 Task: Look for space in Seabrook, United States from 6th September, 2023 to 15th September, 2023 for 6 adults in price range Rs.8000 to Rs.12000. Place can be entire place or private room with 6 bedrooms having 6 beds and 6 bathrooms. Property type can be house, flat, guest house. Amenities needed are: wifi, TV, free parkinig on premises, gym, breakfast. Booking option can be shelf check-in. Required host language is English.
Action: Mouse moved to (505, 133)
Screenshot: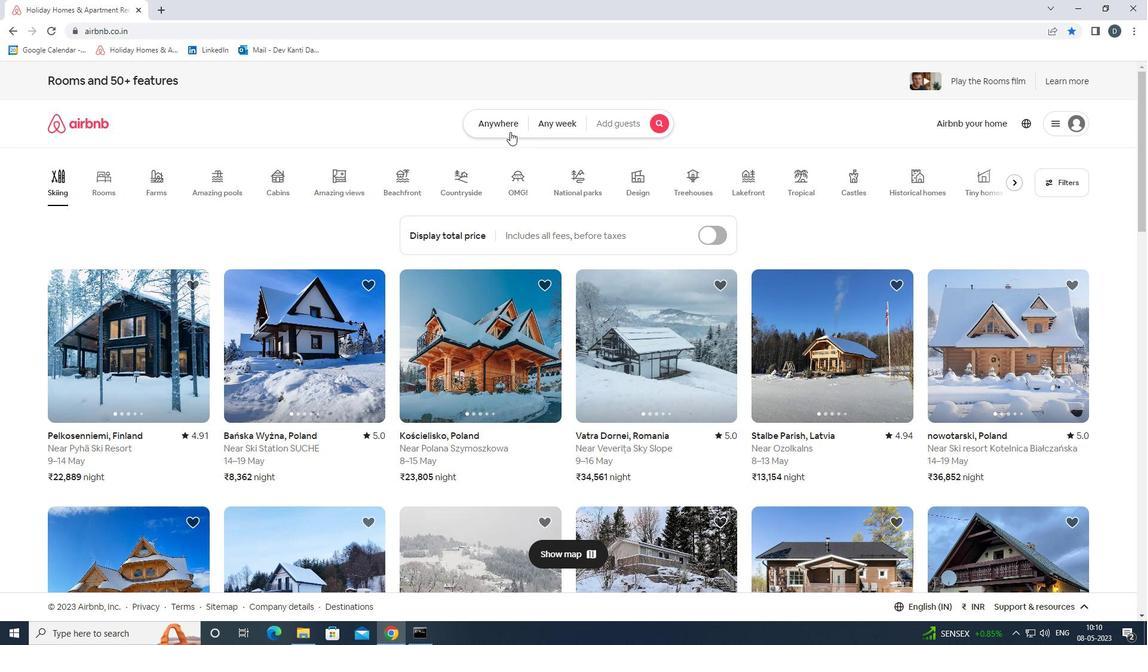 
Action: Mouse pressed left at (505, 133)
Screenshot: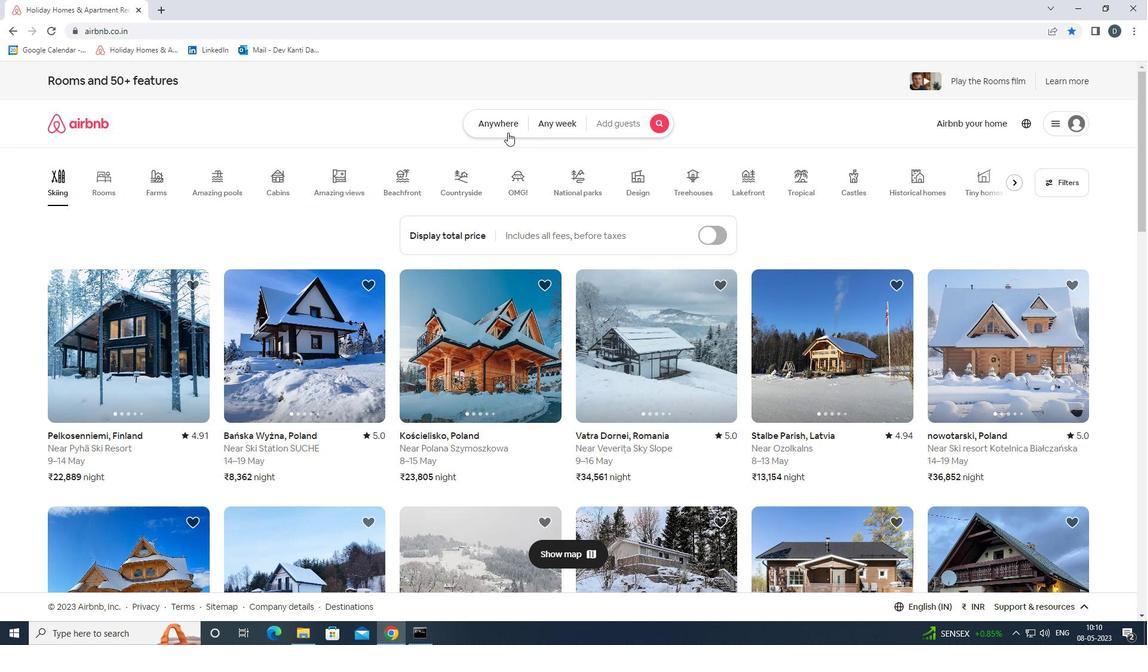 
Action: Mouse moved to (454, 171)
Screenshot: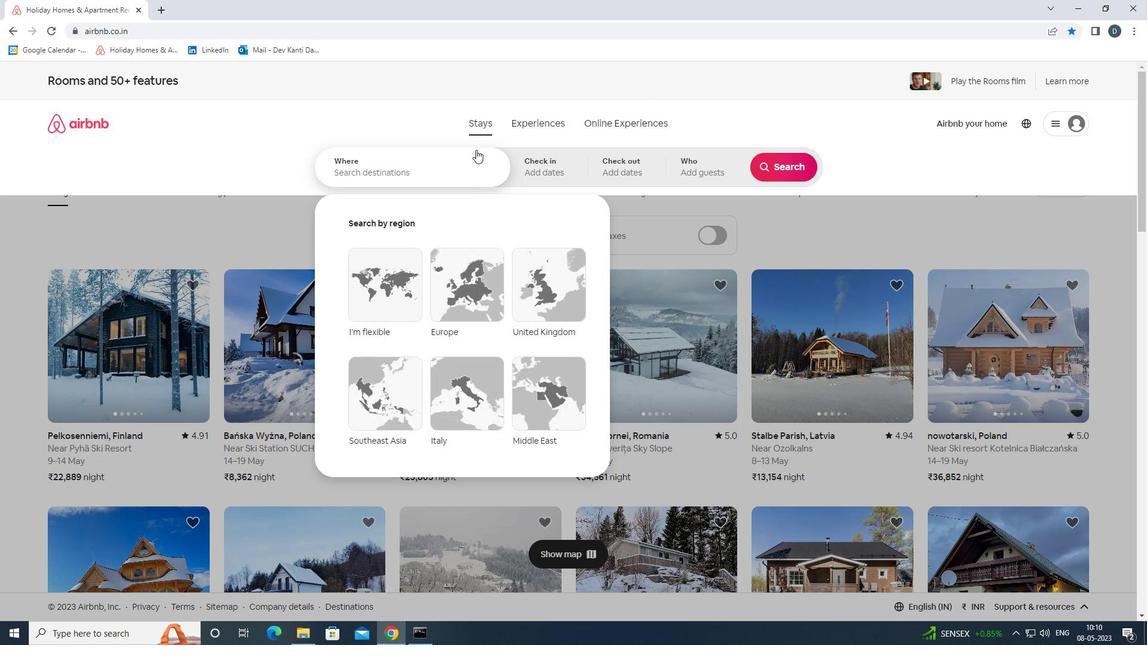 
Action: Mouse pressed left at (454, 171)
Screenshot: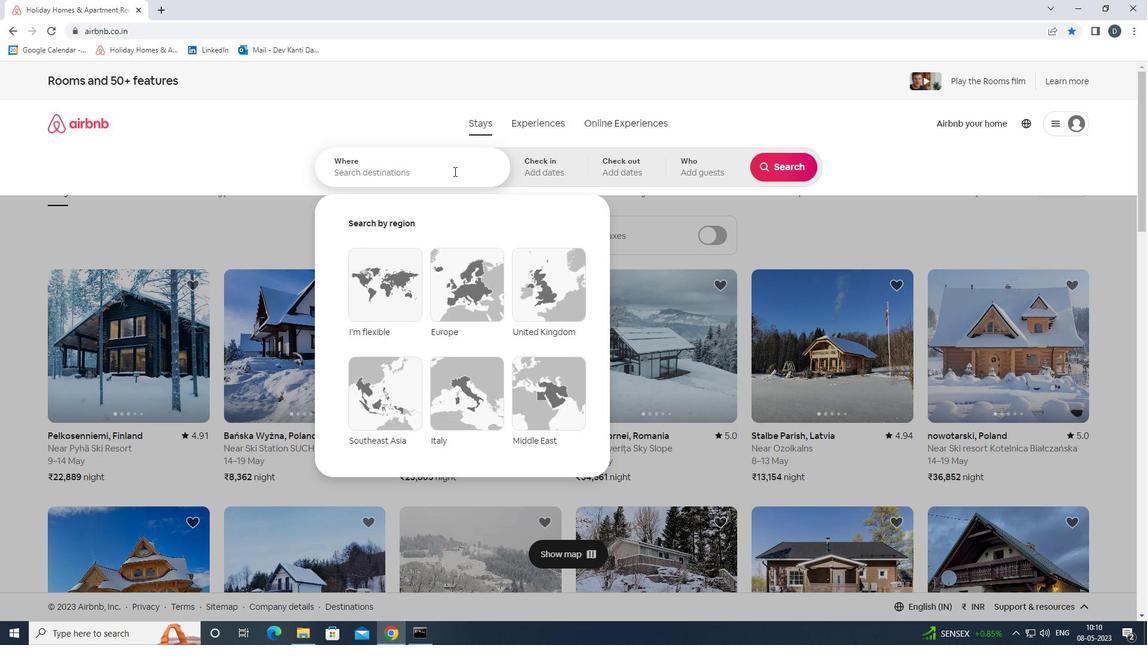 
Action: Key pressed <Key.shift>SEABROOK,<Key.shift>UNITED<Key.space><Key.shift>STATES<Key.enter>
Screenshot: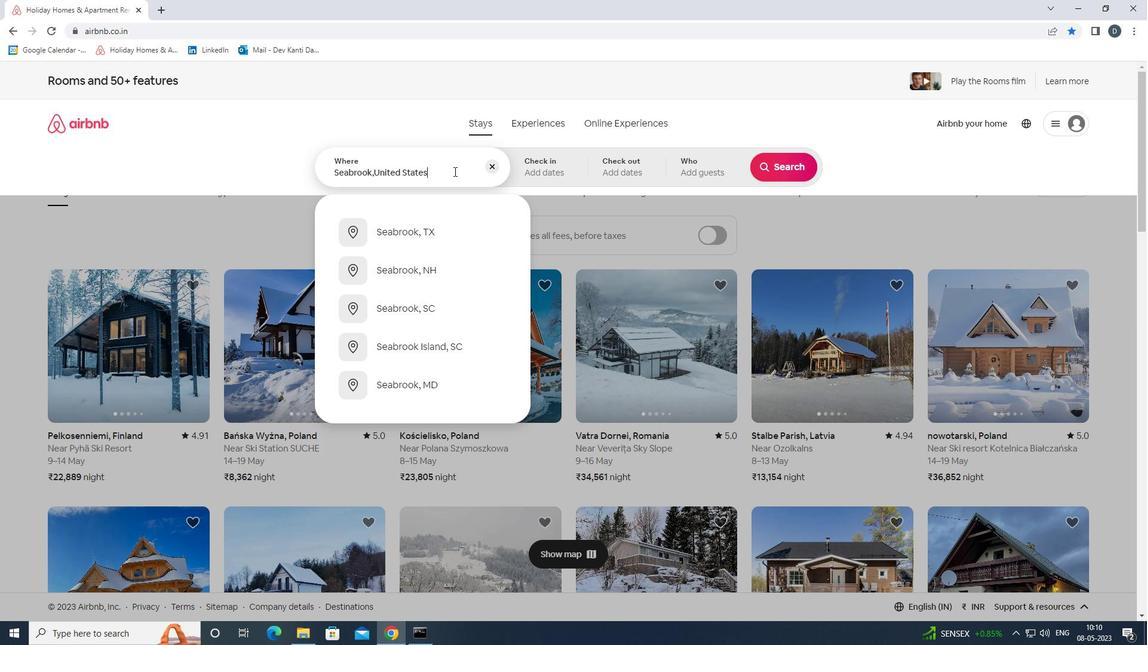 
Action: Mouse moved to (778, 260)
Screenshot: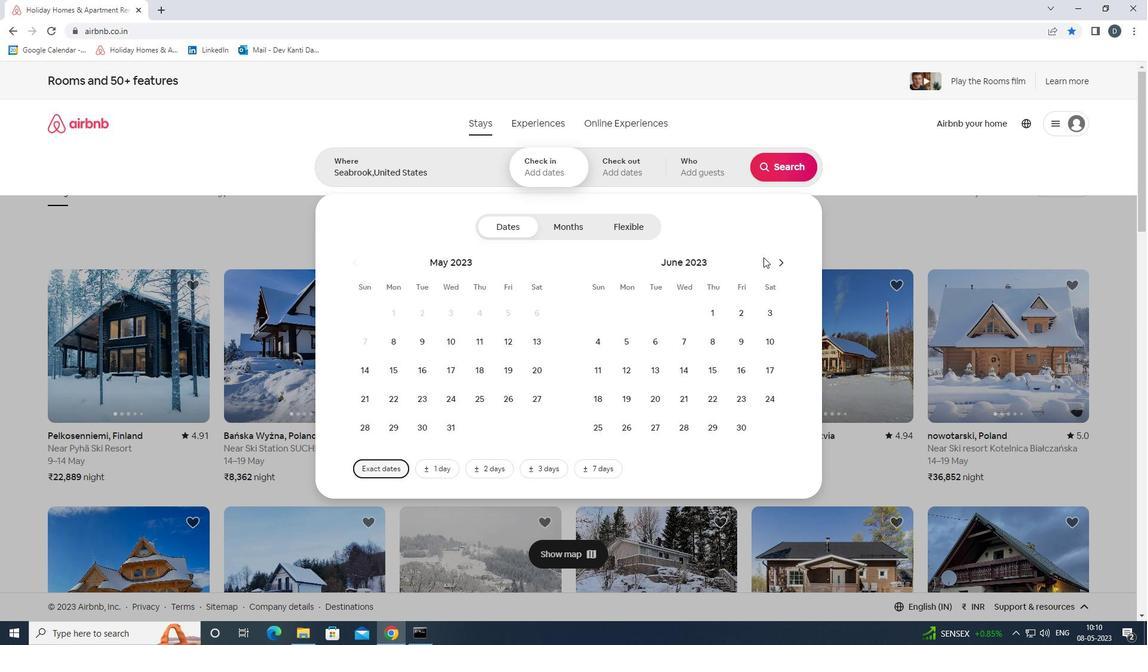
Action: Mouse pressed left at (778, 260)
Screenshot: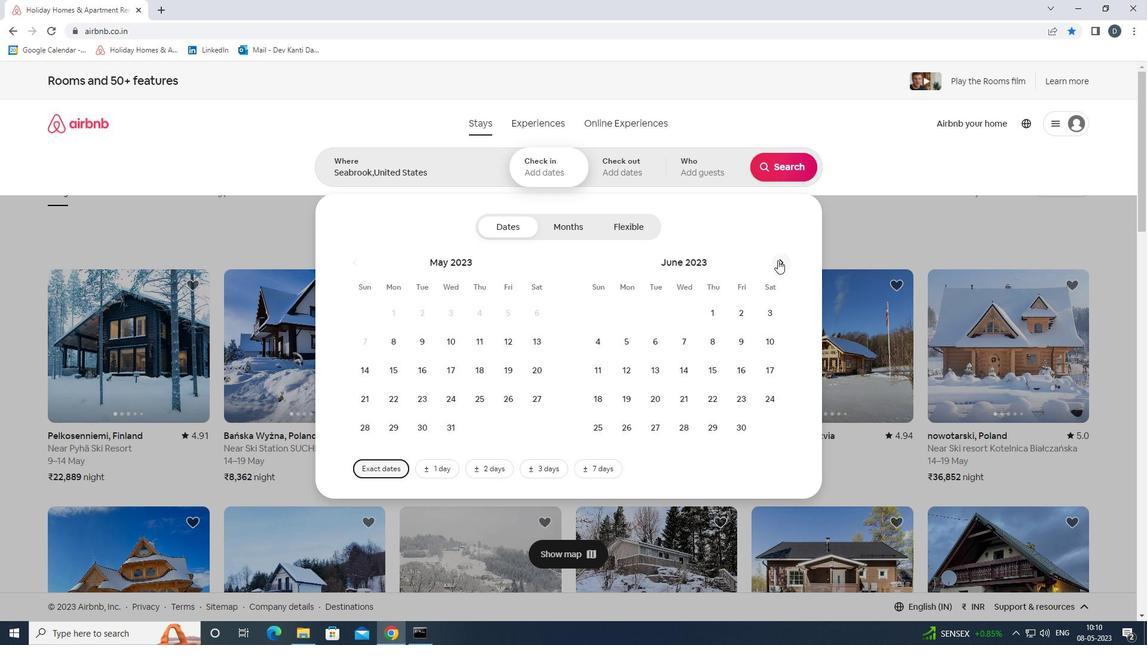 
Action: Mouse pressed left at (778, 260)
Screenshot: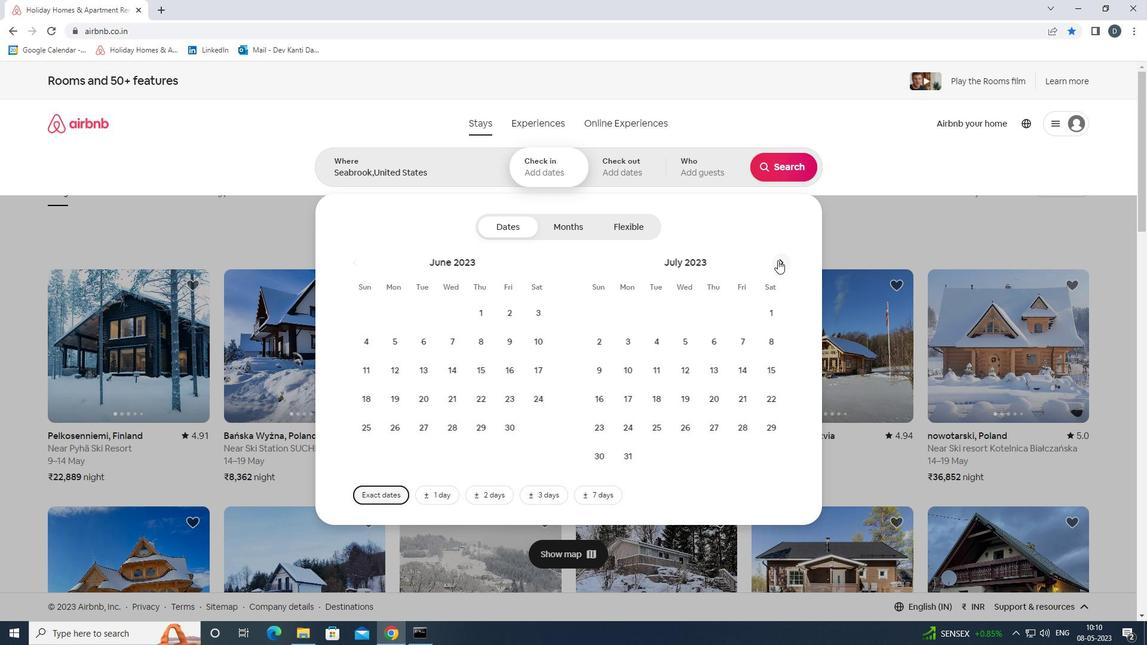 
Action: Mouse pressed left at (778, 260)
Screenshot: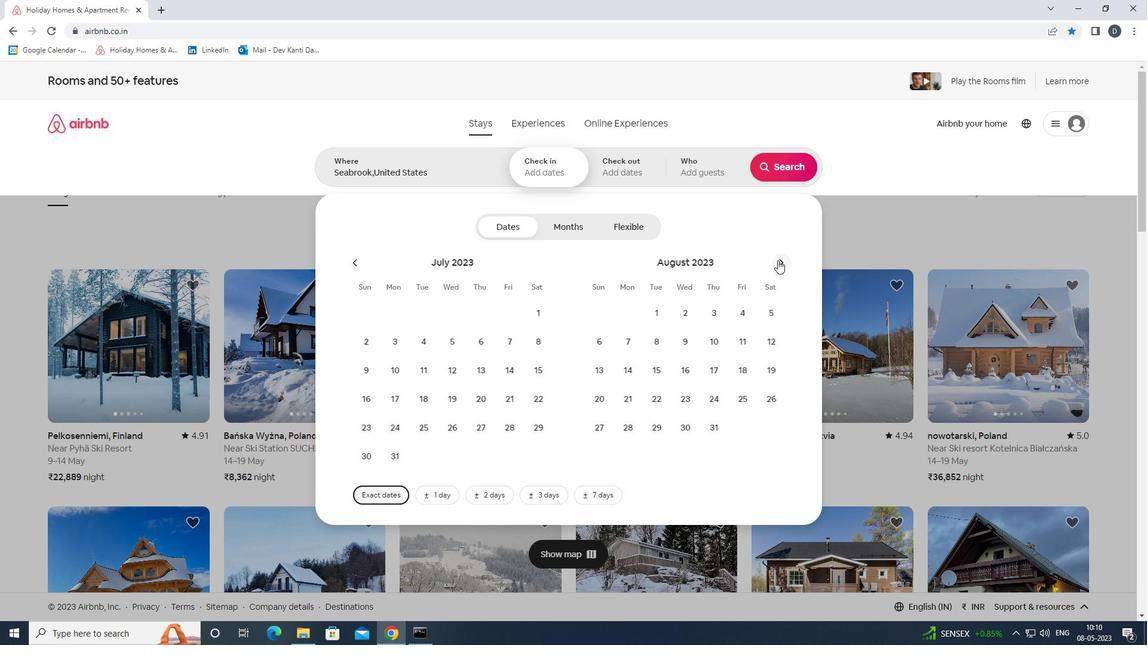 
Action: Mouse moved to (692, 340)
Screenshot: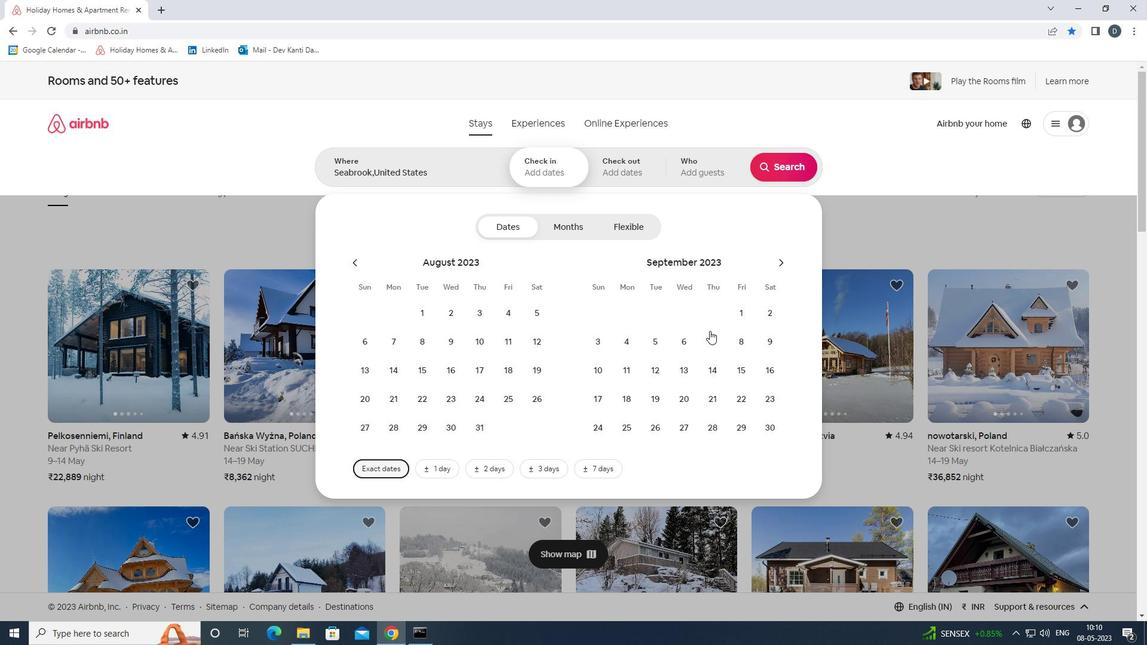 
Action: Mouse pressed left at (692, 340)
Screenshot: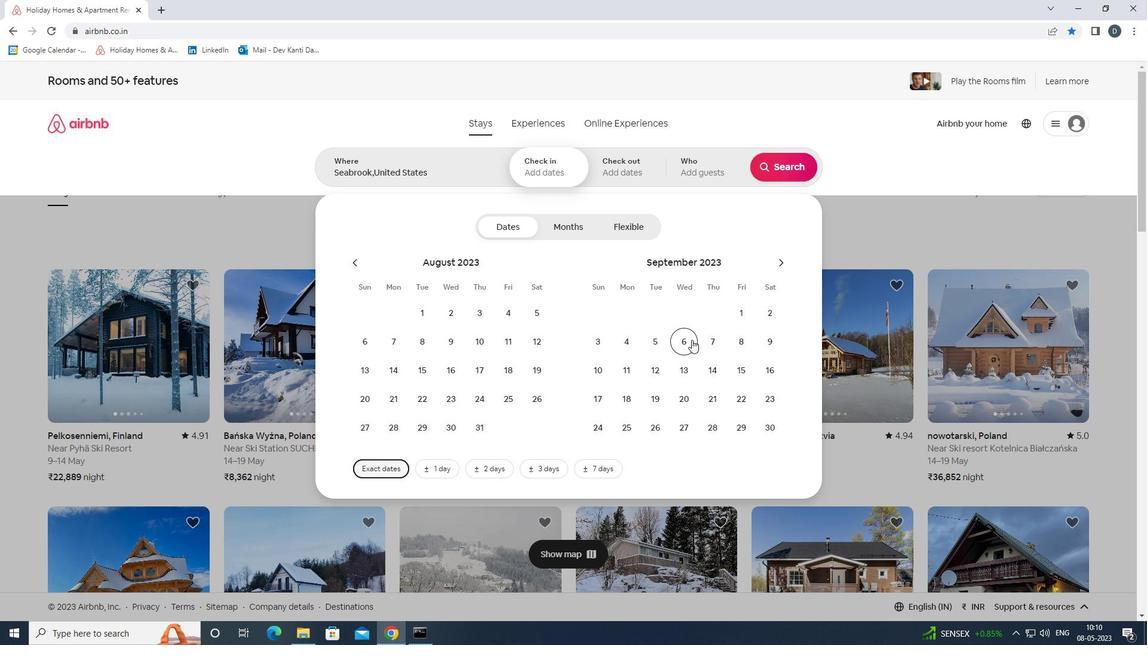 
Action: Mouse moved to (744, 372)
Screenshot: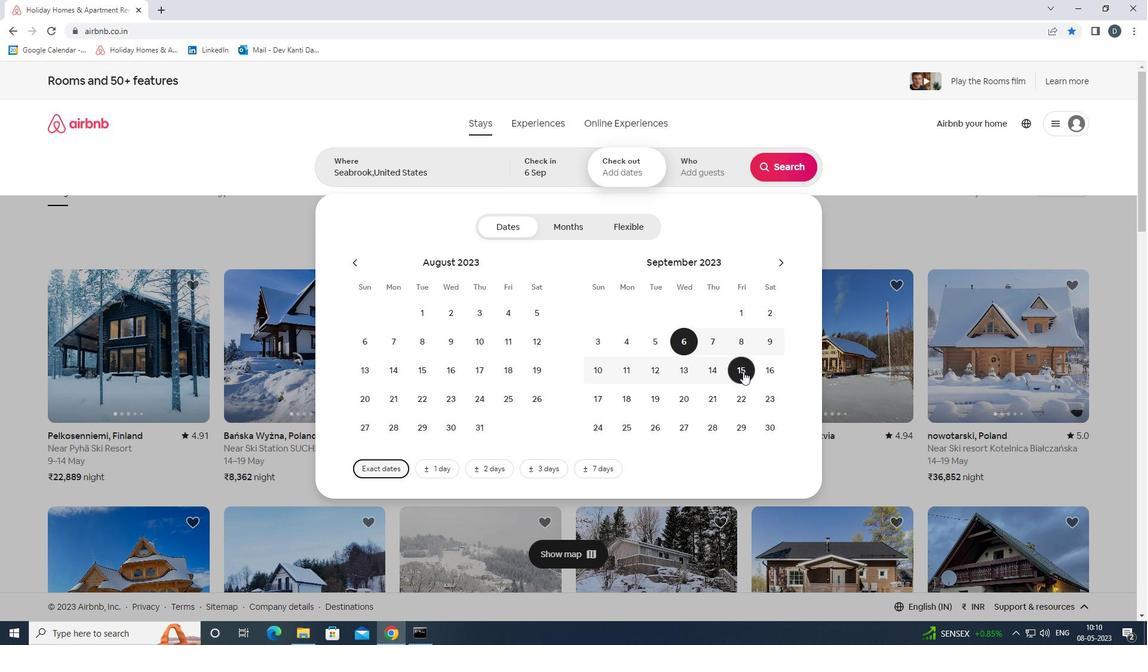
Action: Mouse pressed left at (744, 372)
Screenshot: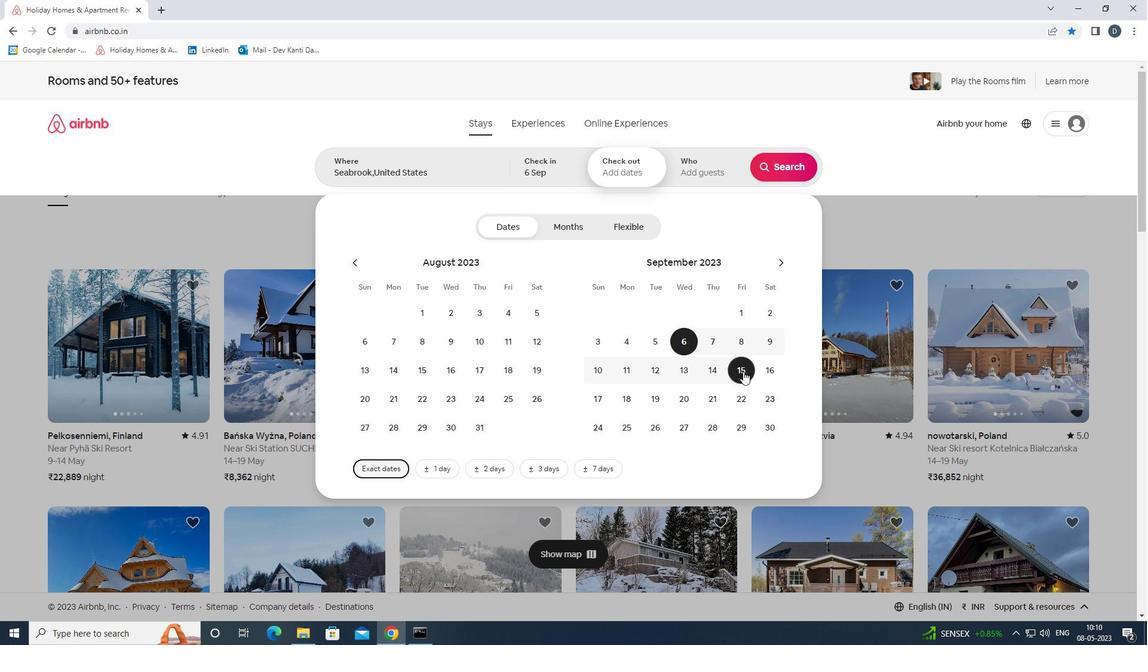 
Action: Mouse moved to (716, 176)
Screenshot: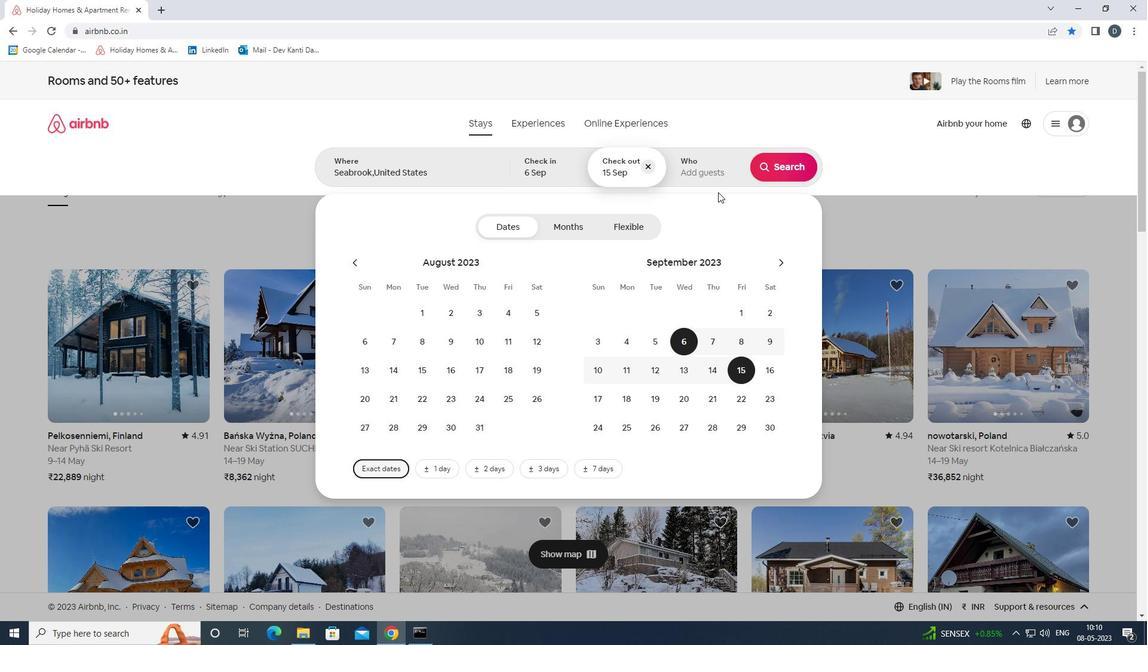 
Action: Mouse pressed left at (716, 176)
Screenshot: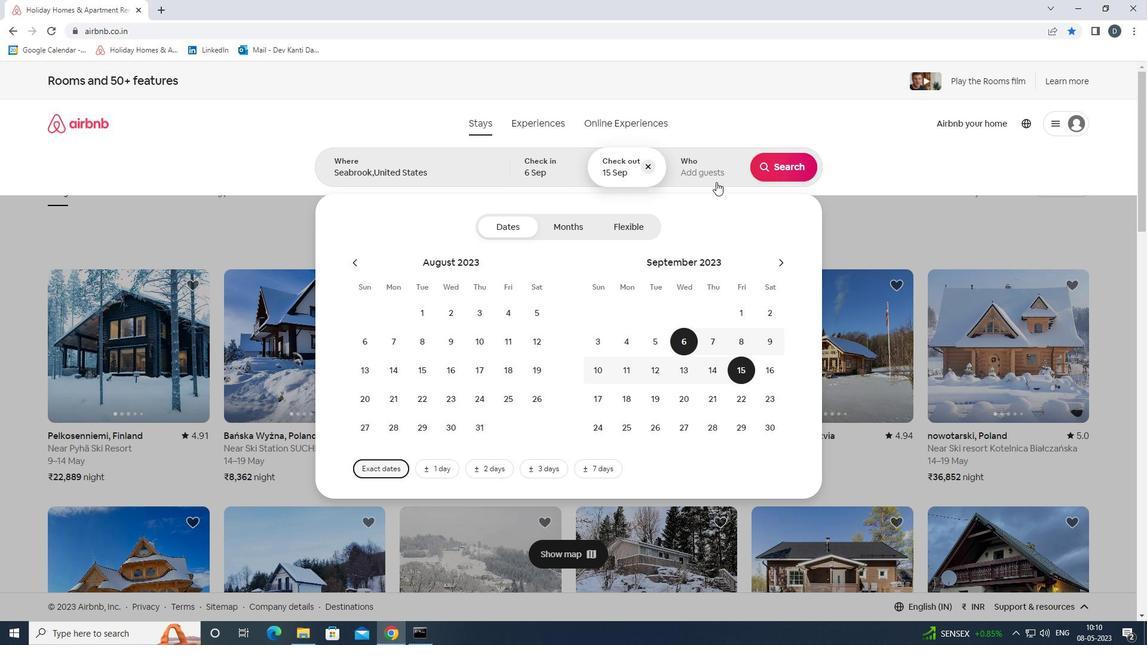 
Action: Mouse moved to (782, 229)
Screenshot: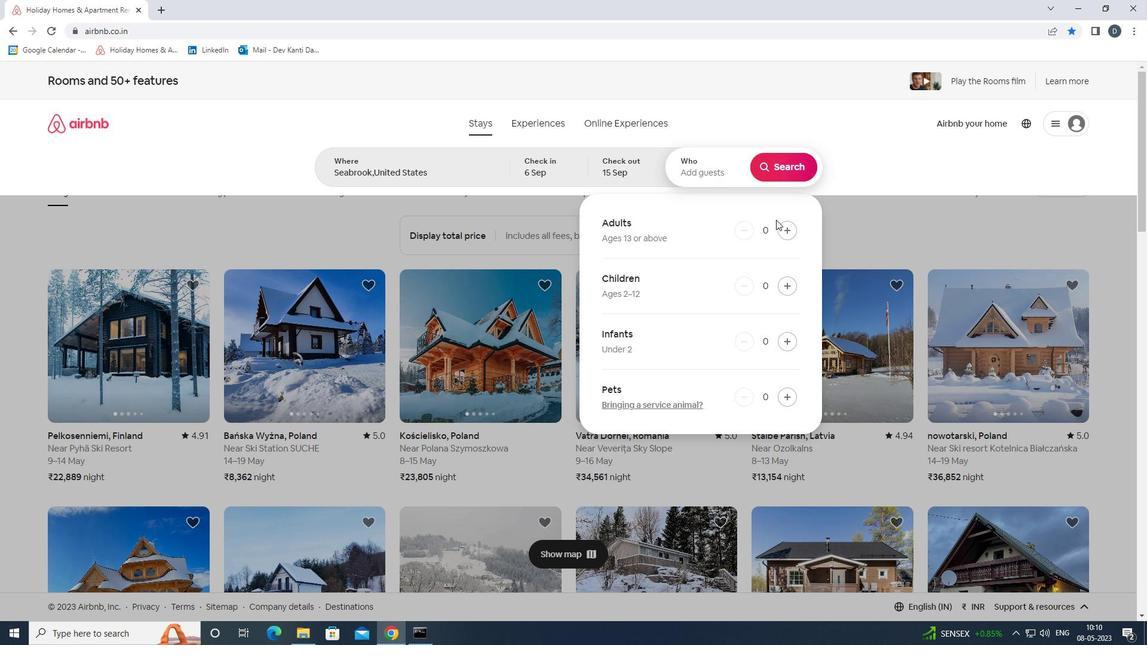 
Action: Mouse pressed left at (782, 229)
Screenshot: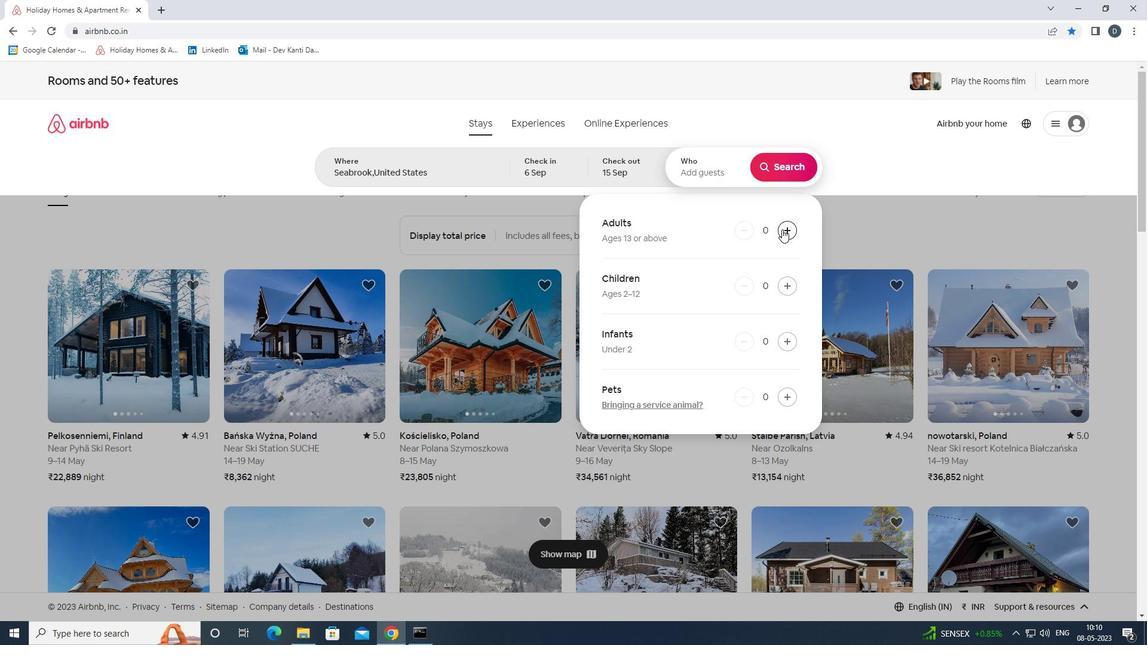 
Action: Mouse pressed left at (782, 229)
Screenshot: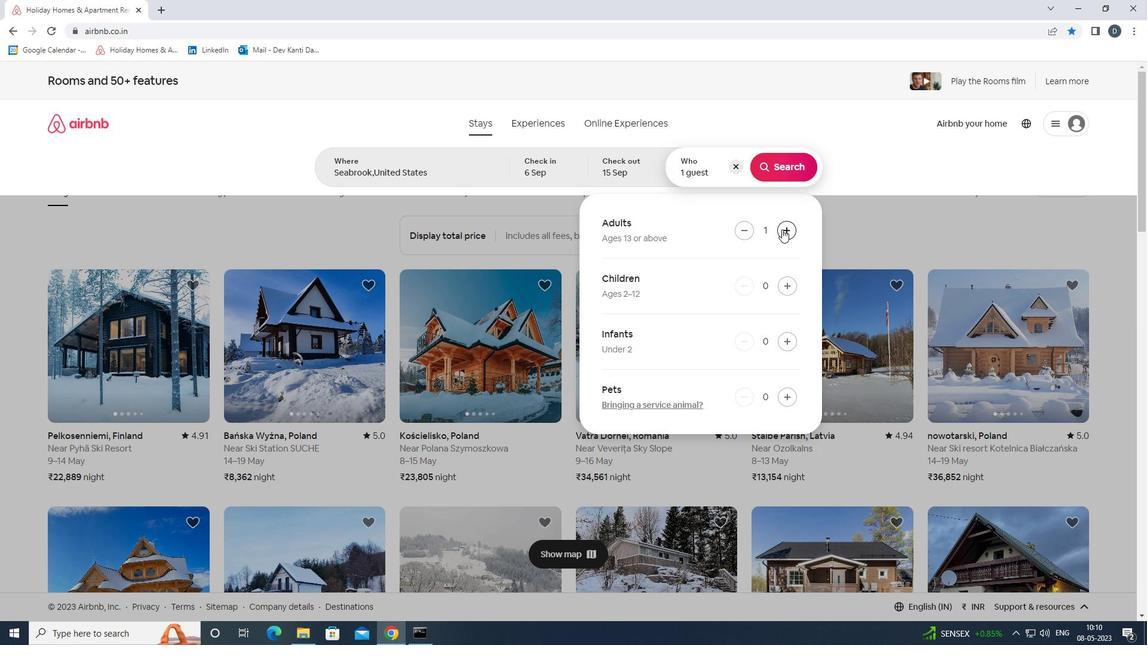 
Action: Mouse pressed left at (782, 229)
Screenshot: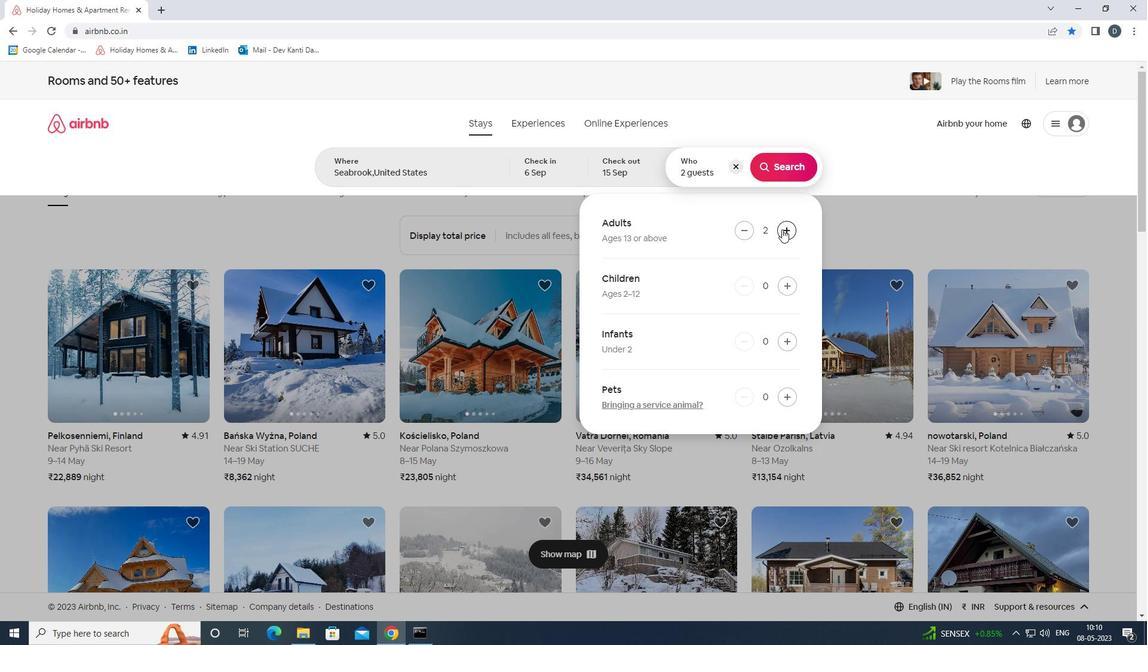 
Action: Mouse pressed left at (782, 229)
Screenshot: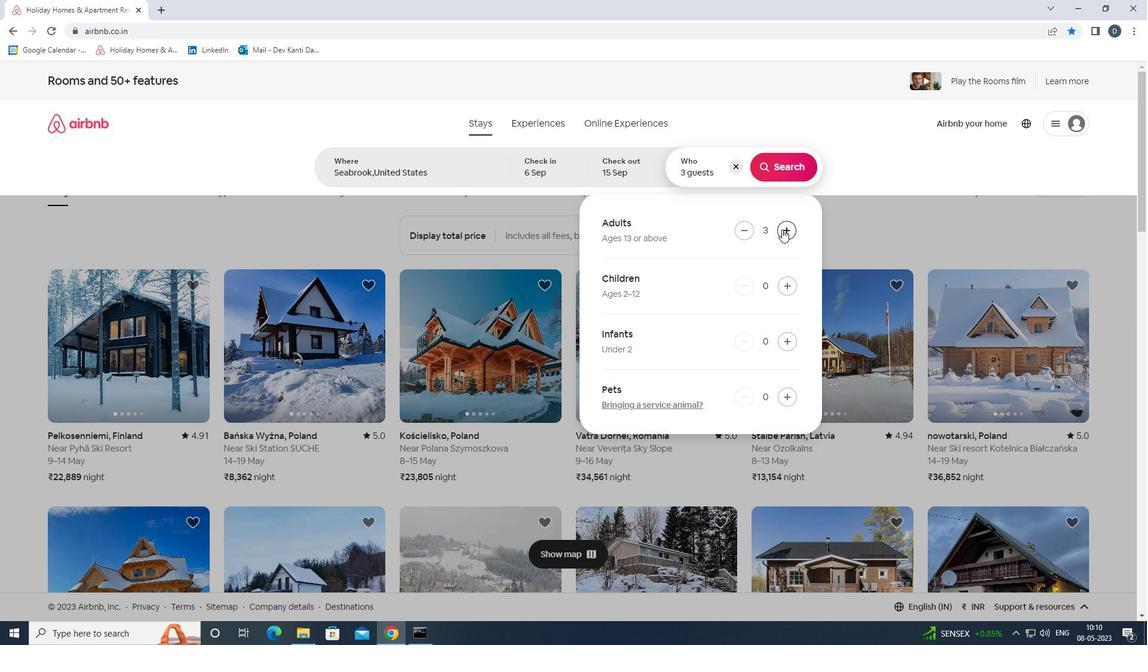 
Action: Mouse pressed left at (782, 229)
Screenshot: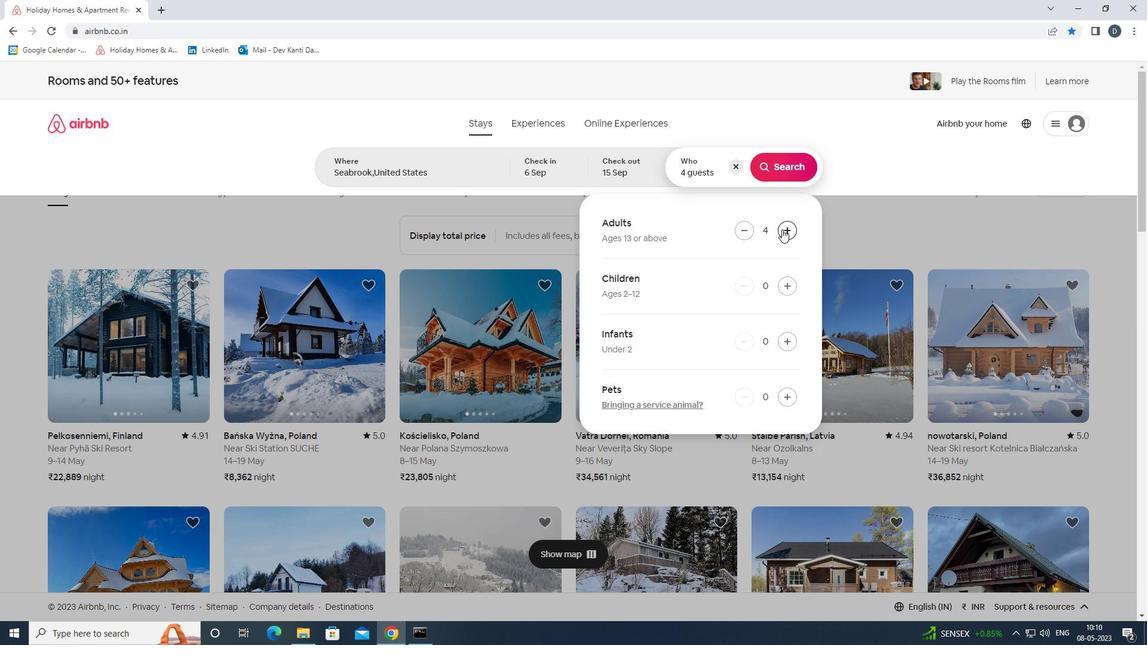 
Action: Mouse pressed left at (782, 229)
Screenshot: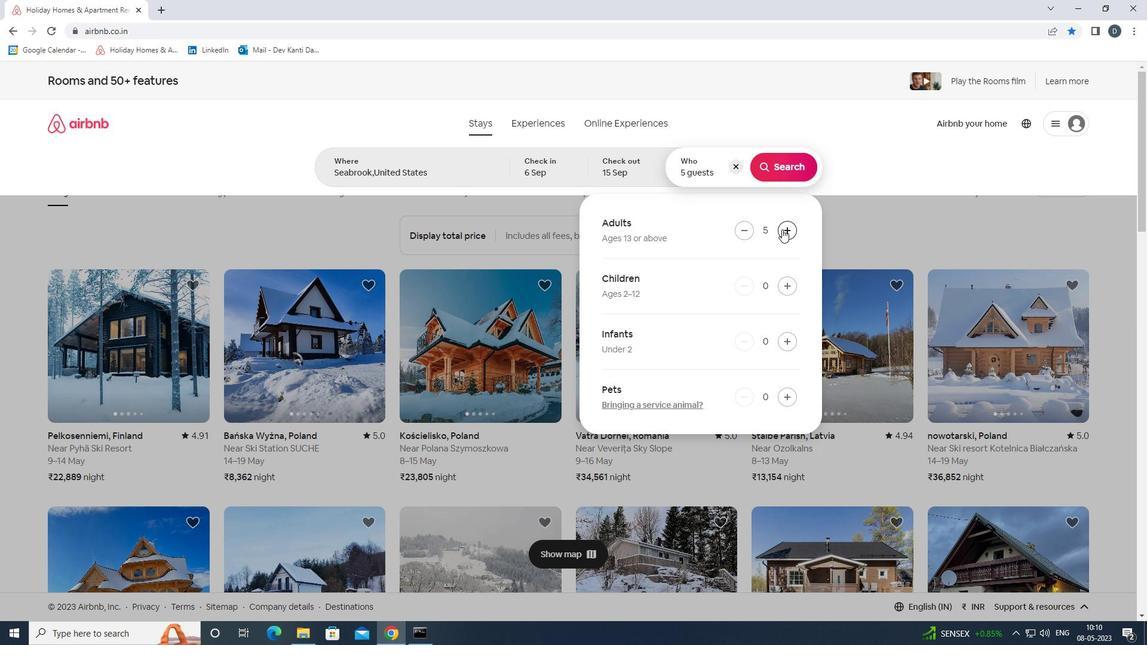 
Action: Mouse moved to (789, 169)
Screenshot: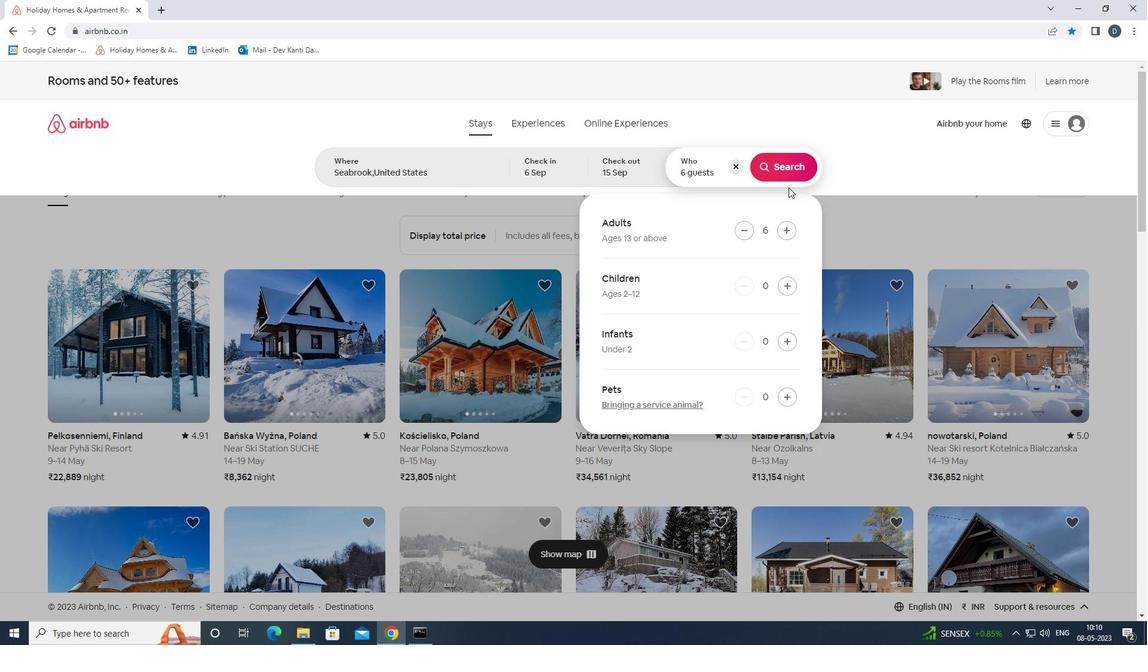 
Action: Mouse pressed left at (789, 169)
Screenshot: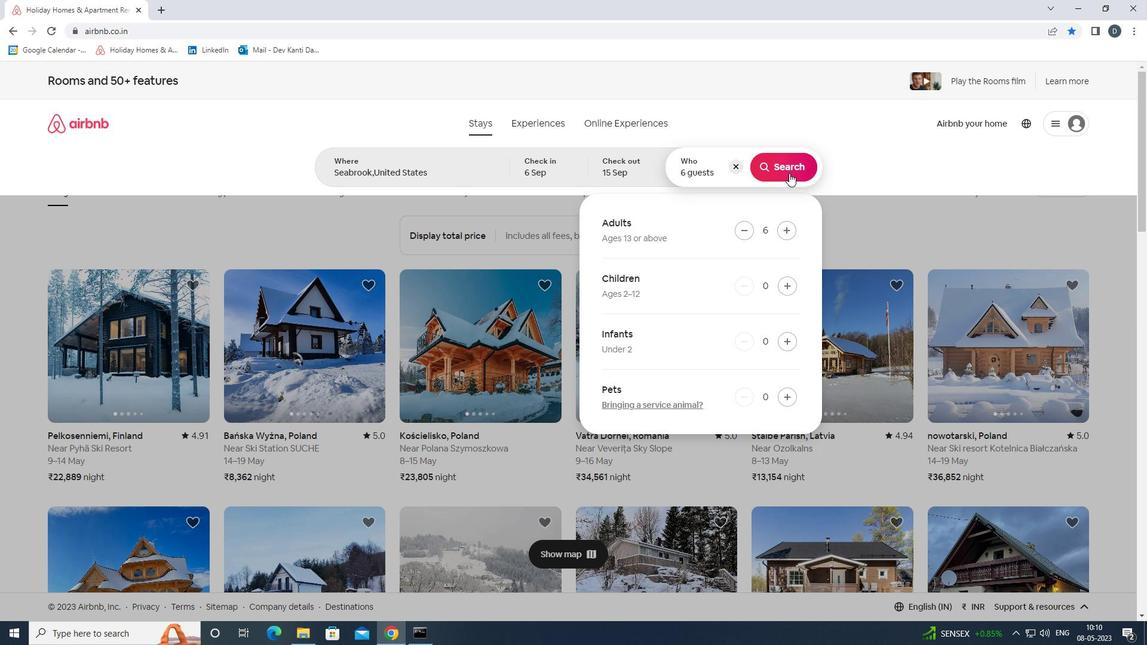 
Action: Mouse moved to (1078, 133)
Screenshot: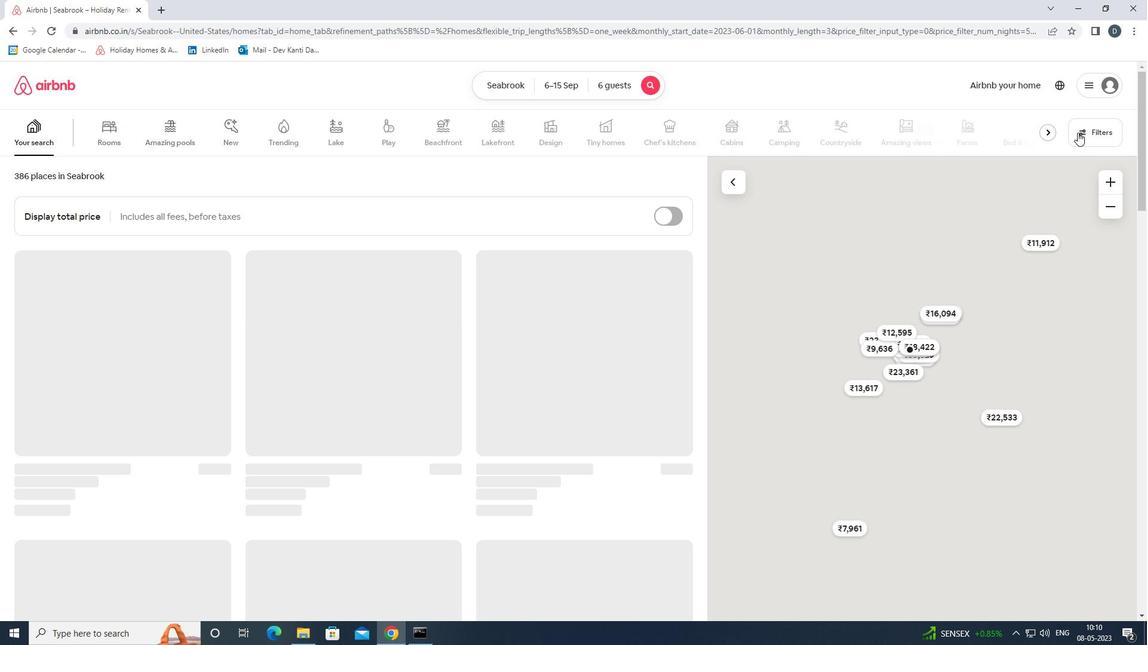 
Action: Mouse pressed left at (1078, 133)
Screenshot: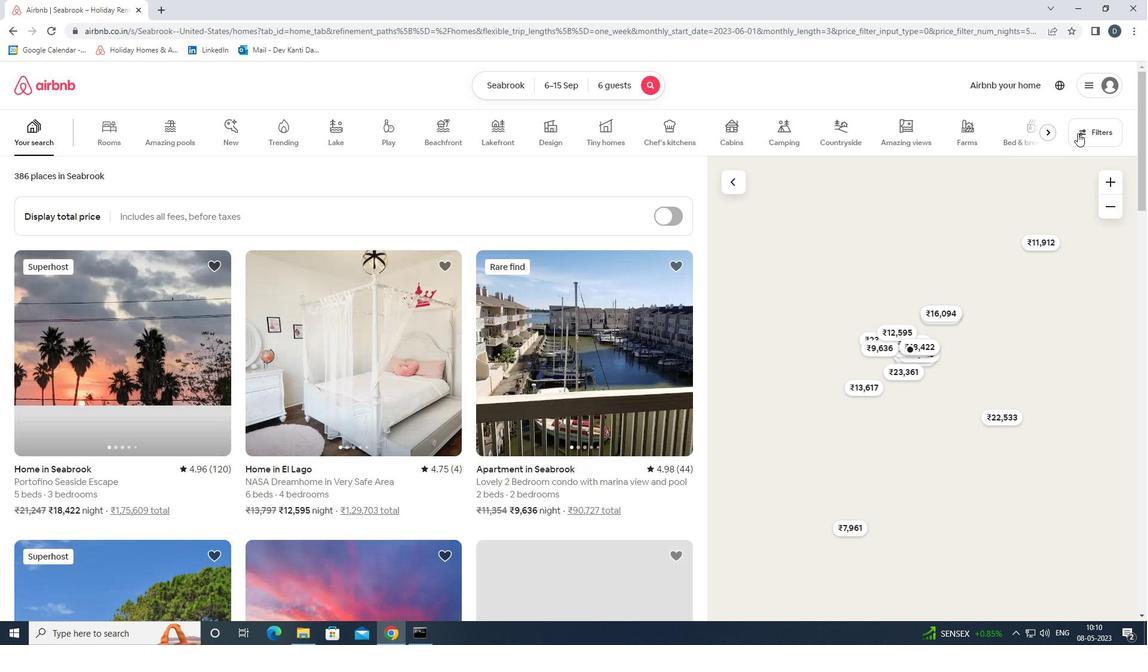 
Action: Mouse moved to (418, 427)
Screenshot: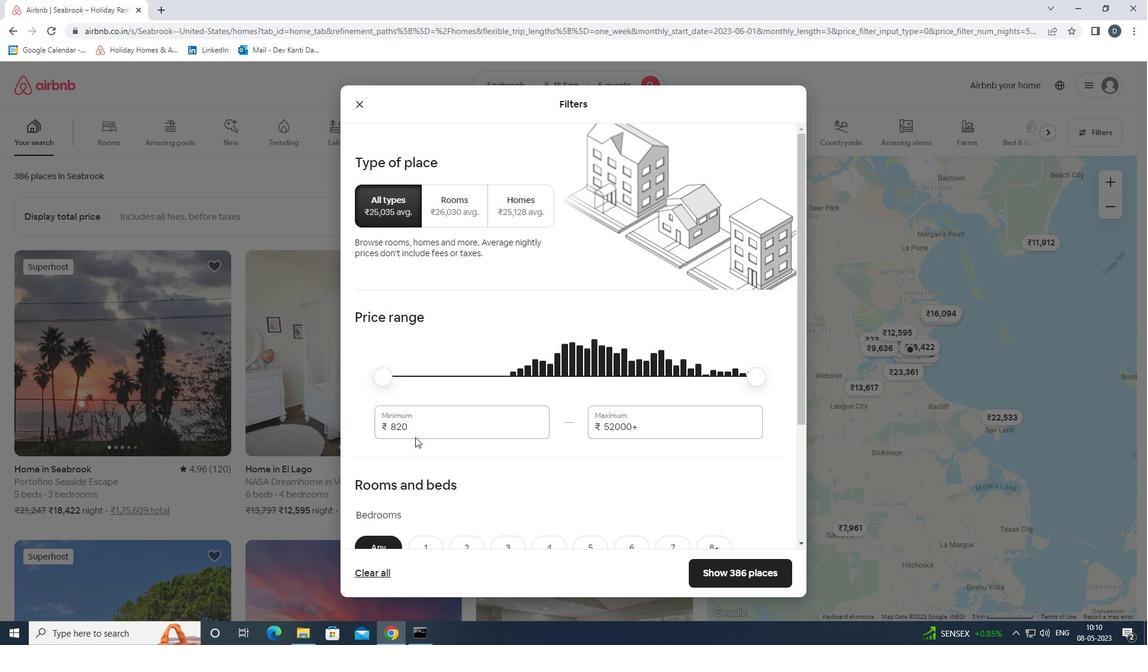 
Action: Mouse pressed left at (418, 427)
Screenshot: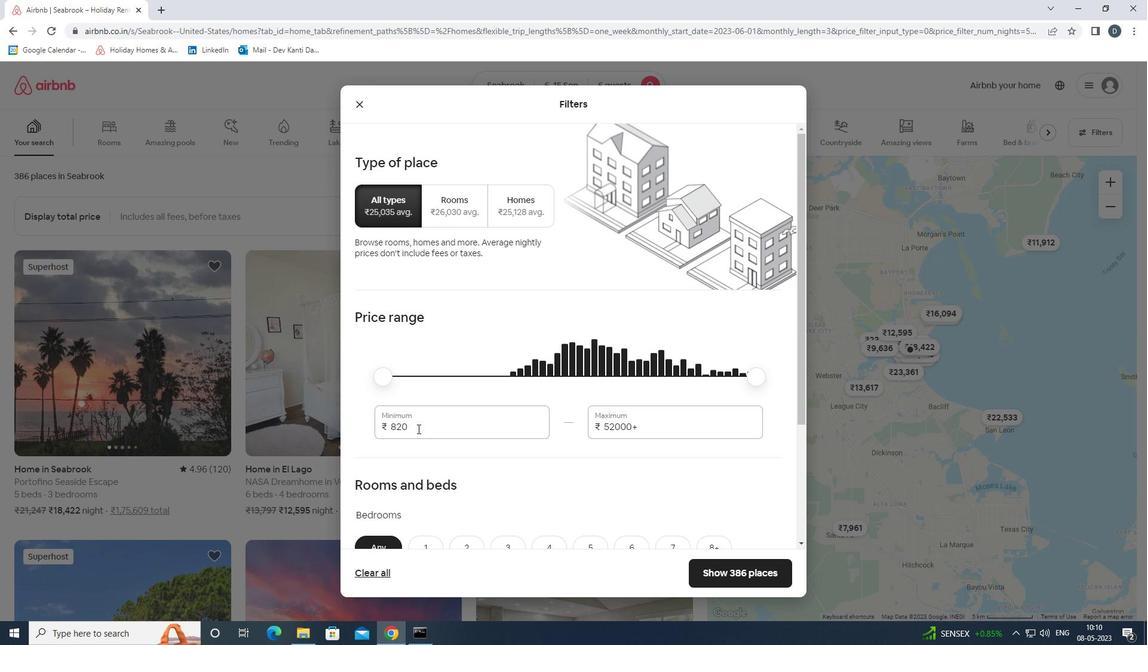 
Action: Mouse pressed left at (418, 427)
Screenshot: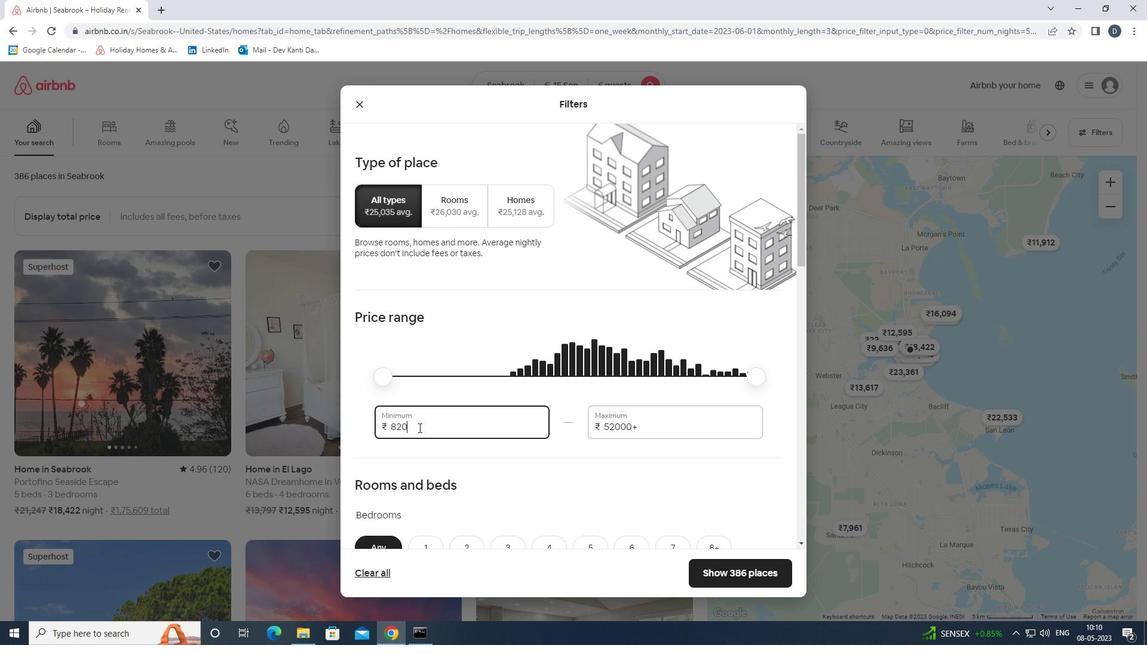 
Action: Mouse moved to (419, 427)
Screenshot: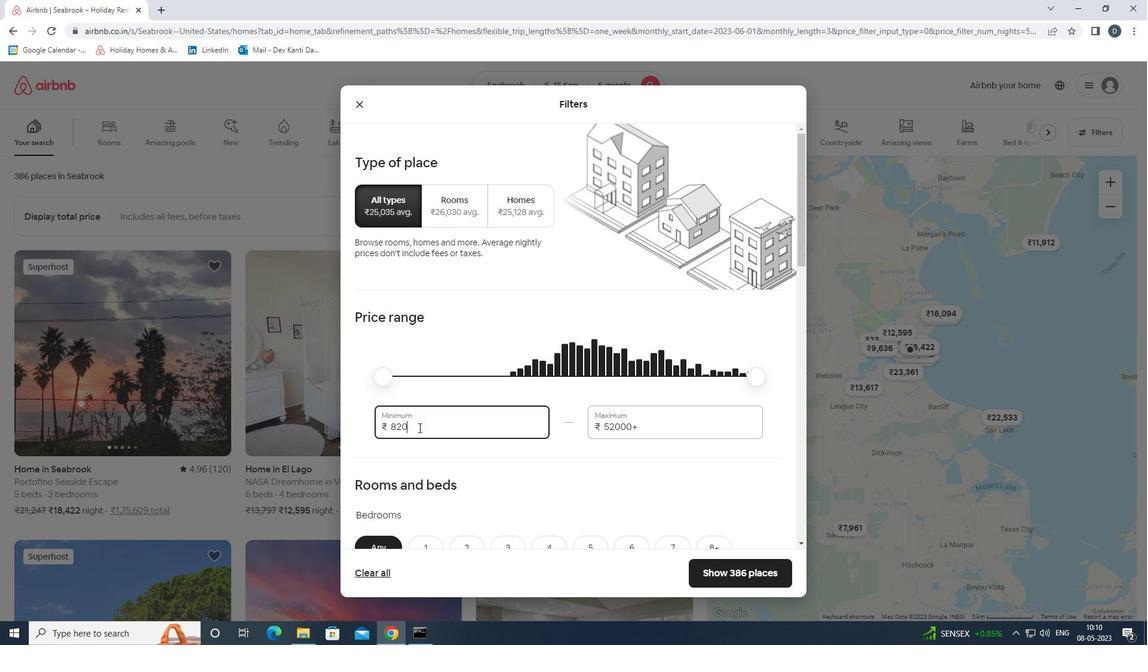 
Action: Key pressed 8000<Key.tab>12000
Screenshot: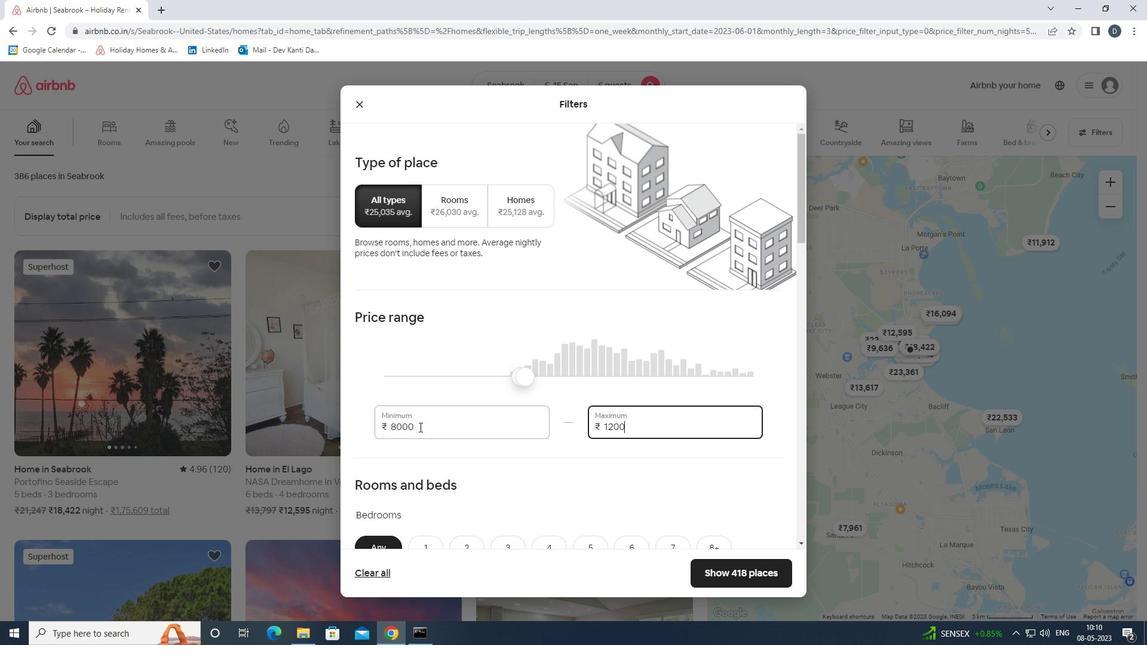 
Action: Mouse moved to (635, 316)
Screenshot: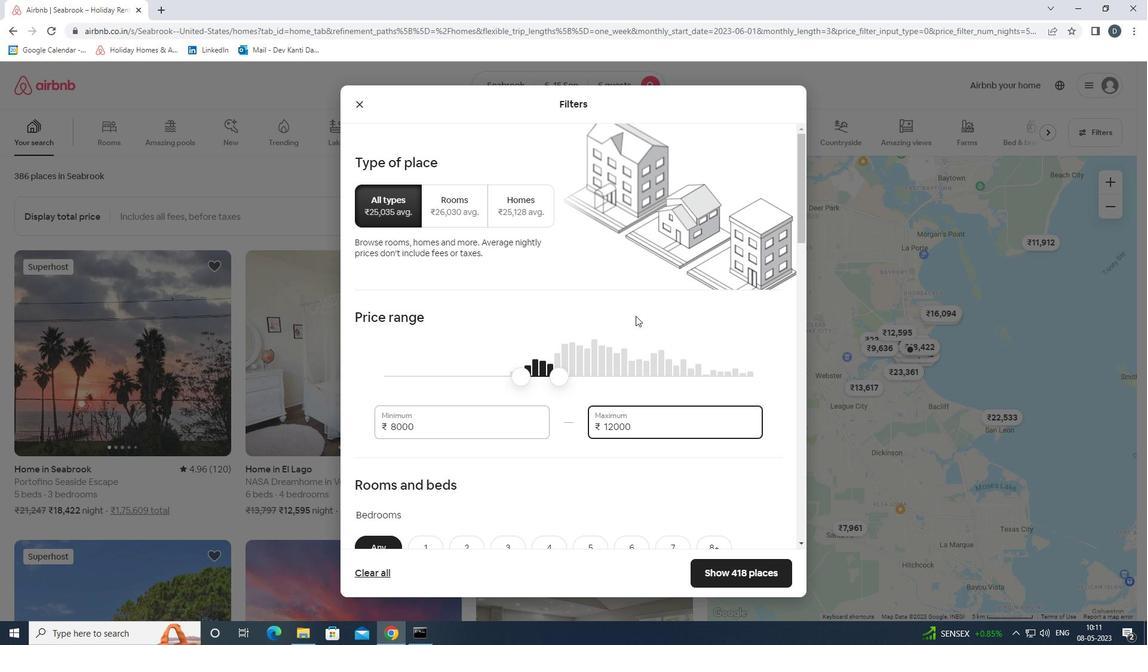 
Action: Mouse scrolled (635, 315) with delta (0, 0)
Screenshot: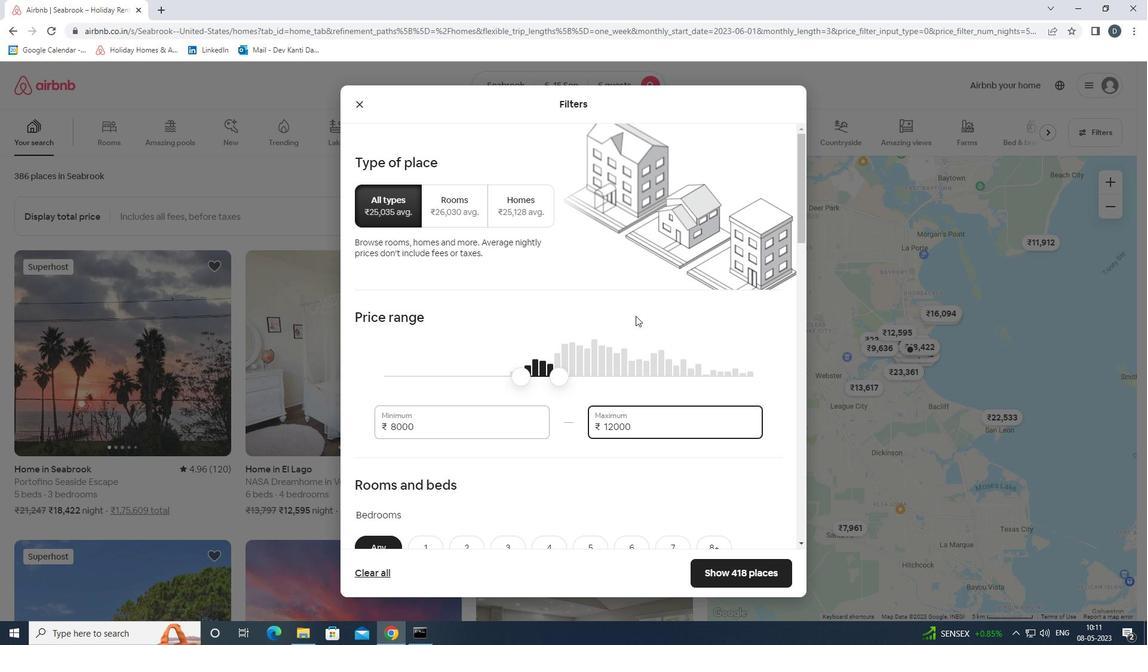 
Action: Mouse scrolled (635, 315) with delta (0, 0)
Screenshot: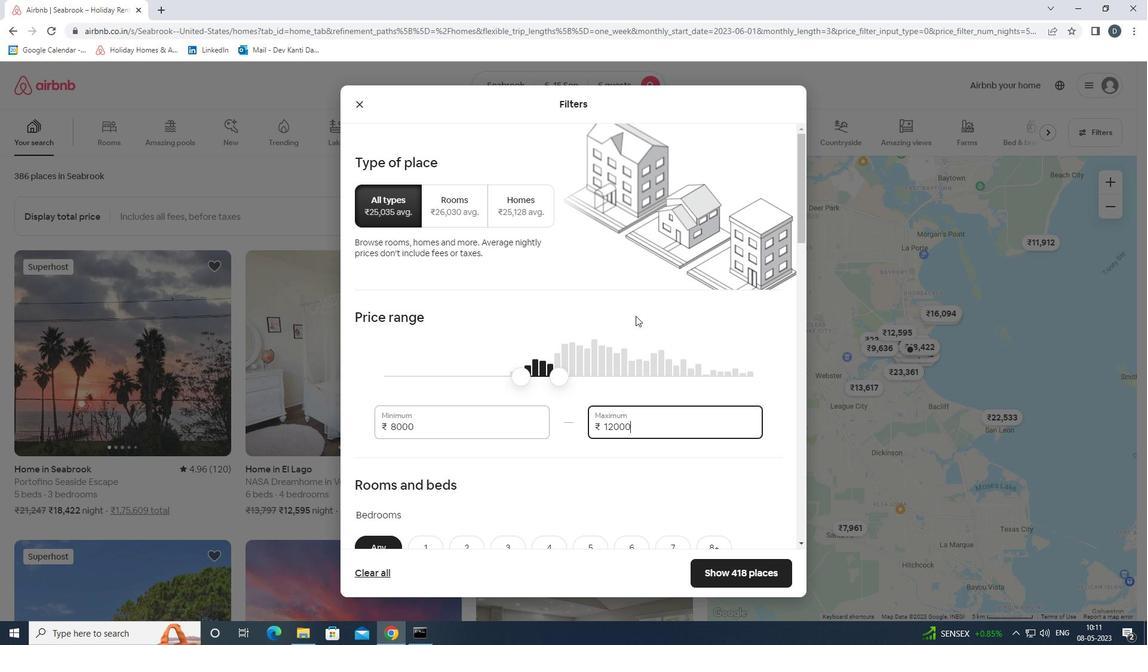 
Action: Mouse scrolled (635, 315) with delta (0, 0)
Screenshot: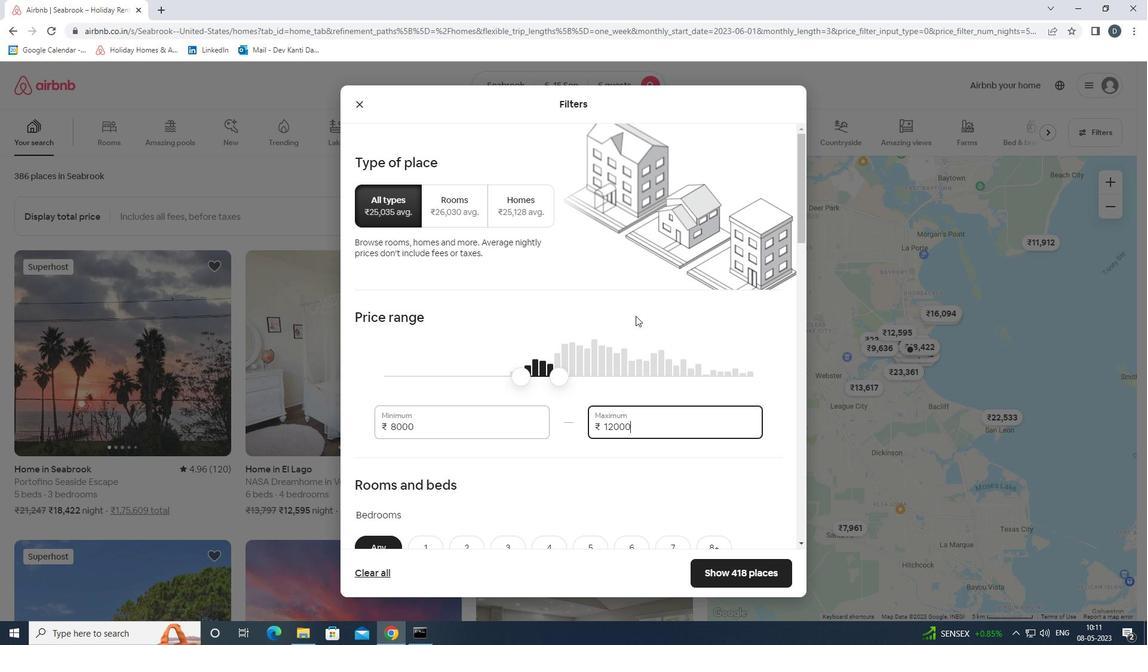 
Action: Mouse scrolled (635, 315) with delta (0, 0)
Screenshot: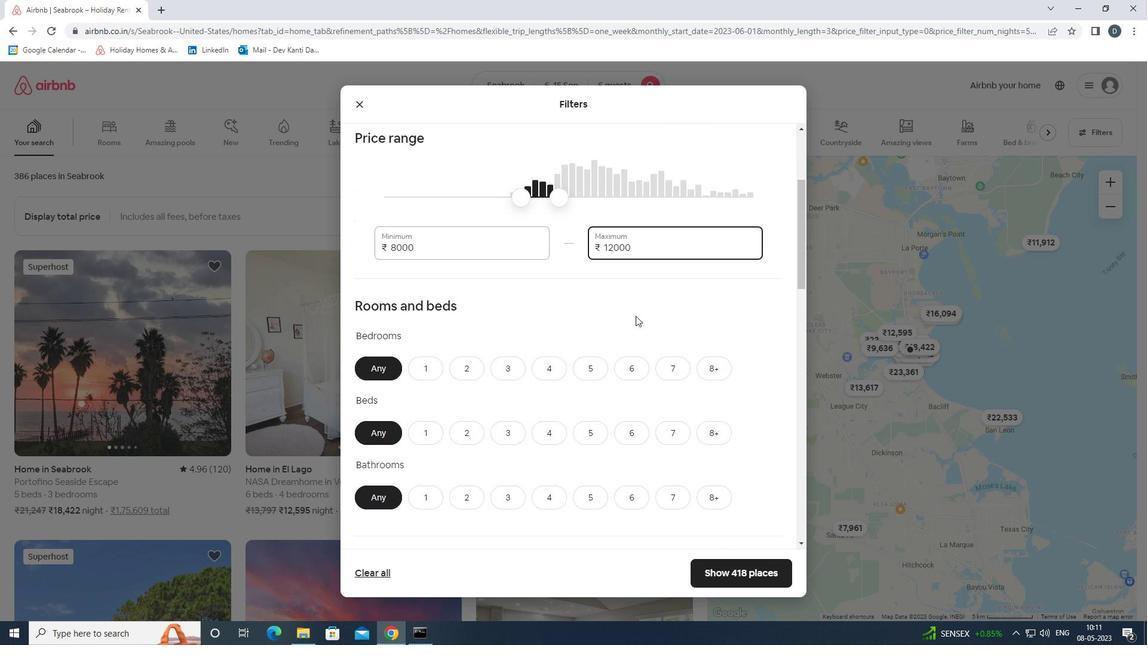 
Action: Mouse moved to (619, 309)
Screenshot: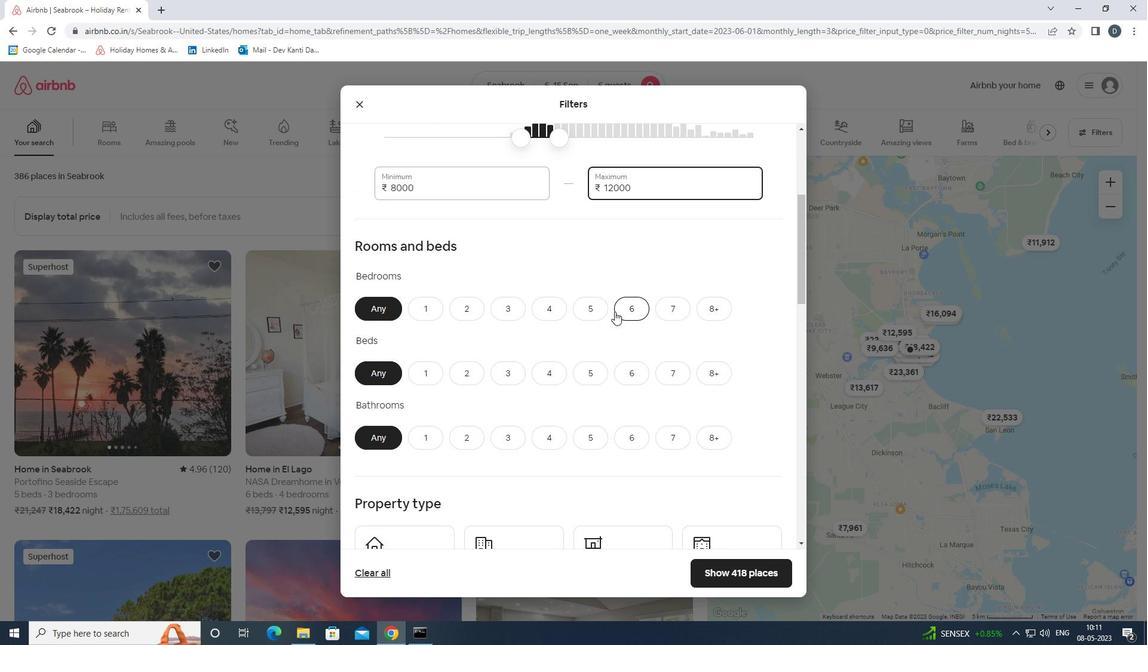 
Action: Mouse pressed left at (619, 309)
Screenshot: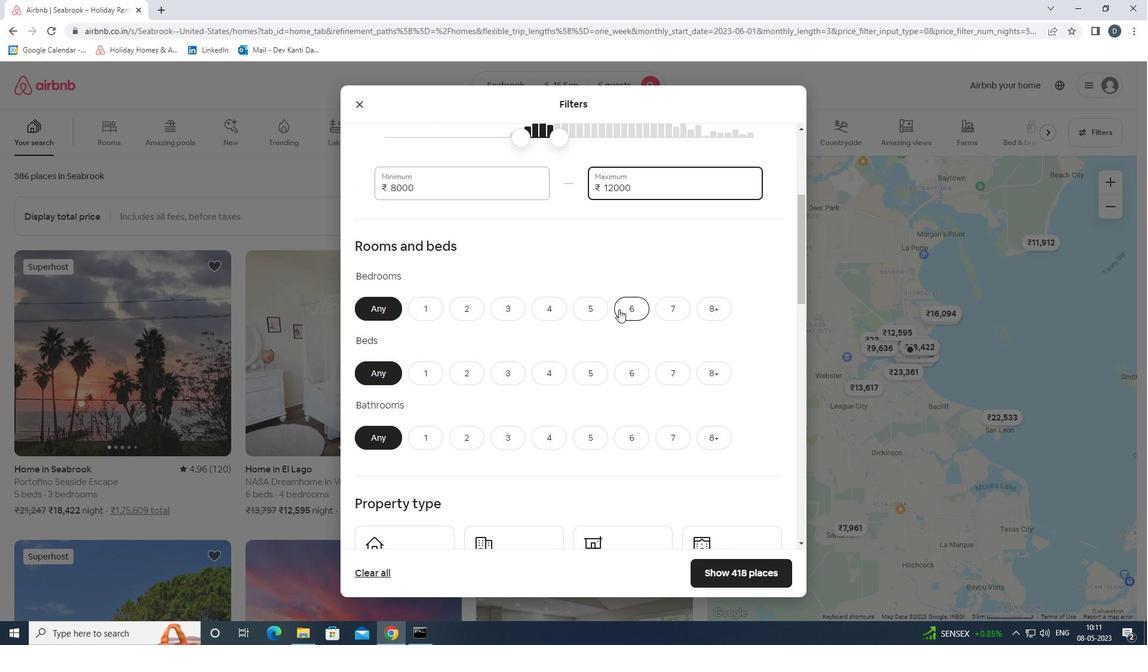 
Action: Mouse moved to (631, 372)
Screenshot: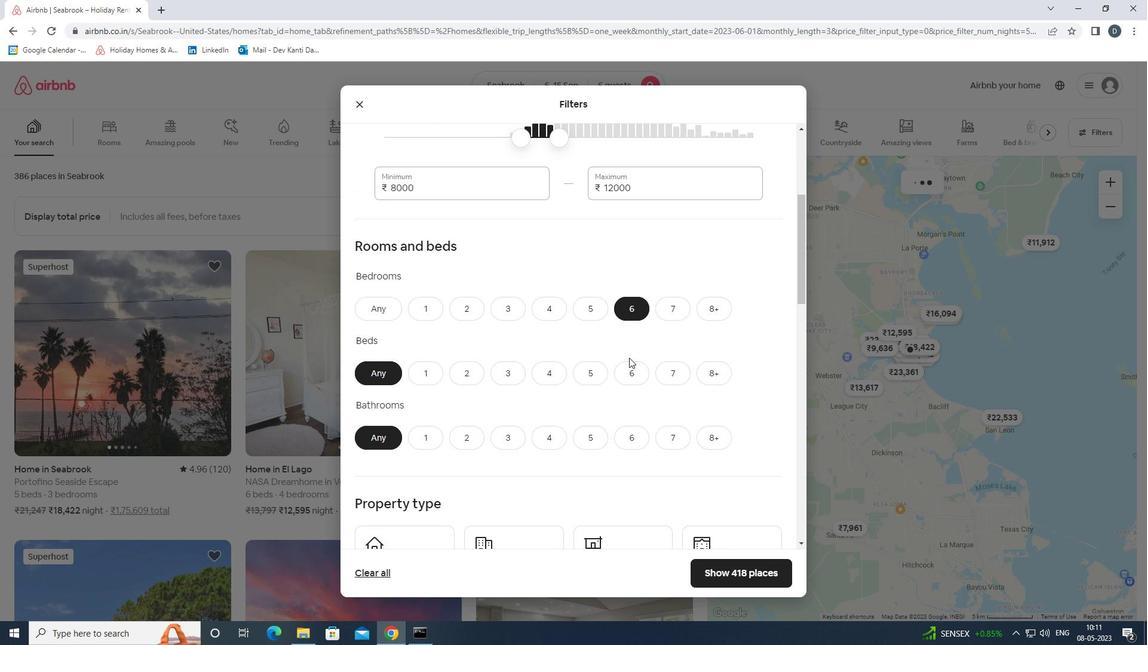 
Action: Mouse pressed left at (631, 372)
Screenshot: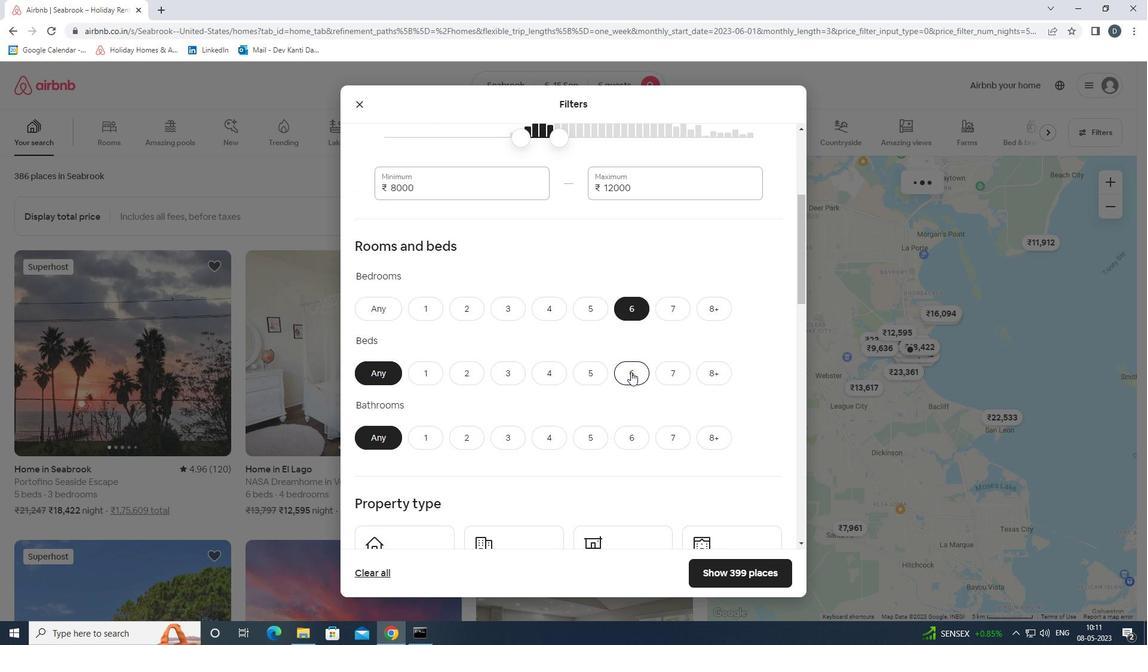 
Action: Mouse moved to (638, 431)
Screenshot: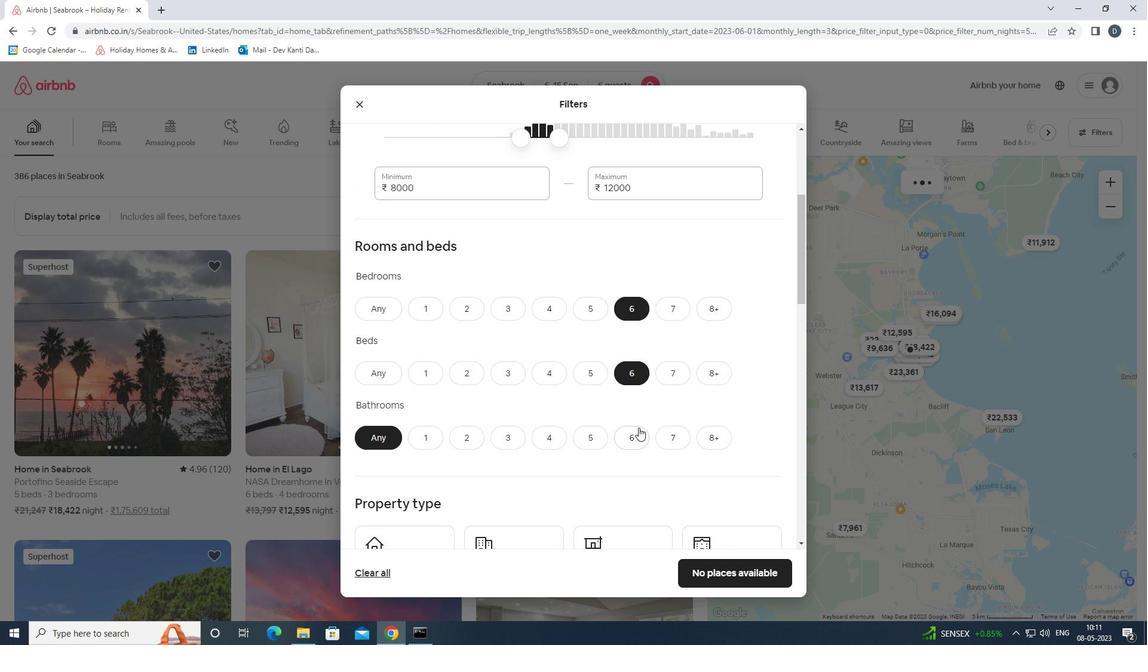 
Action: Mouse pressed left at (638, 431)
Screenshot: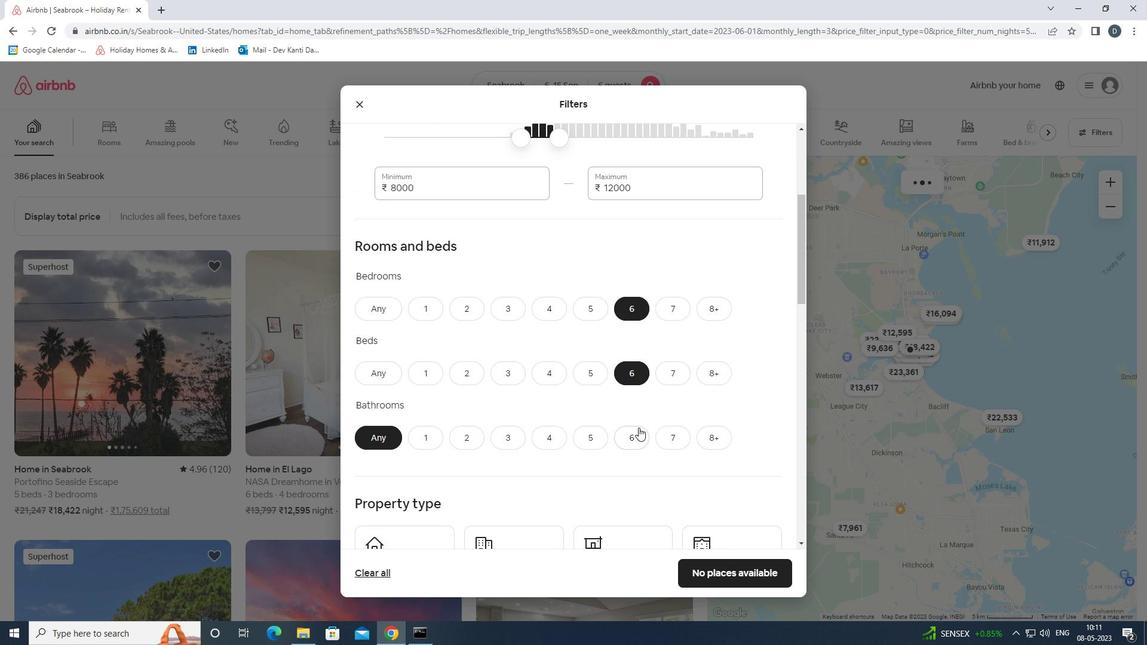 
Action: Mouse moved to (635, 397)
Screenshot: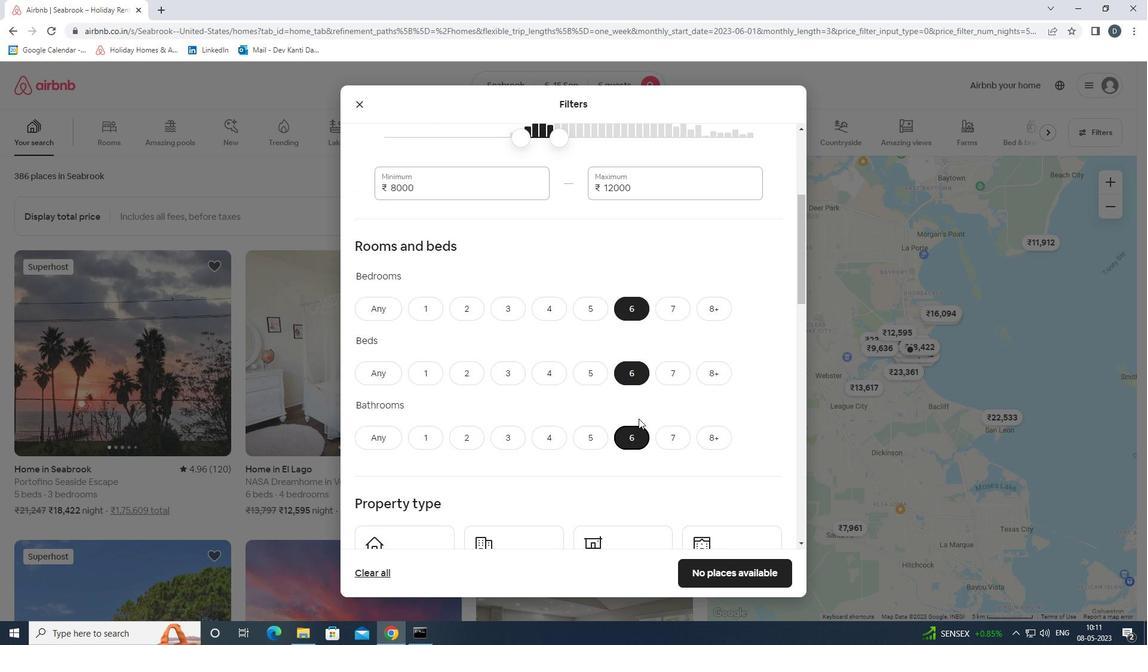 
Action: Mouse scrolled (635, 396) with delta (0, 0)
Screenshot: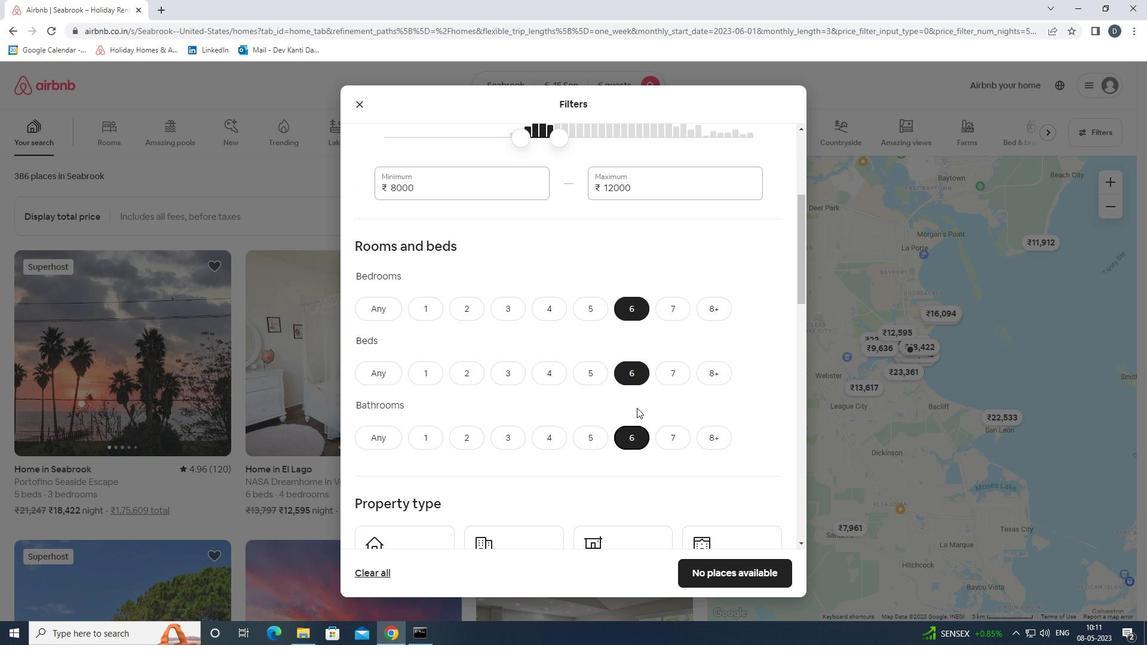 
Action: Mouse moved to (634, 397)
Screenshot: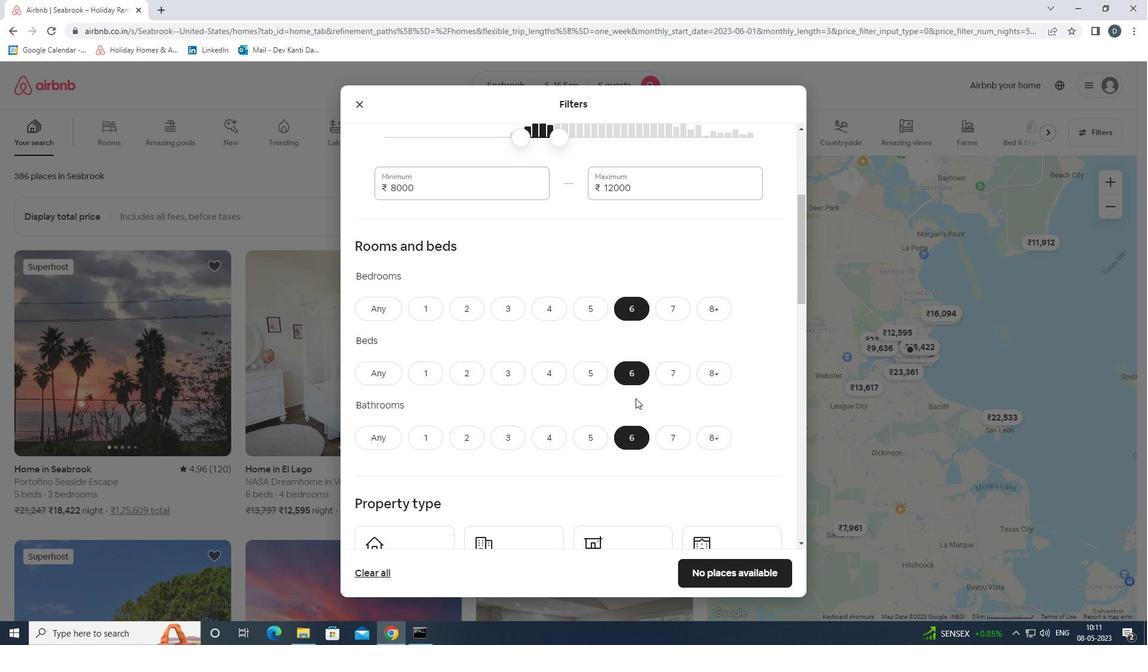 
Action: Mouse scrolled (634, 396) with delta (0, 0)
Screenshot: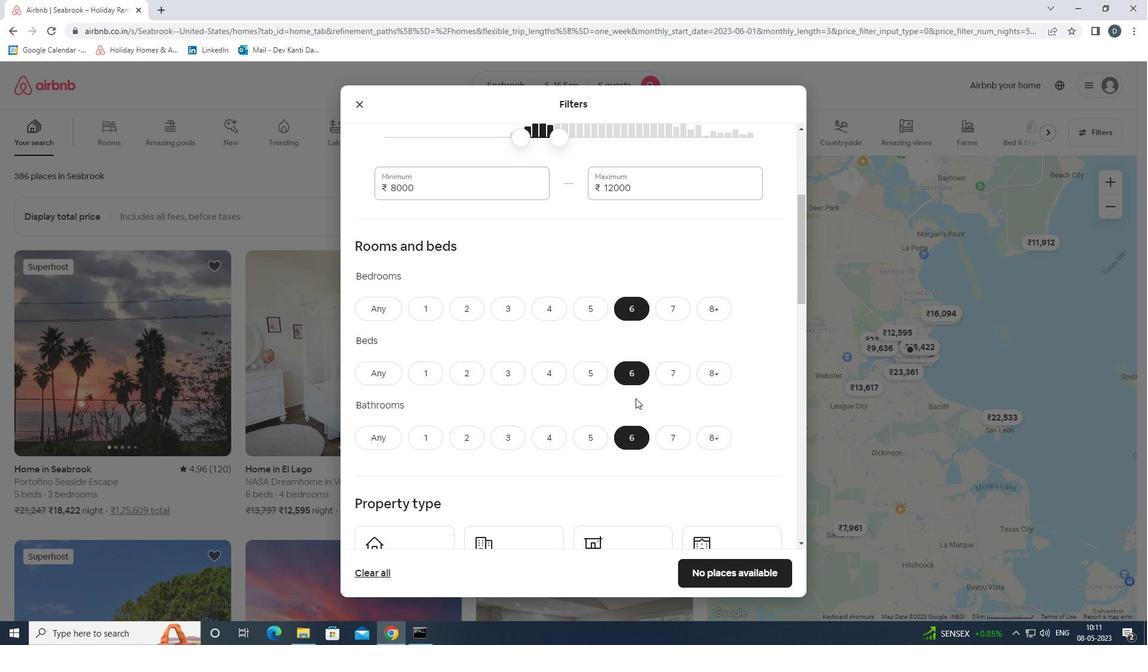 
Action: Mouse moved to (412, 447)
Screenshot: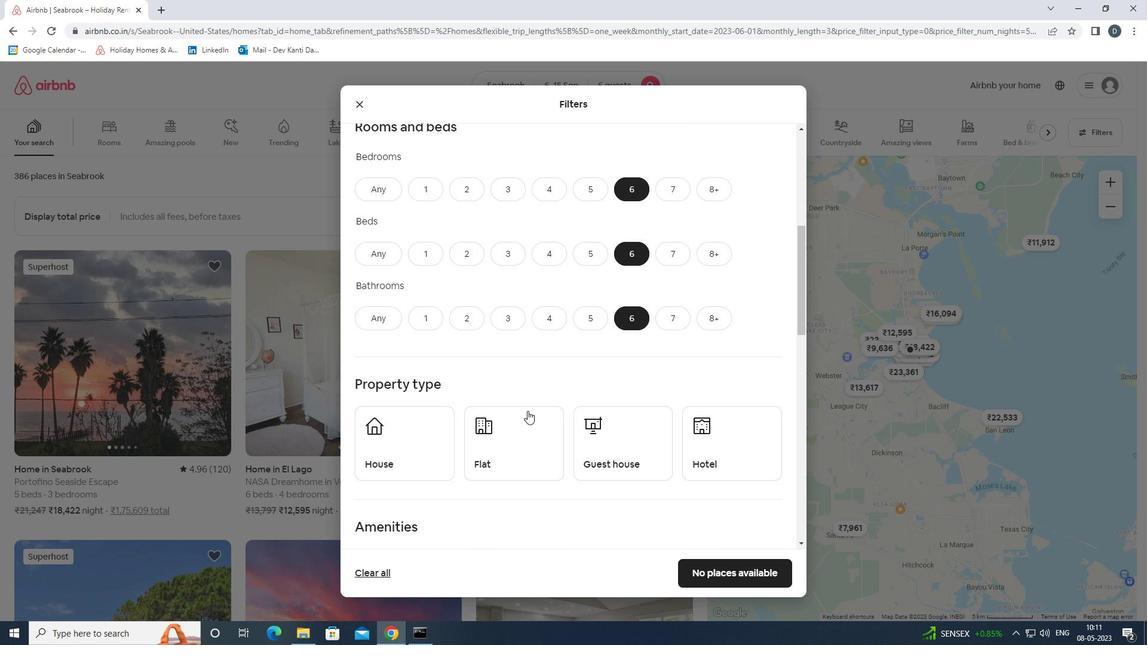 
Action: Mouse pressed left at (412, 447)
Screenshot: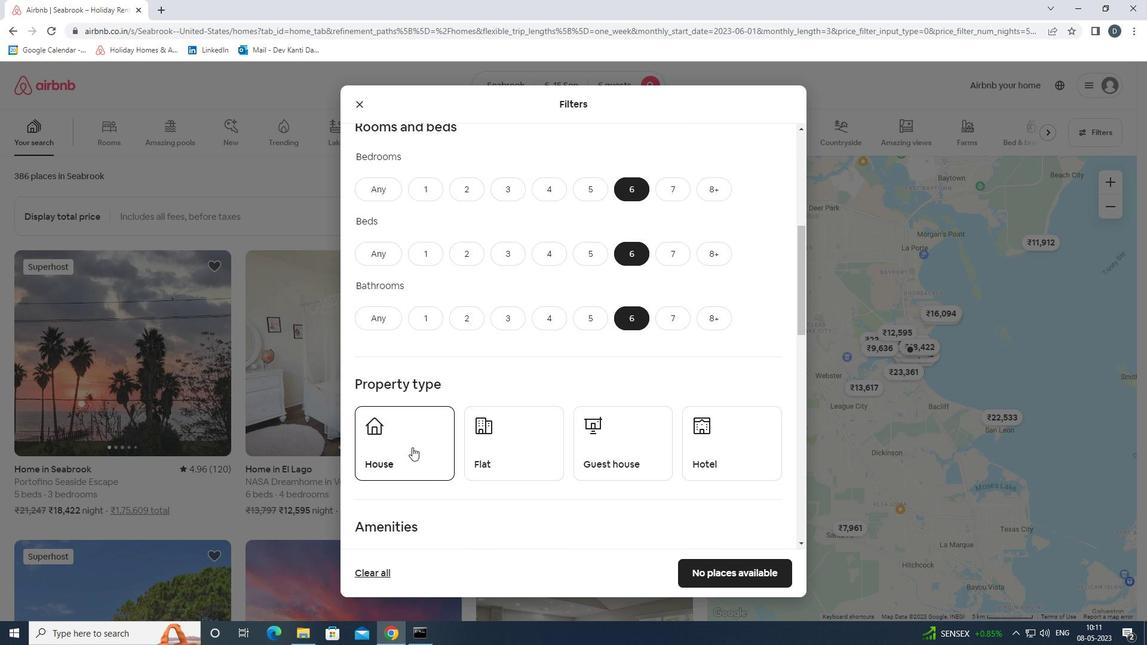 
Action: Mouse moved to (507, 444)
Screenshot: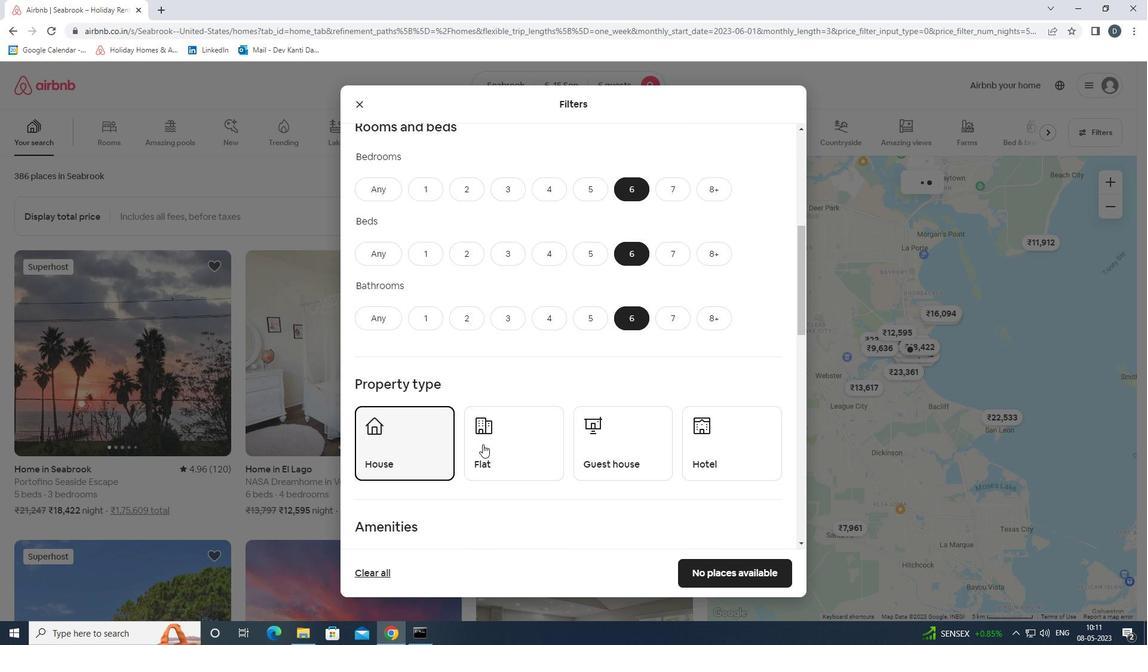 
Action: Mouse pressed left at (507, 444)
Screenshot: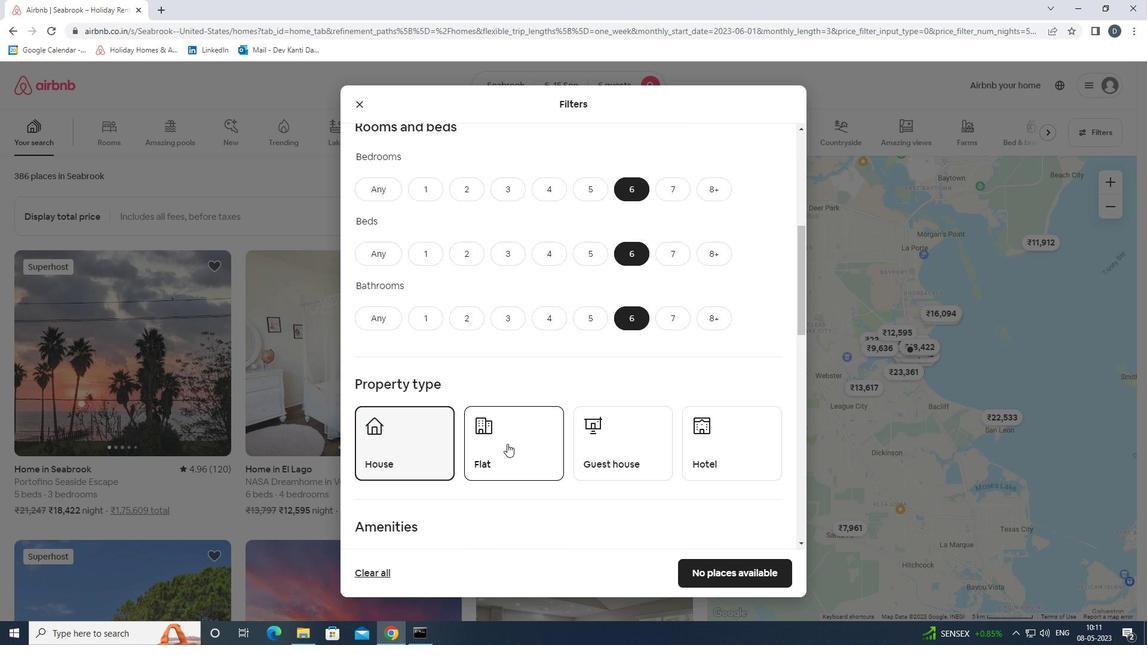 
Action: Mouse moved to (579, 442)
Screenshot: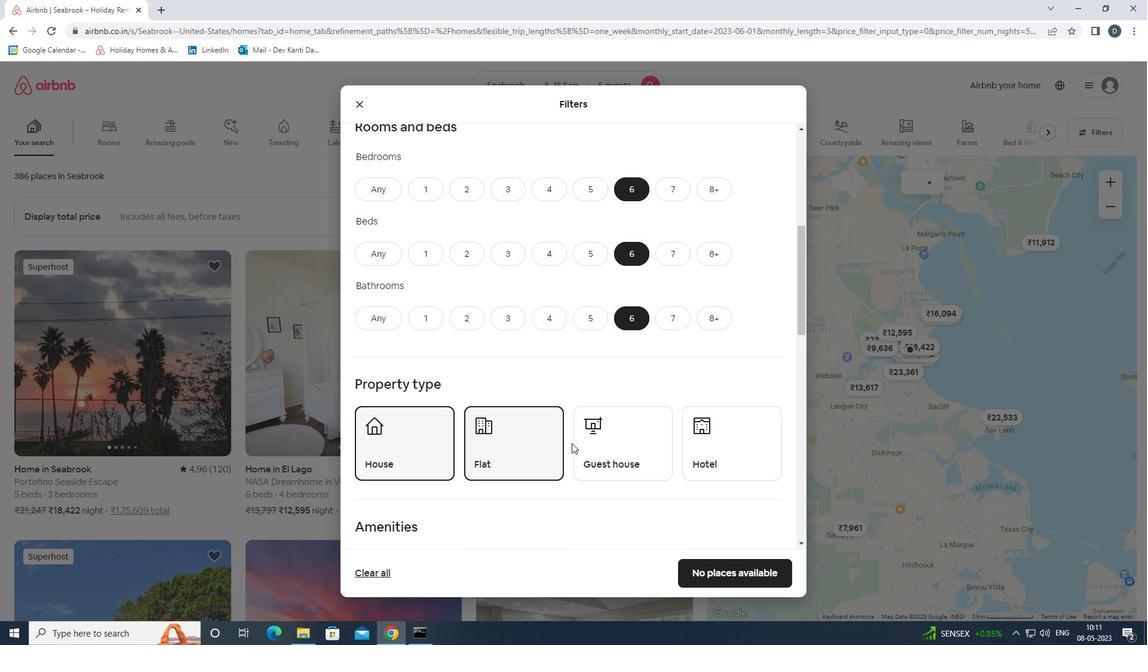 
Action: Mouse pressed left at (579, 442)
Screenshot: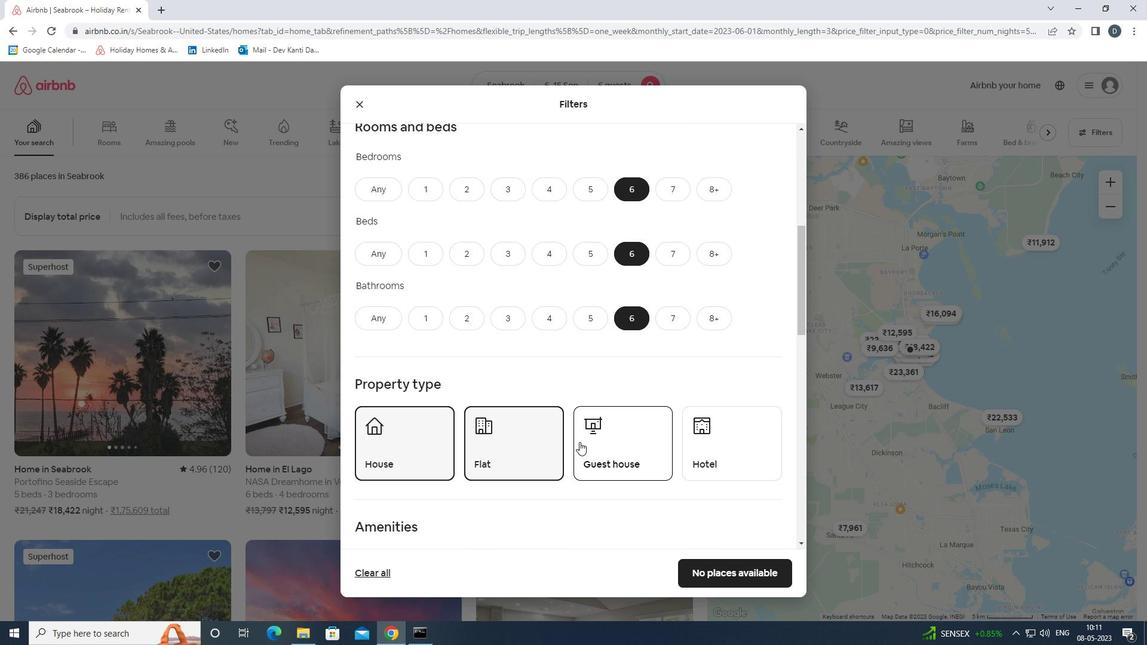 
Action: Mouse moved to (579, 442)
Screenshot: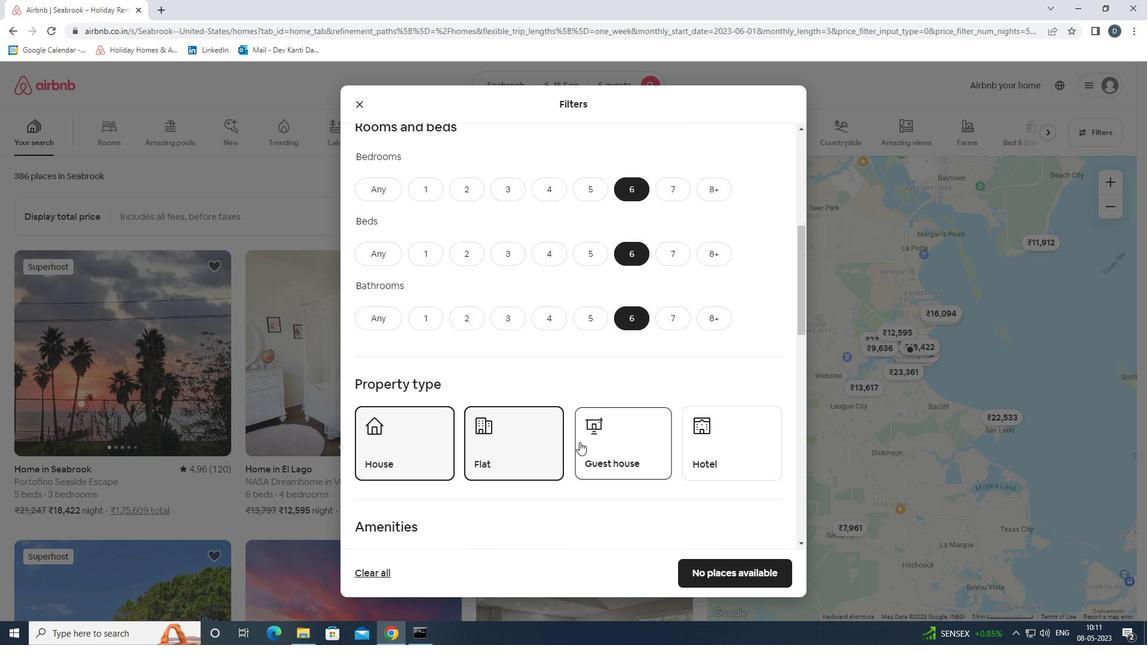 
Action: Mouse scrolled (579, 441) with delta (0, 0)
Screenshot: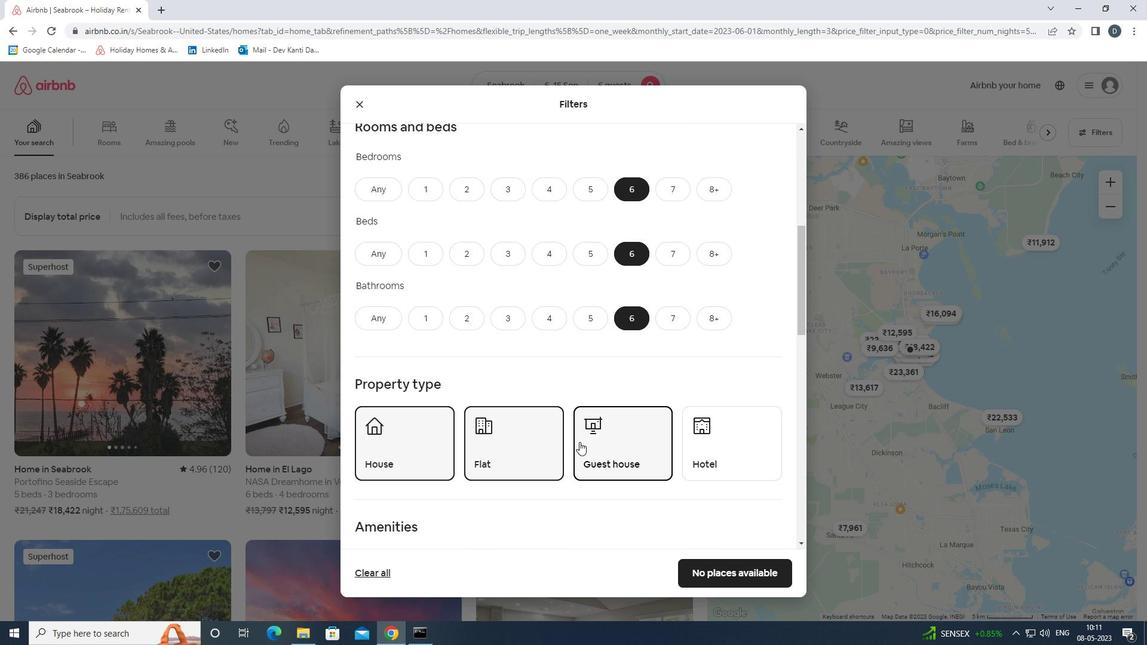 
Action: Mouse scrolled (579, 441) with delta (0, 0)
Screenshot: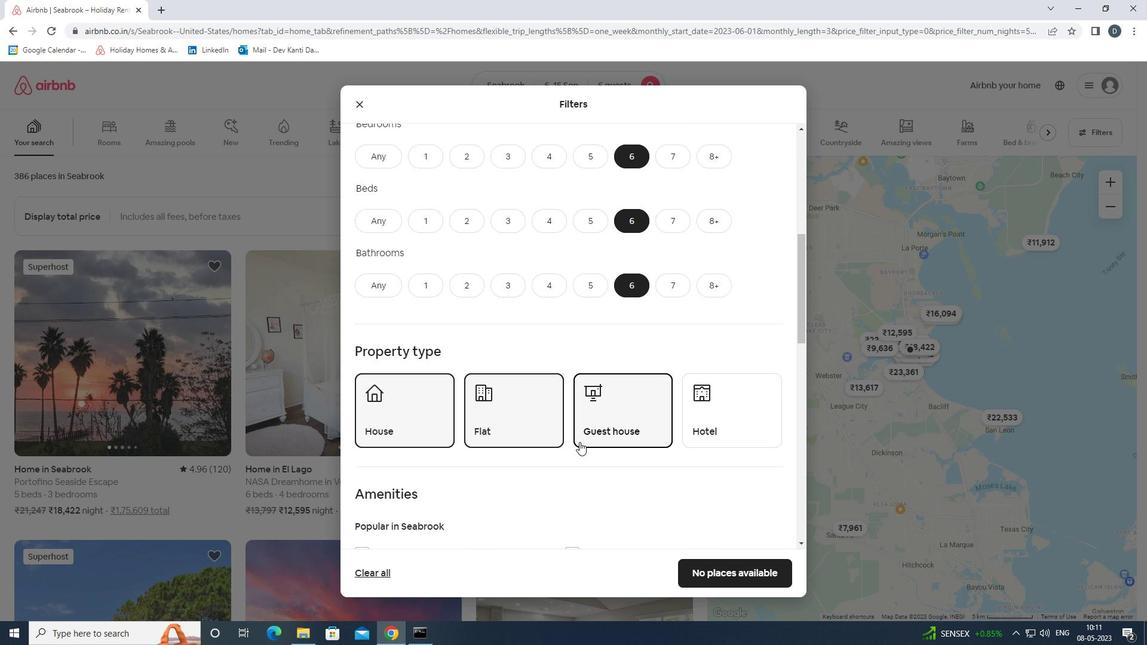 
Action: Mouse scrolled (579, 441) with delta (0, 0)
Screenshot: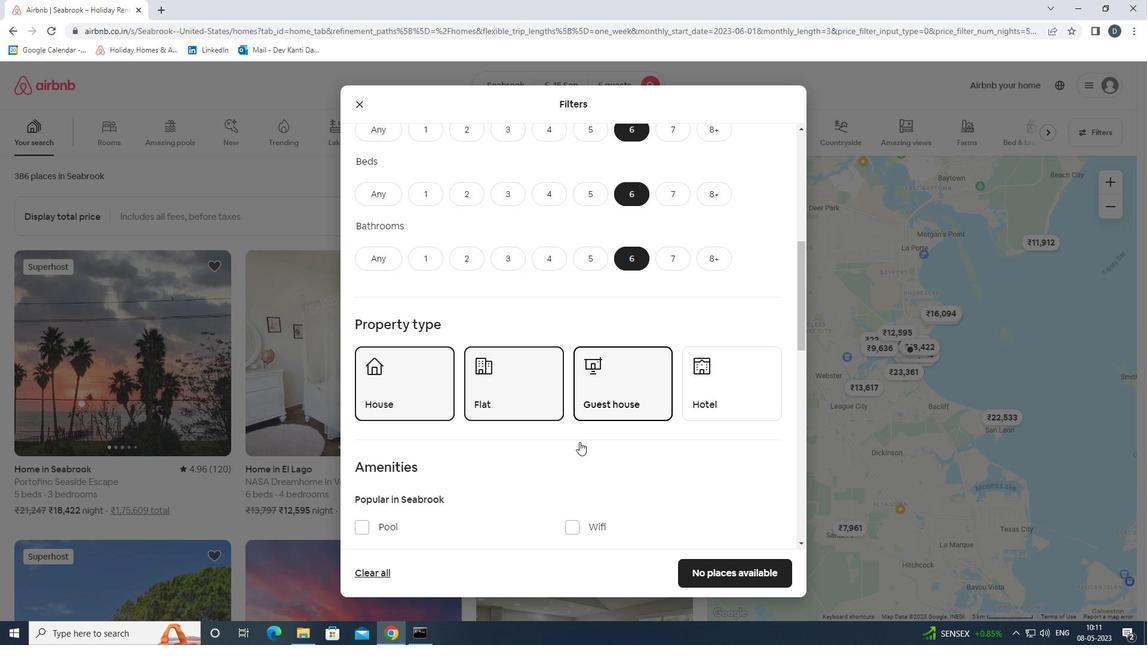 
Action: Mouse moved to (593, 409)
Screenshot: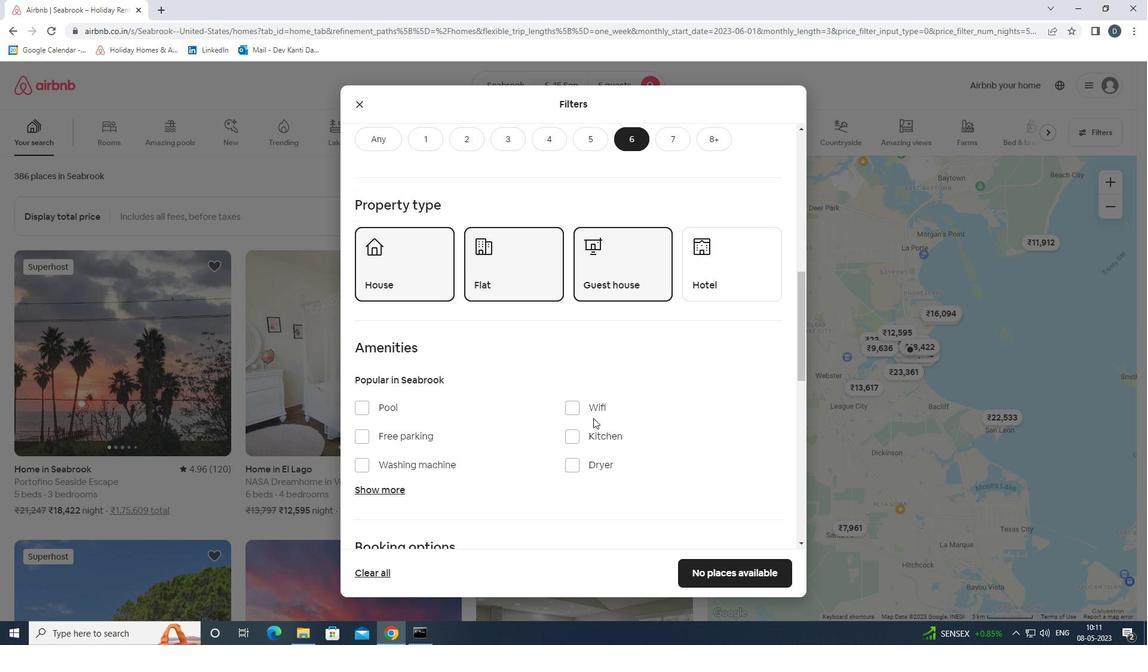 
Action: Mouse pressed left at (593, 409)
Screenshot: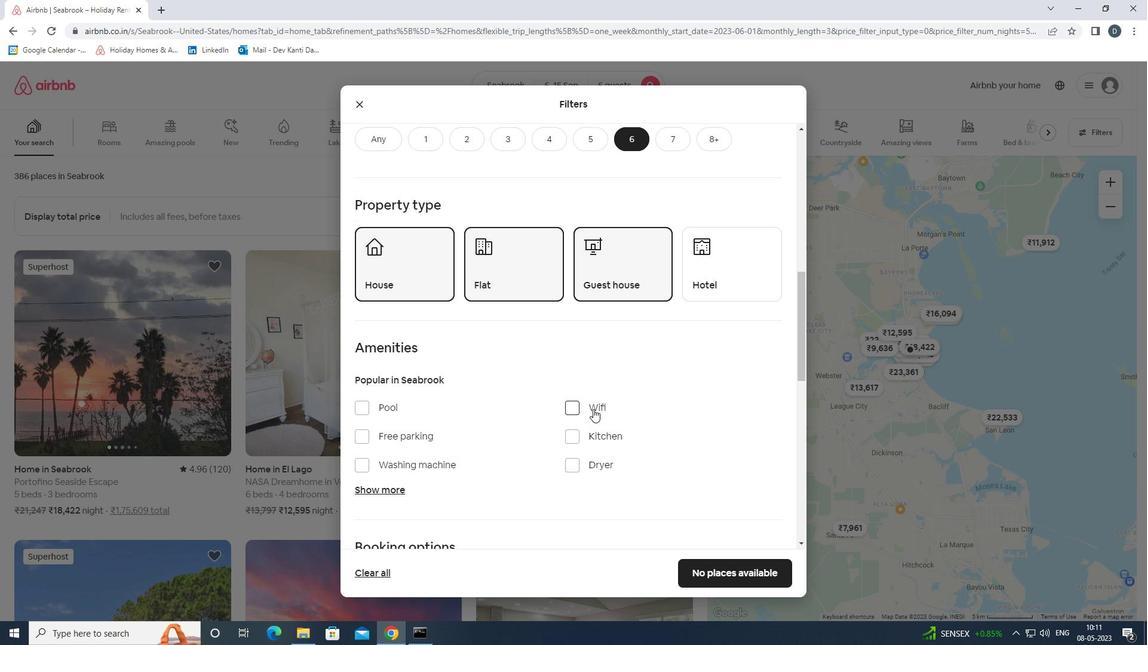 
Action: Mouse moved to (426, 442)
Screenshot: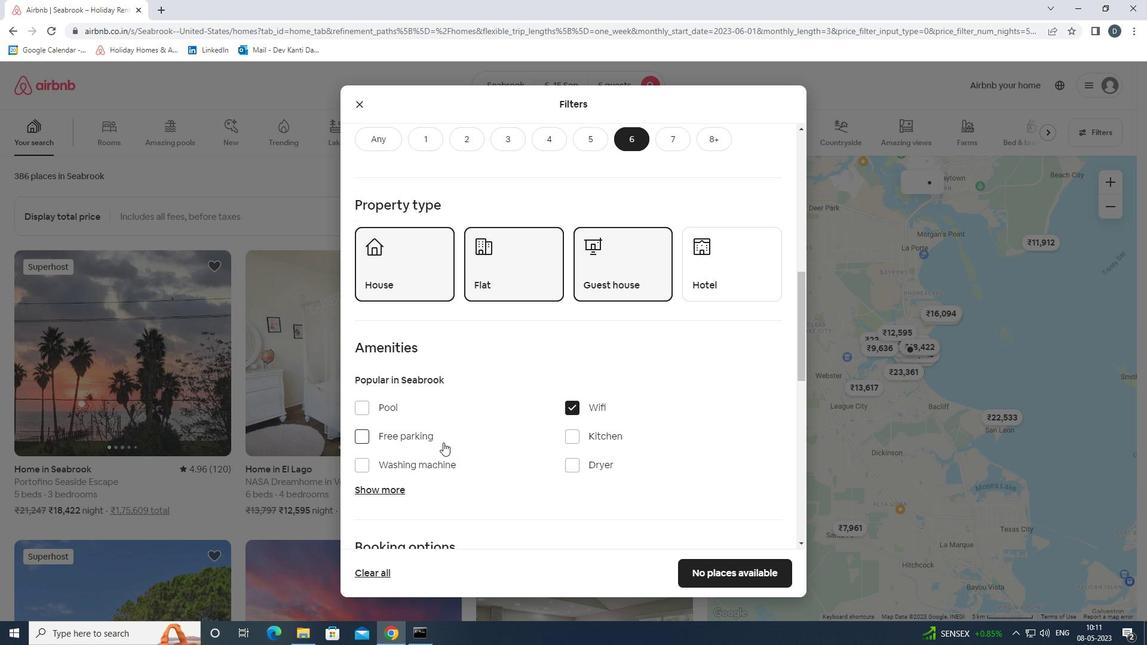
Action: Mouse pressed left at (426, 442)
Screenshot: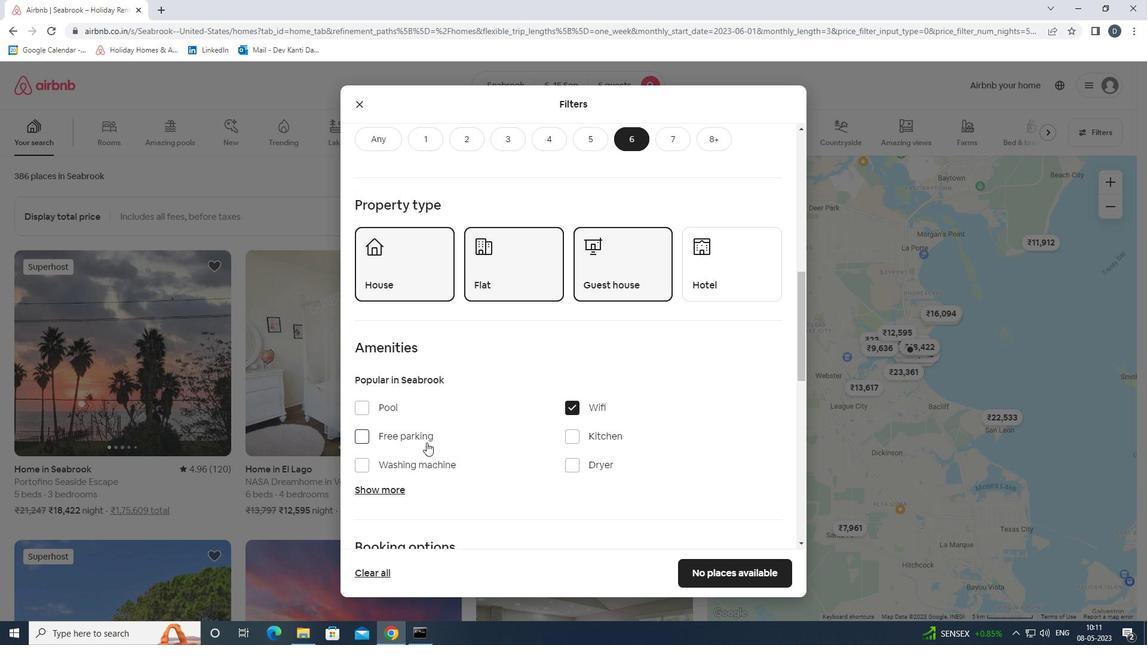 
Action: Mouse moved to (403, 491)
Screenshot: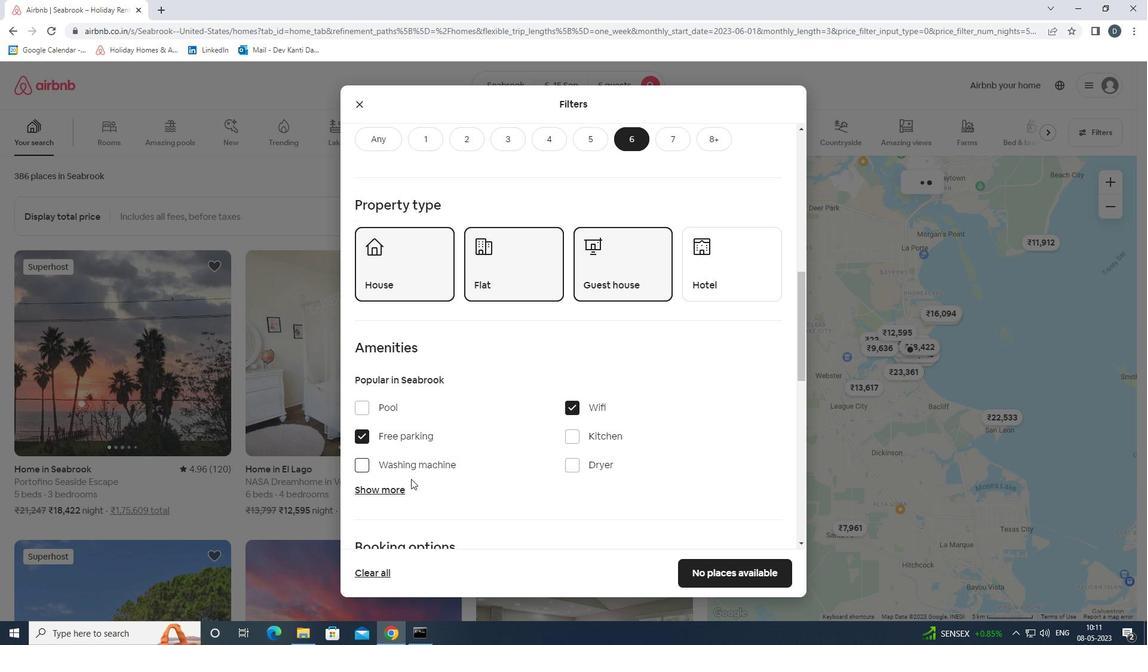 
Action: Mouse pressed left at (403, 491)
Screenshot: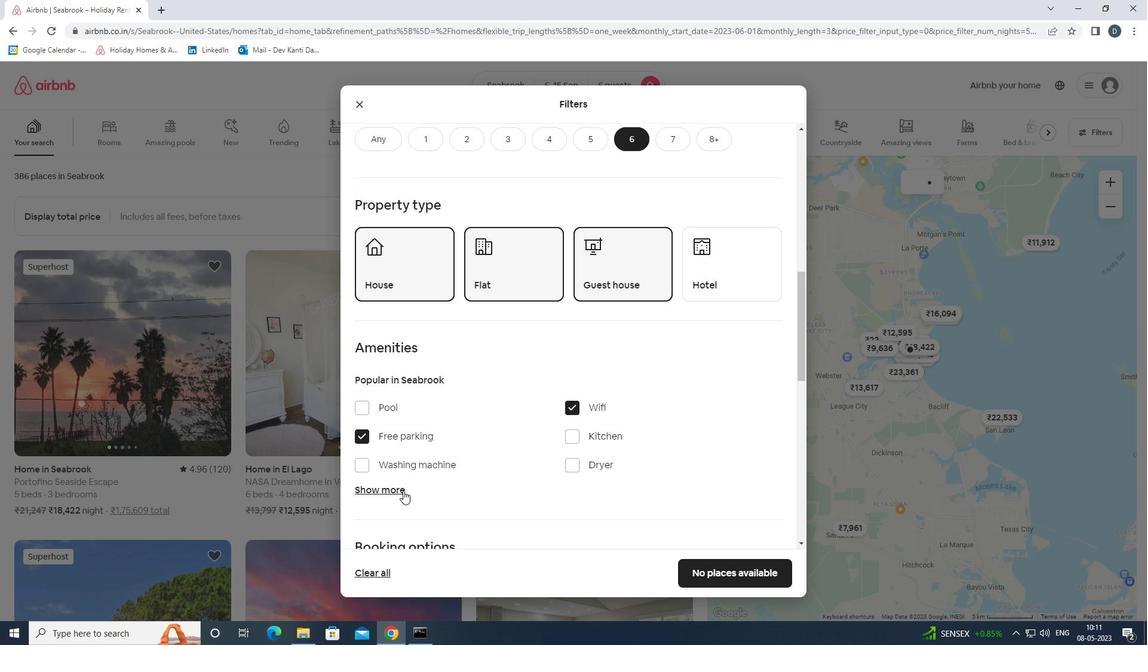 
Action: Mouse moved to (444, 475)
Screenshot: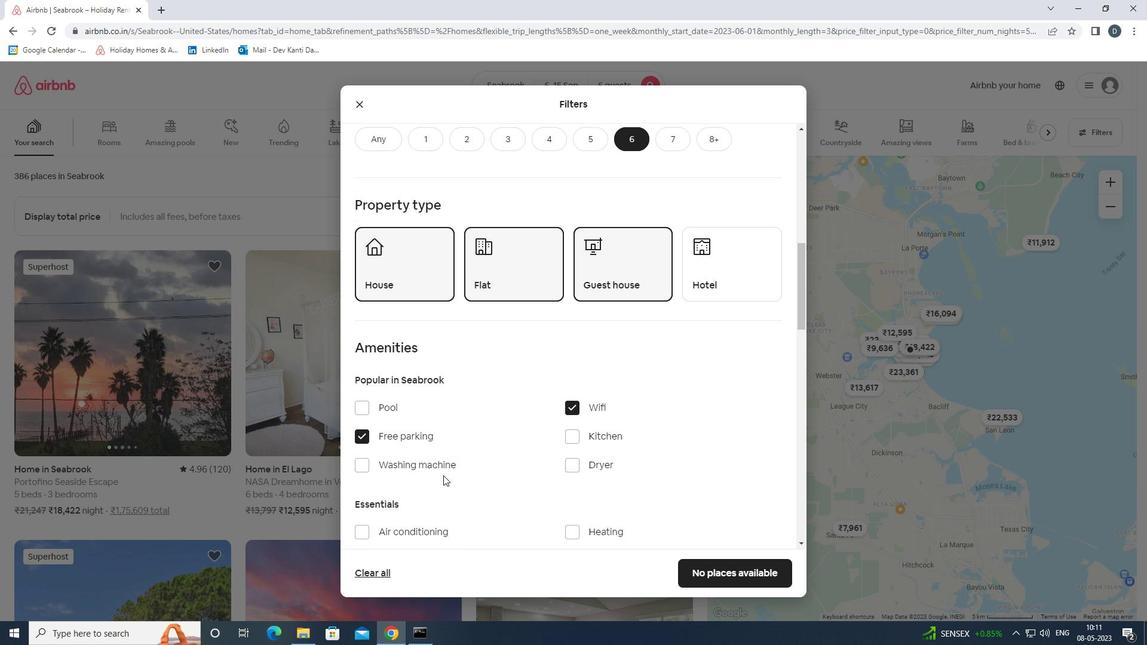 
Action: Mouse scrolled (444, 474) with delta (0, 0)
Screenshot: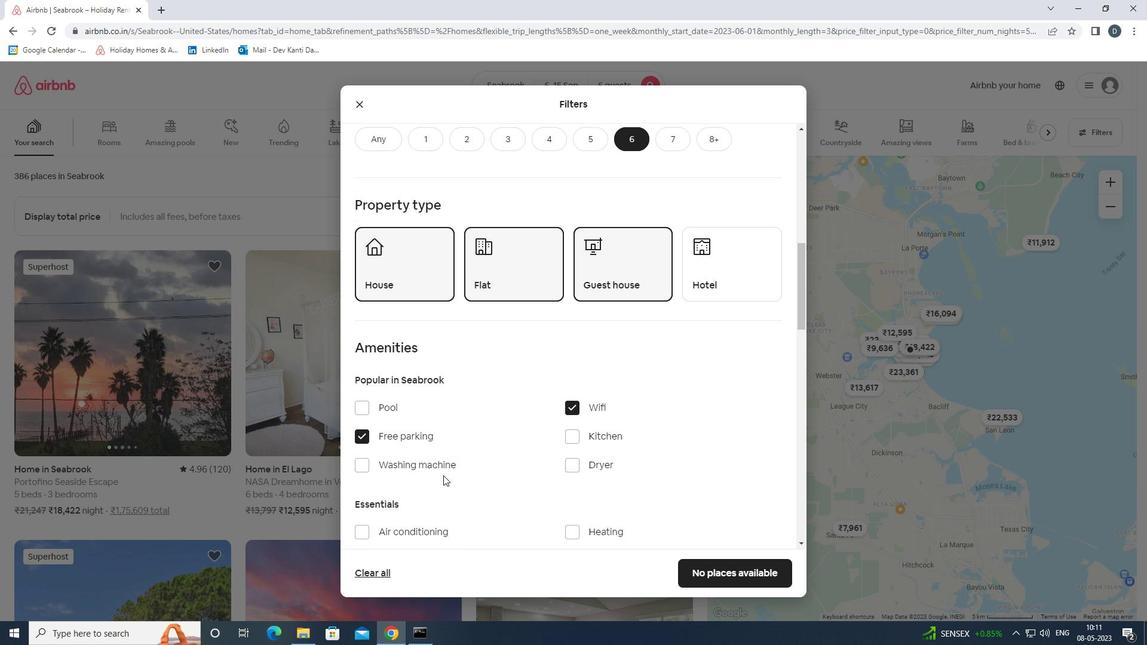 
Action: Mouse moved to (459, 469)
Screenshot: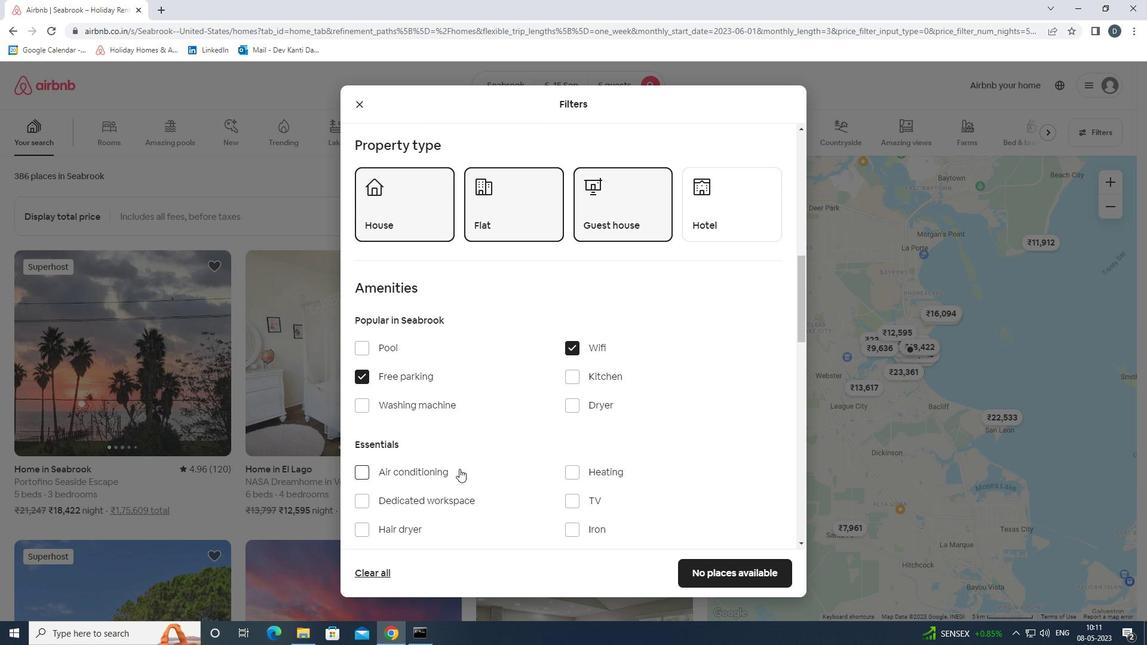 
Action: Mouse scrolled (459, 468) with delta (0, 0)
Screenshot: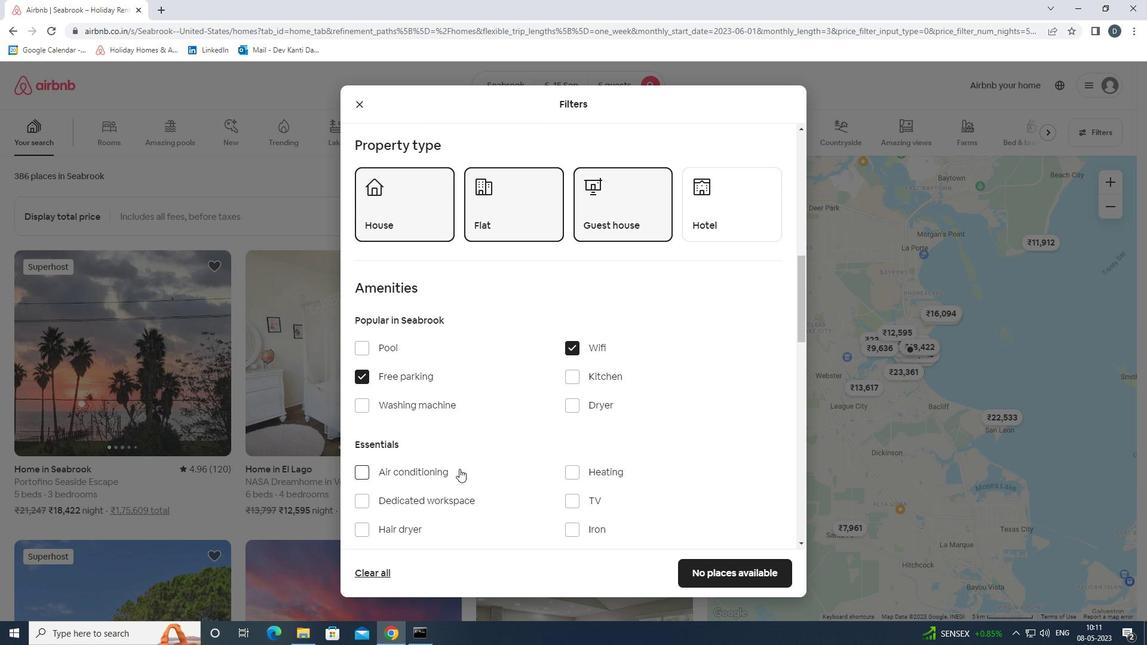 
Action: Mouse moved to (490, 447)
Screenshot: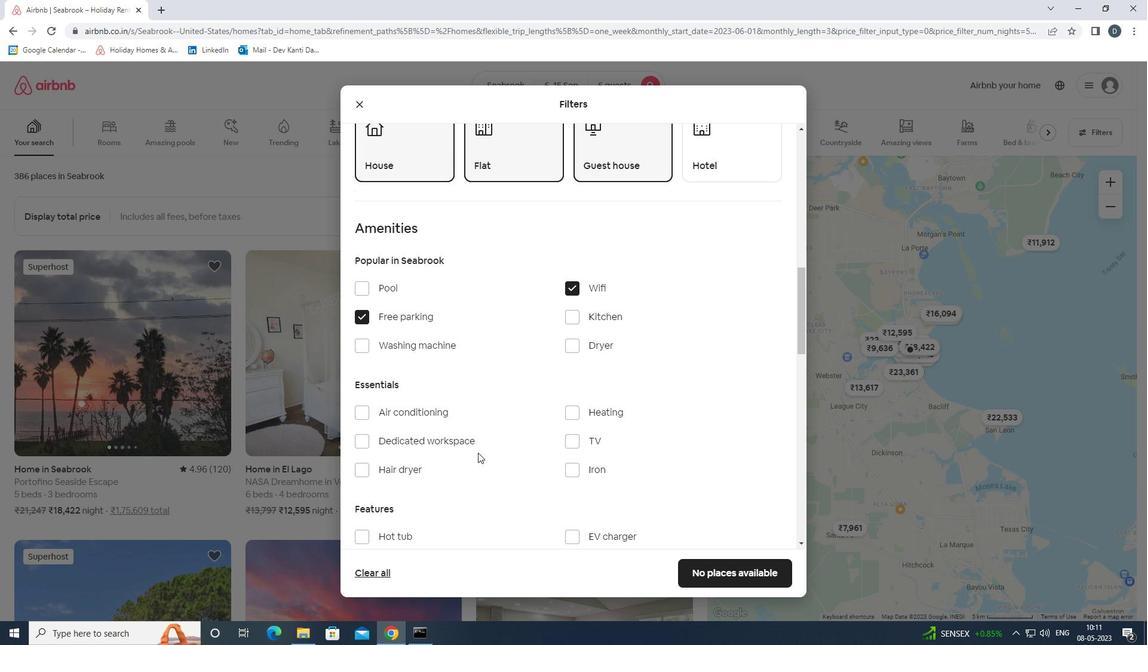 
Action: Mouse scrolled (490, 447) with delta (0, 0)
Screenshot: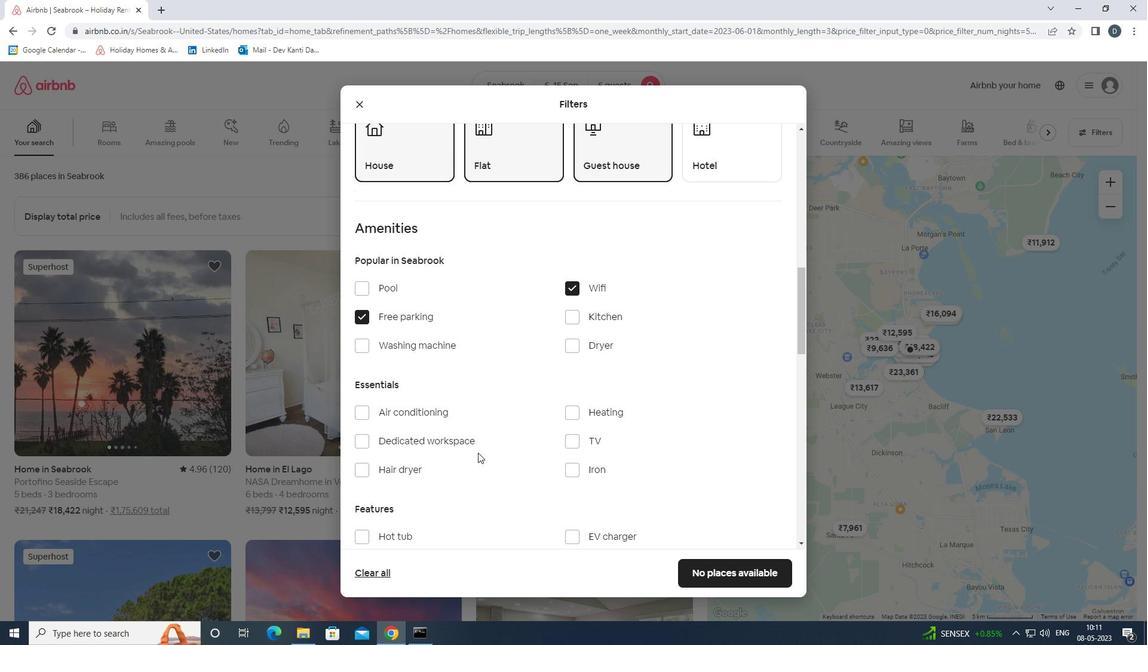 
Action: Mouse moved to (582, 383)
Screenshot: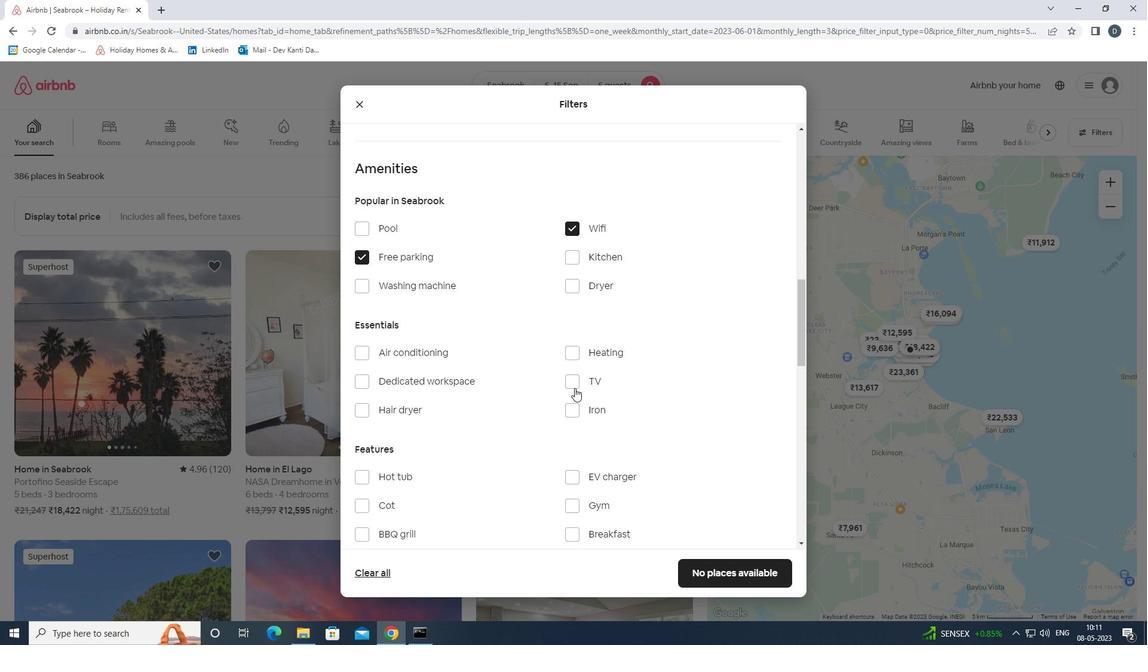 
Action: Mouse pressed left at (582, 383)
Screenshot: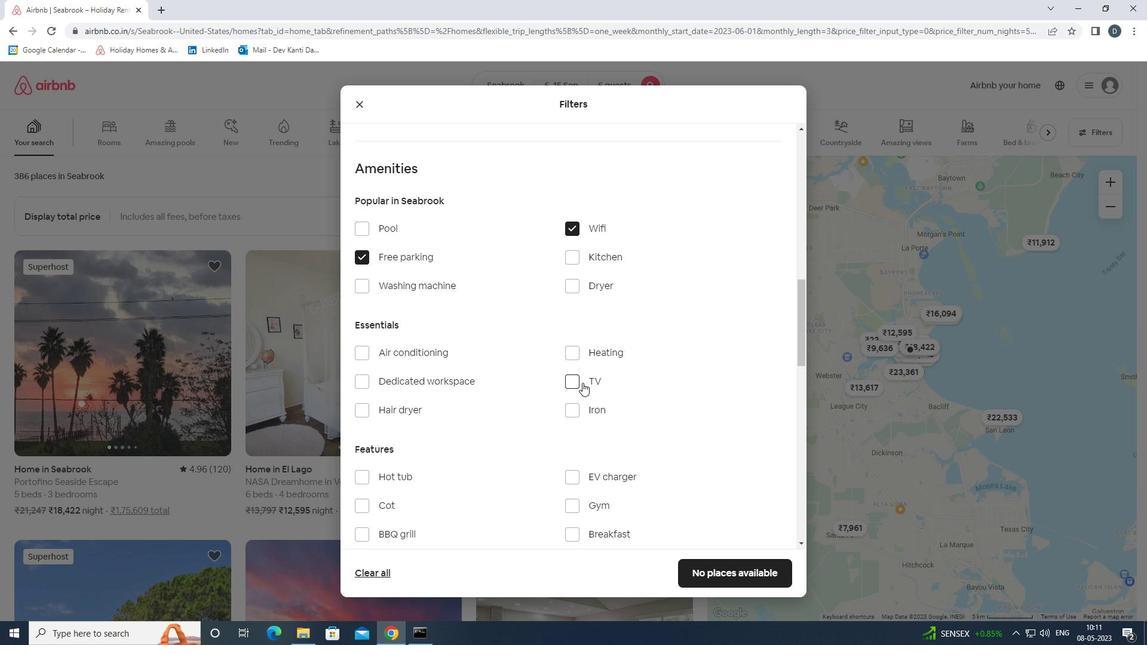 
Action: Mouse scrolled (582, 382) with delta (0, 0)
Screenshot: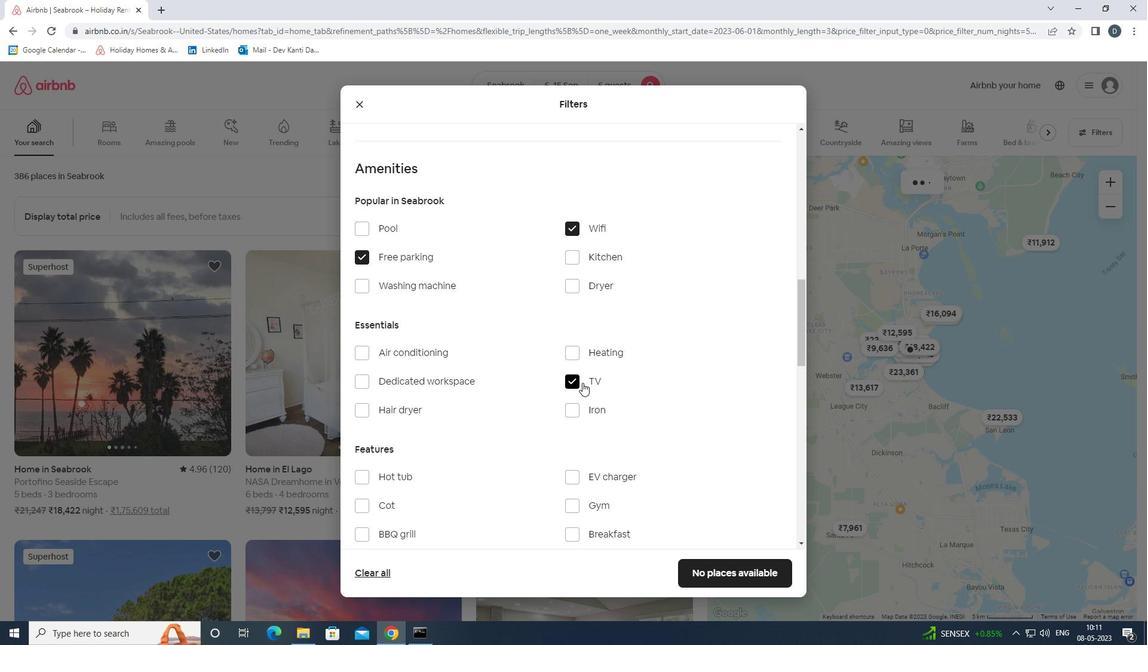 
Action: Mouse scrolled (582, 382) with delta (0, 0)
Screenshot: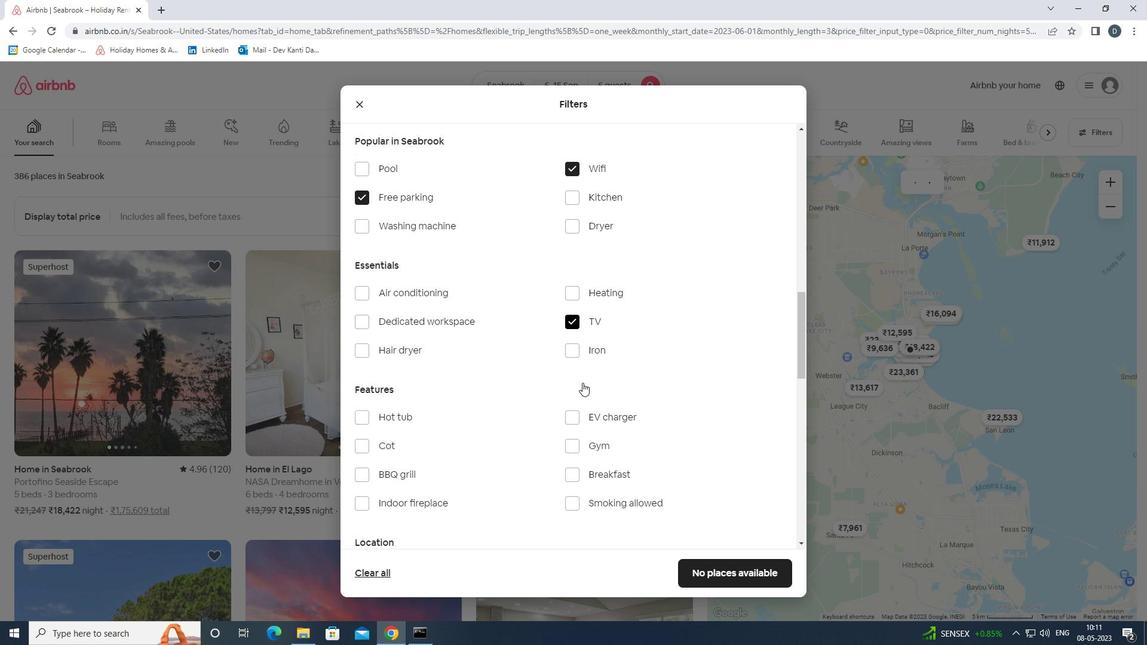 
Action: Mouse moved to (588, 387)
Screenshot: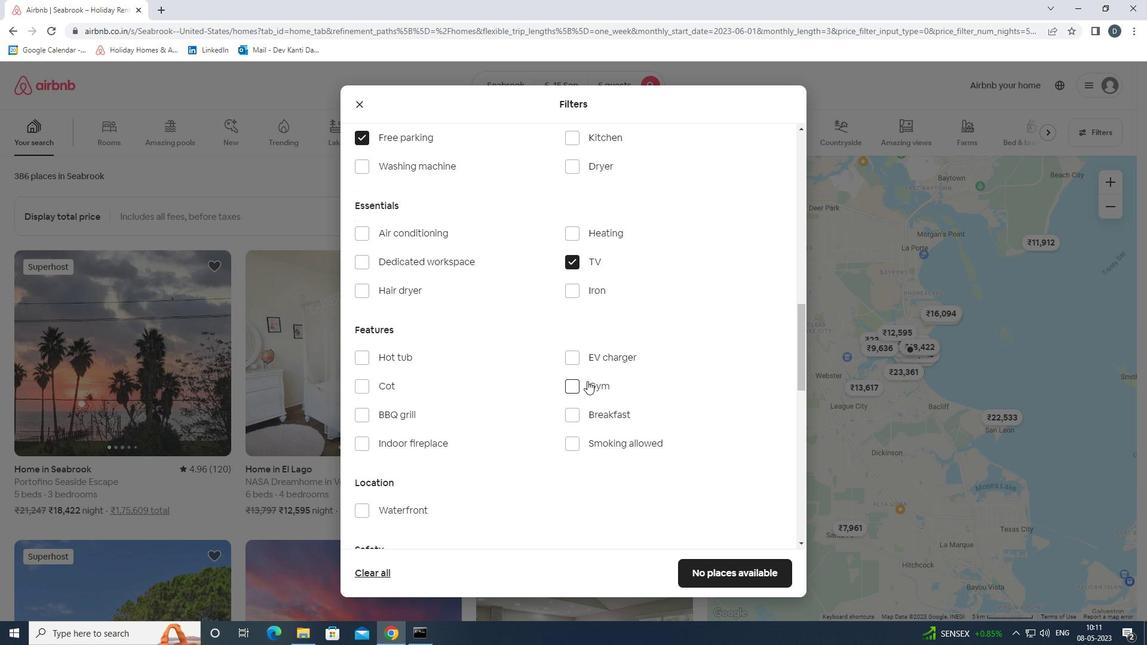 
Action: Mouse pressed left at (588, 387)
Screenshot: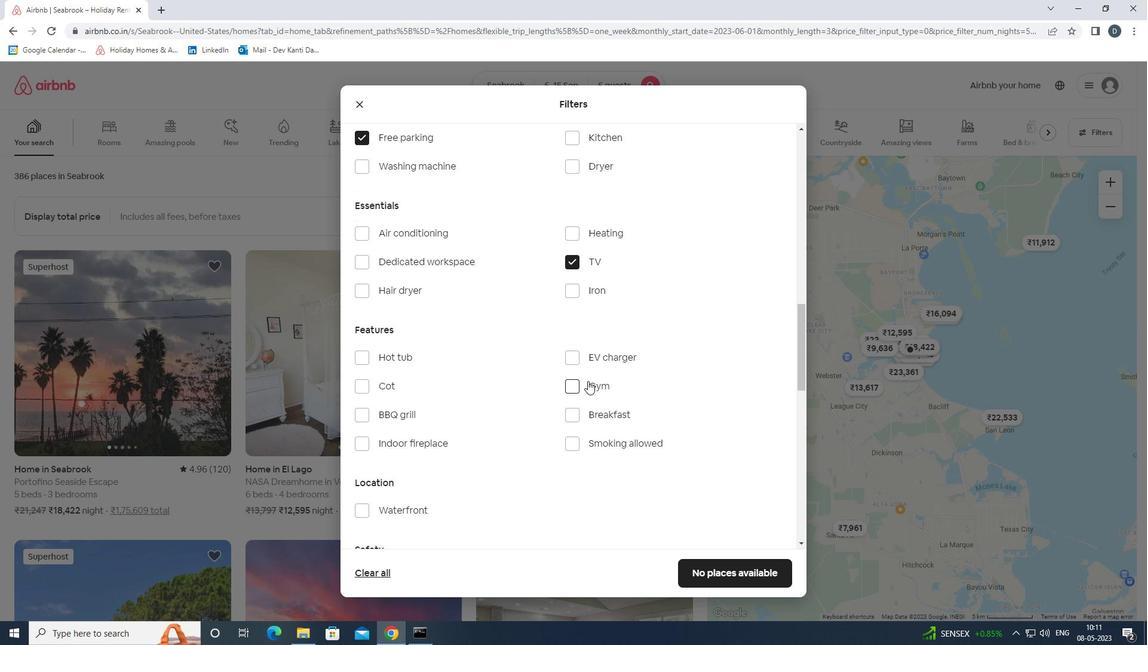 
Action: Mouse moved to (588, 415)
Screenshot: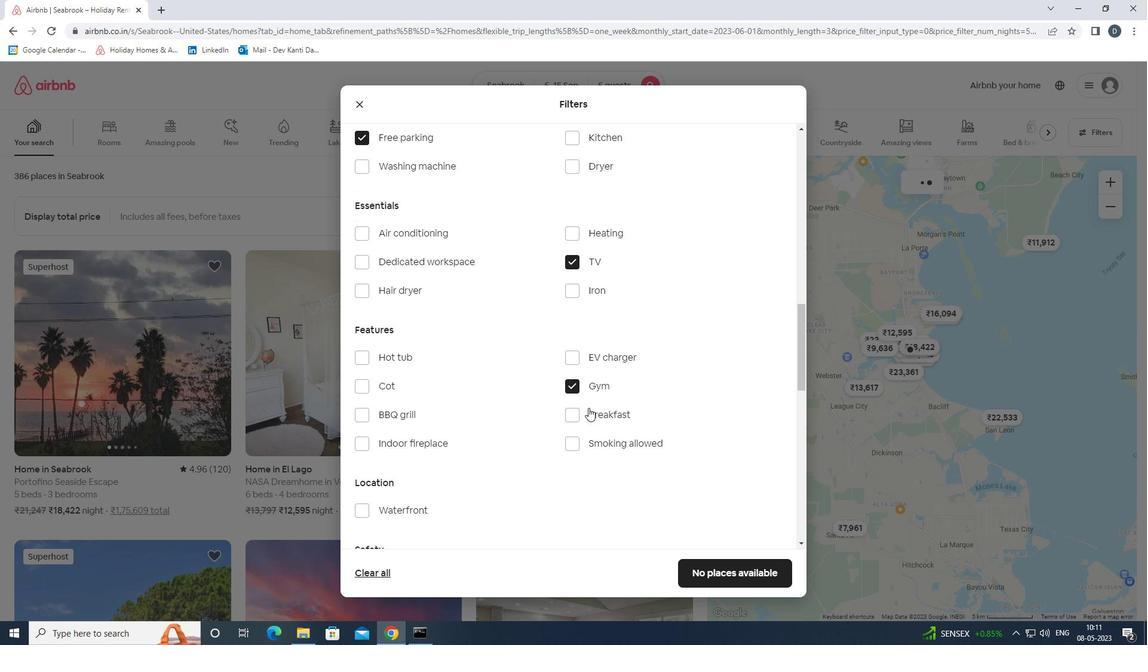 
Action: Mouse pressed left at (588, 415)
Screenshot: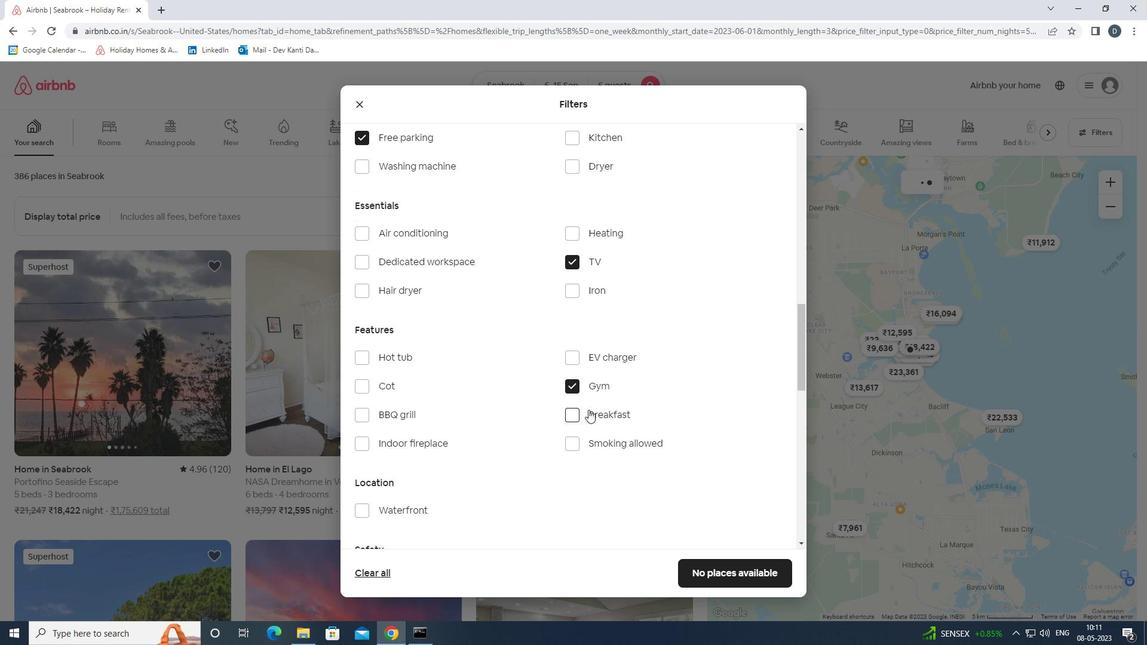 
Action: Mouse scrolled (588, 414) with delta (0, 0)
Screenshot: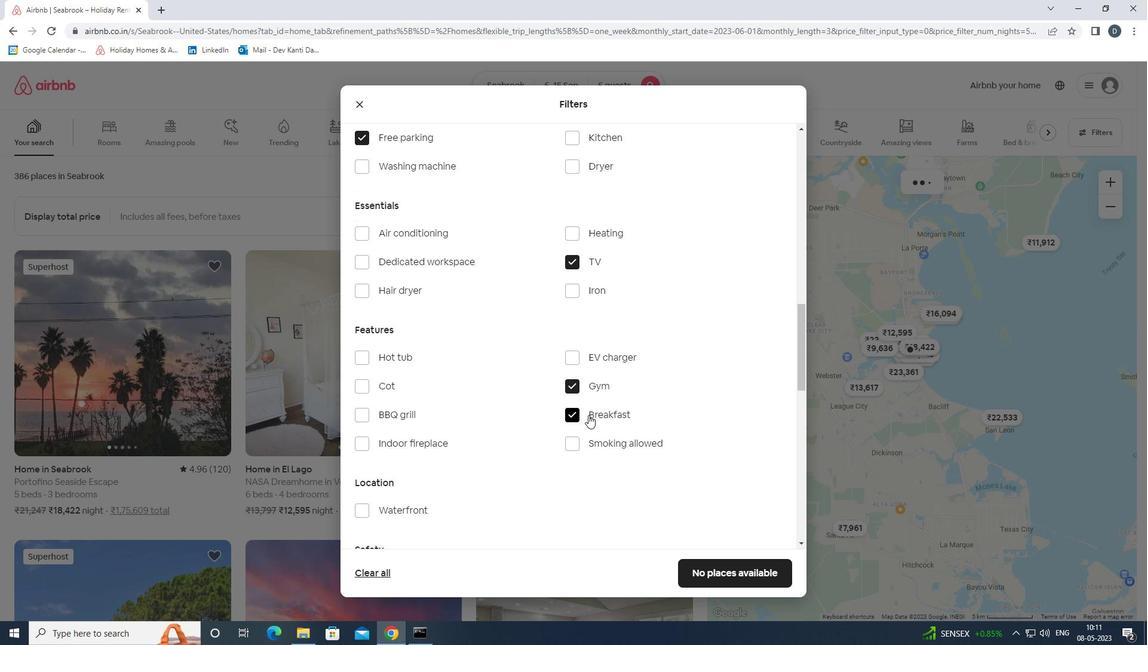 
Action: Mouse scrolled (588, 414) with delta (0, 0)
Screenshot: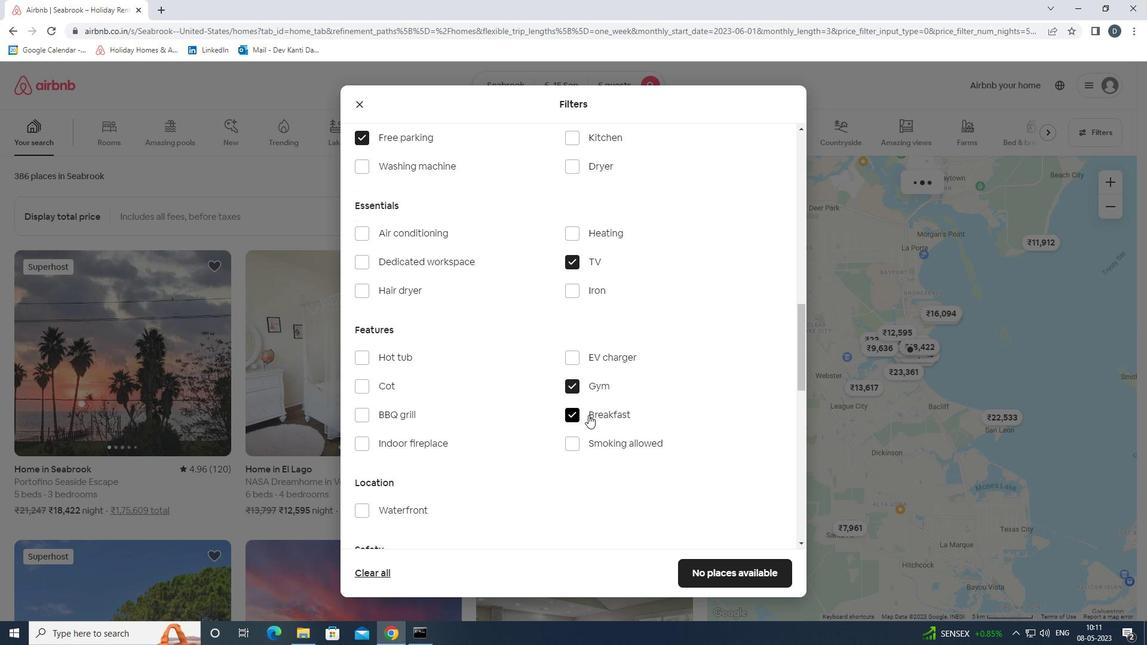 
Action: Mouse scrolled (588, 414) with delta (0, 0)
Screenshot: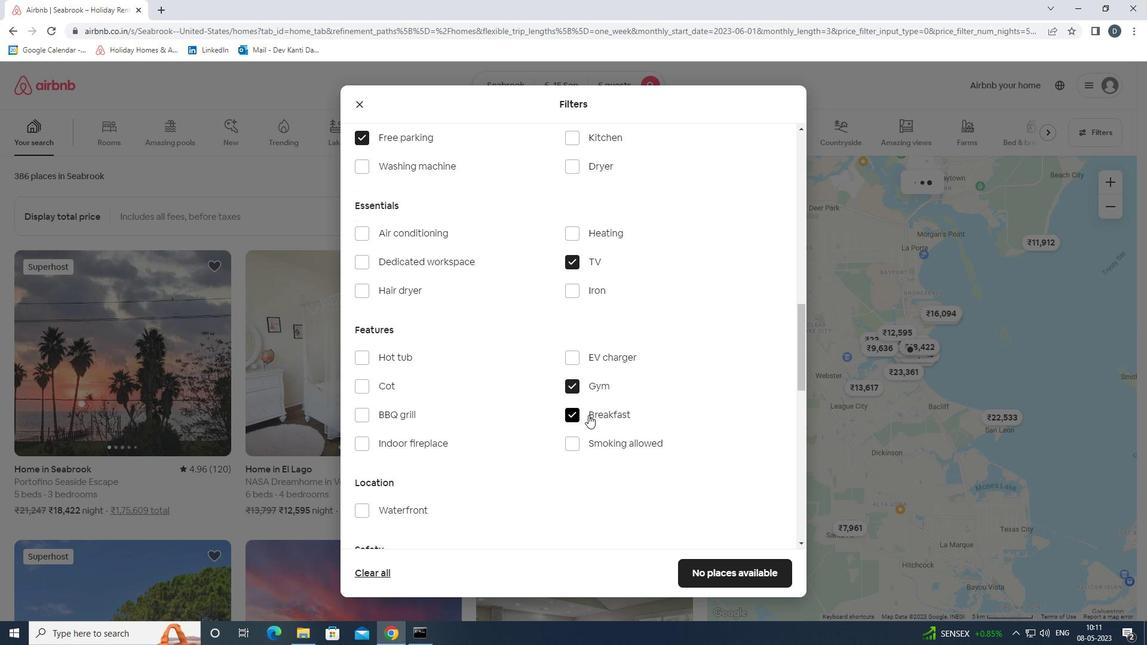 
Action: Mouse scrolled (588, 414) with delta (0, 0)
Screenshot: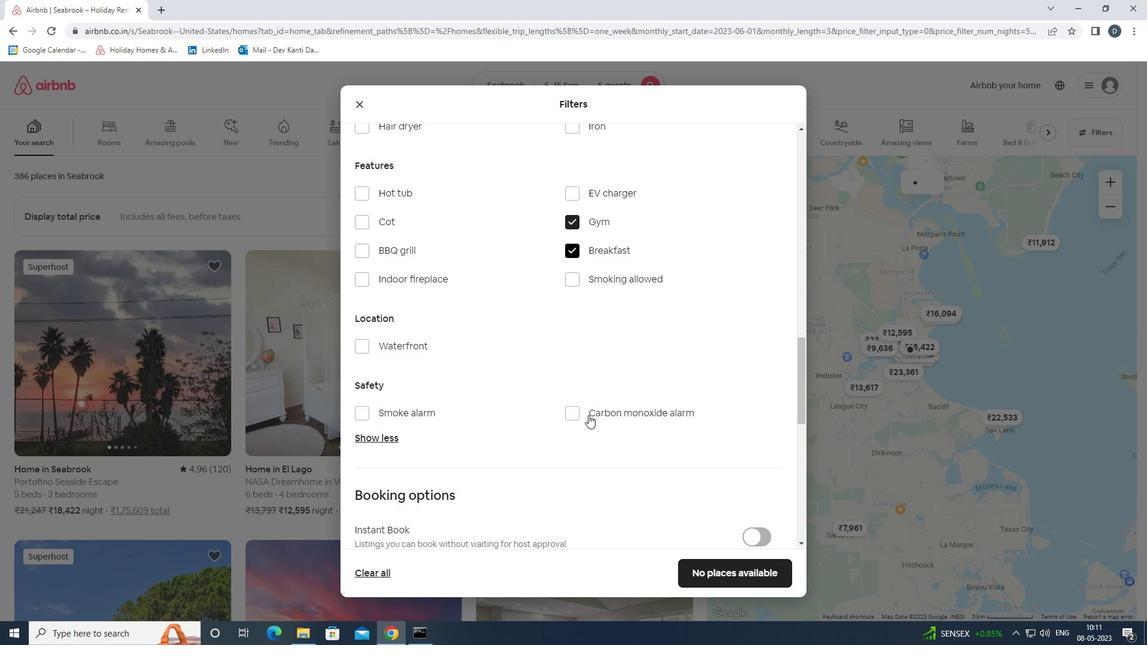 
Action: Mouse scrolled (588, 414) with delta (0, 0)
Screenshot: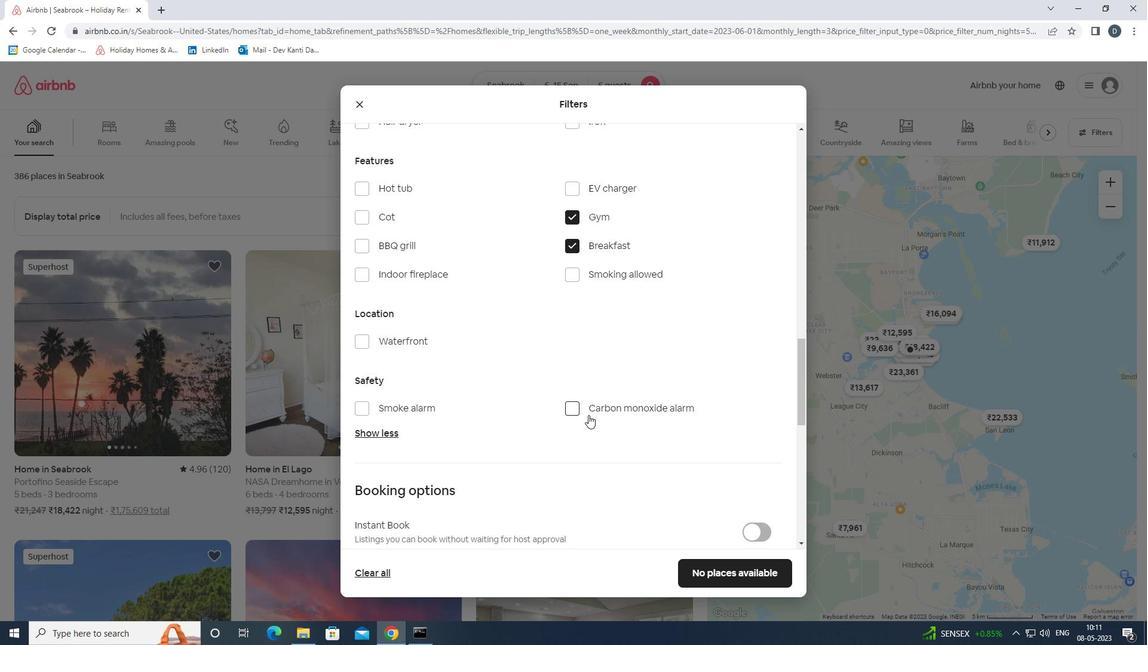 
Action: Mouse moved to (757, 441)
Screenshot: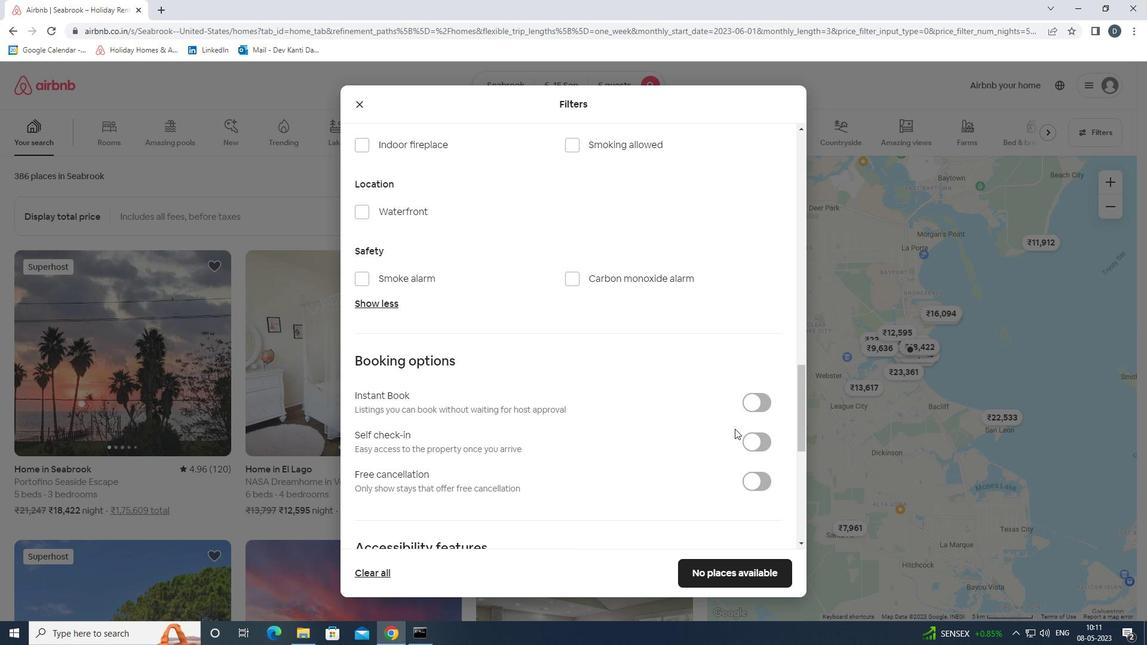 
Action: Mouse pressed left at (757, 441)
Screenshot: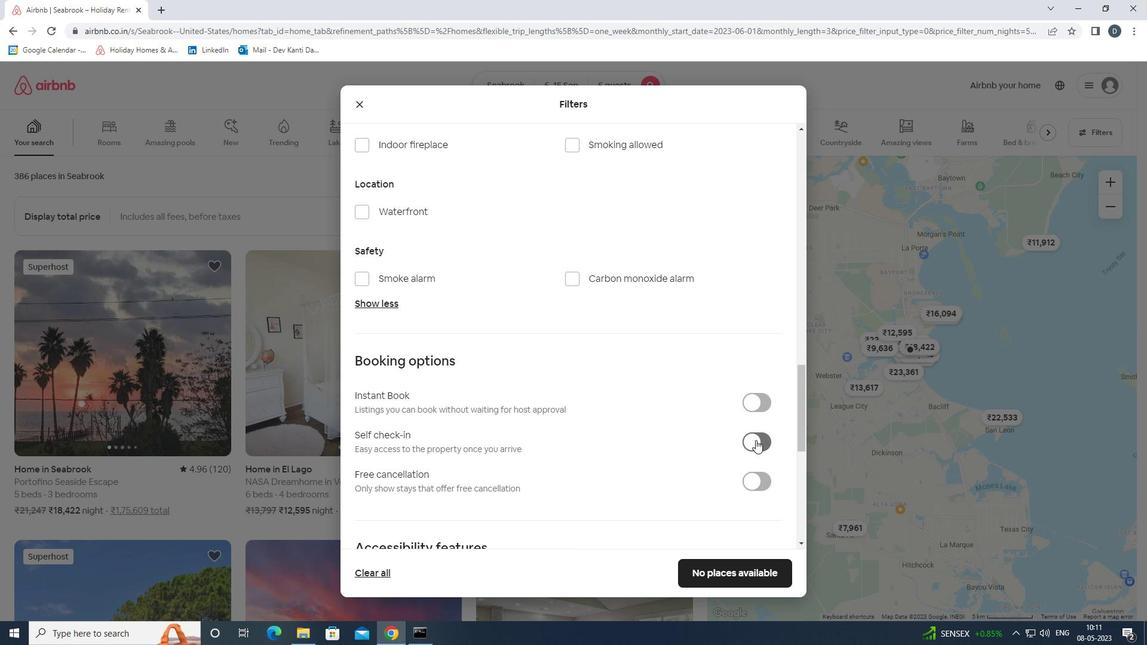 
Action: Mouse scrolled (757, 441) with delta (0, 0)
Screenshot: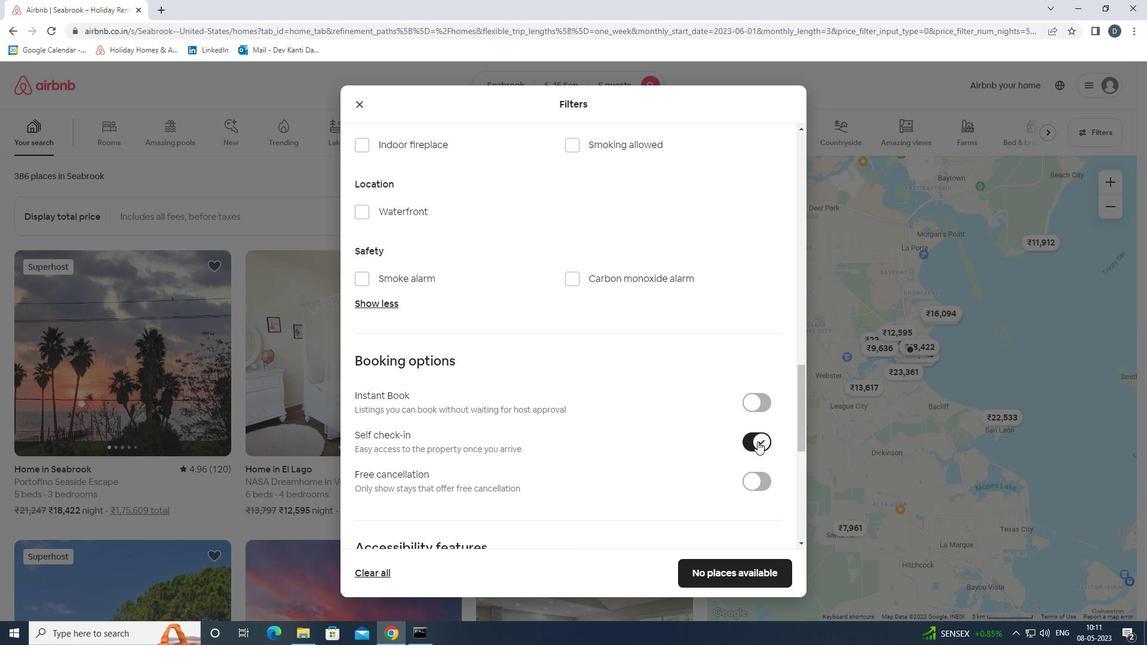 
Action: Mouse scrolled (757, 441) with delta (0, 0)
Screenshot: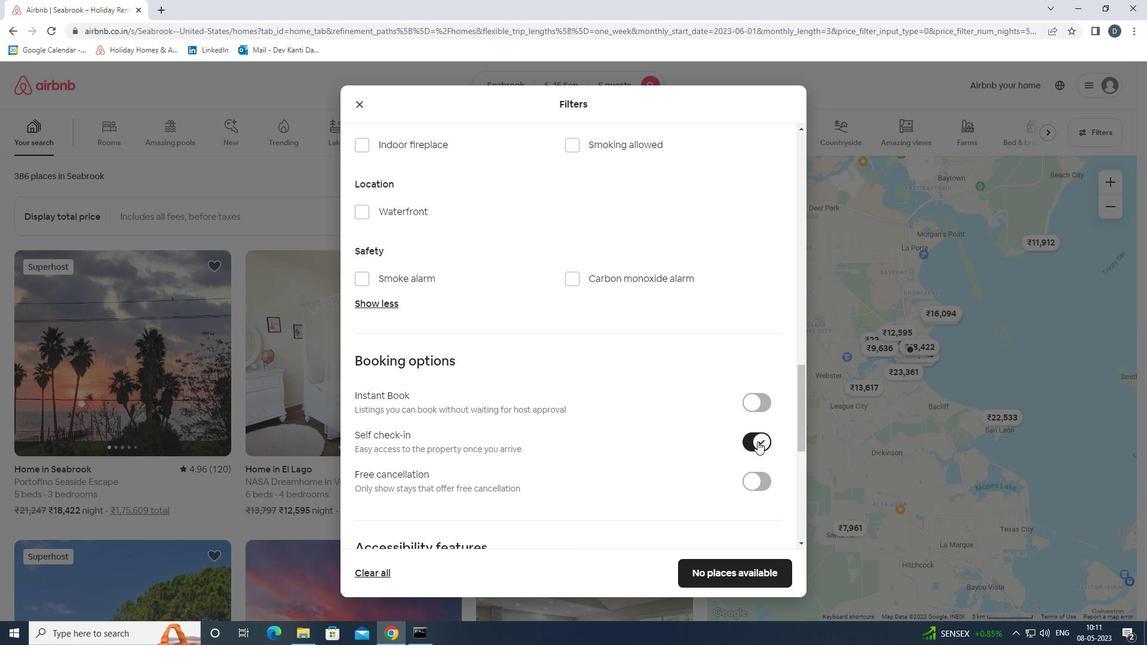 
Action: Mouse scrolled (757, 441) with delta (0, 0)
Screenshot: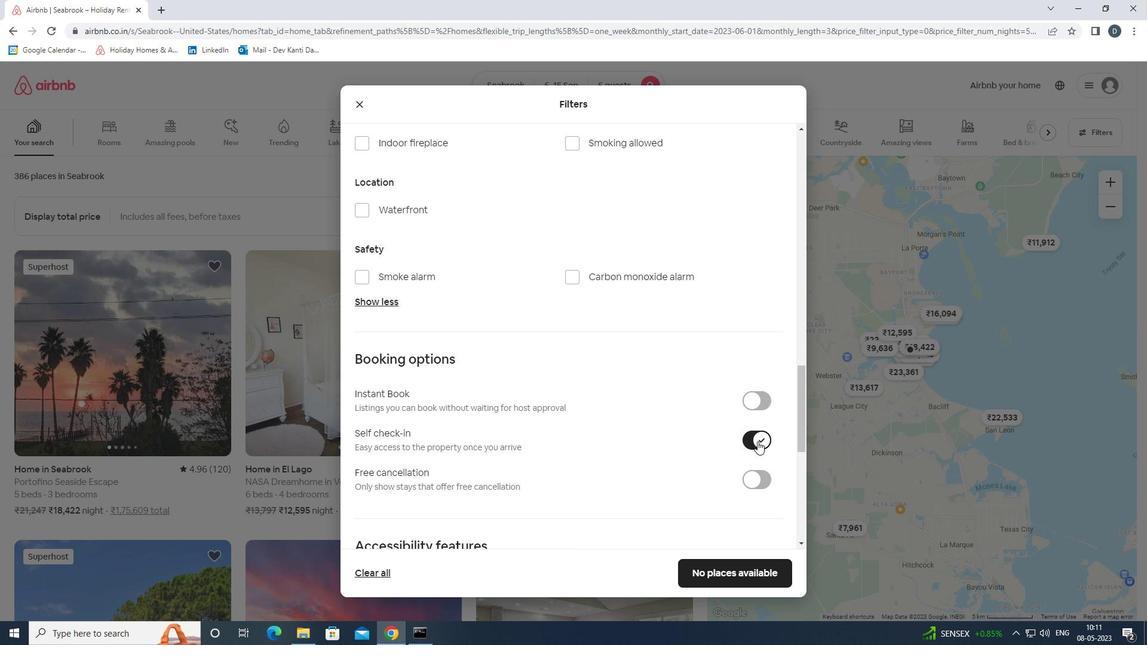 
Action: Mouse scrolled (757, 441) with delta (0, 0)
Screenshot: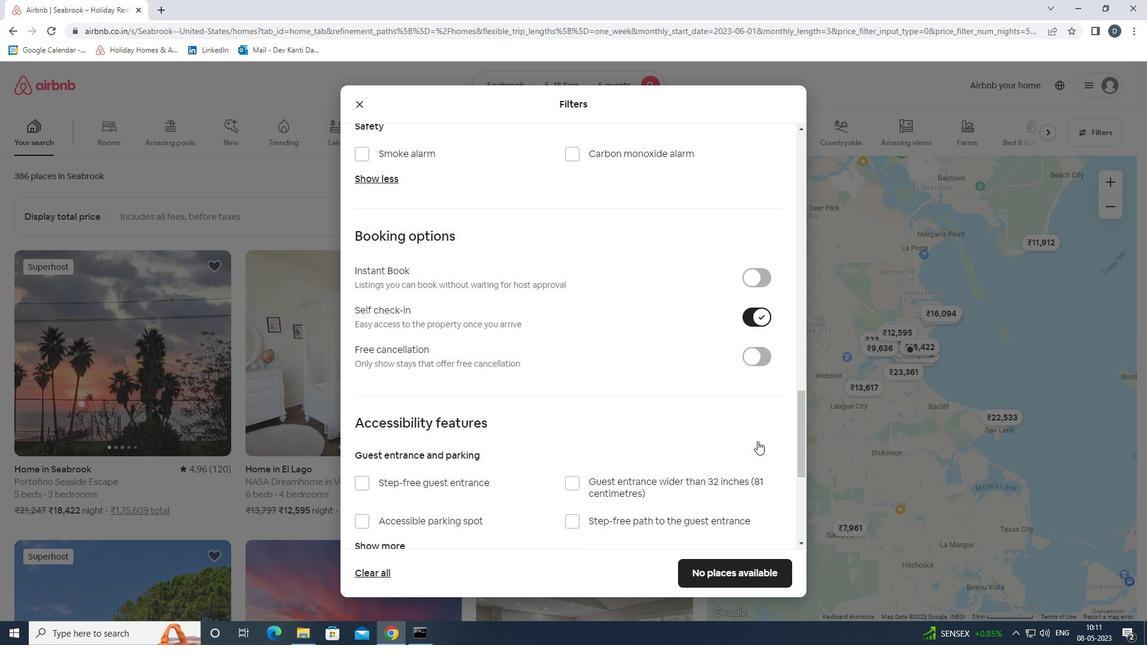 
Action: Mouse scrolled (757, 441) with delta (0, 0)
Screenshot: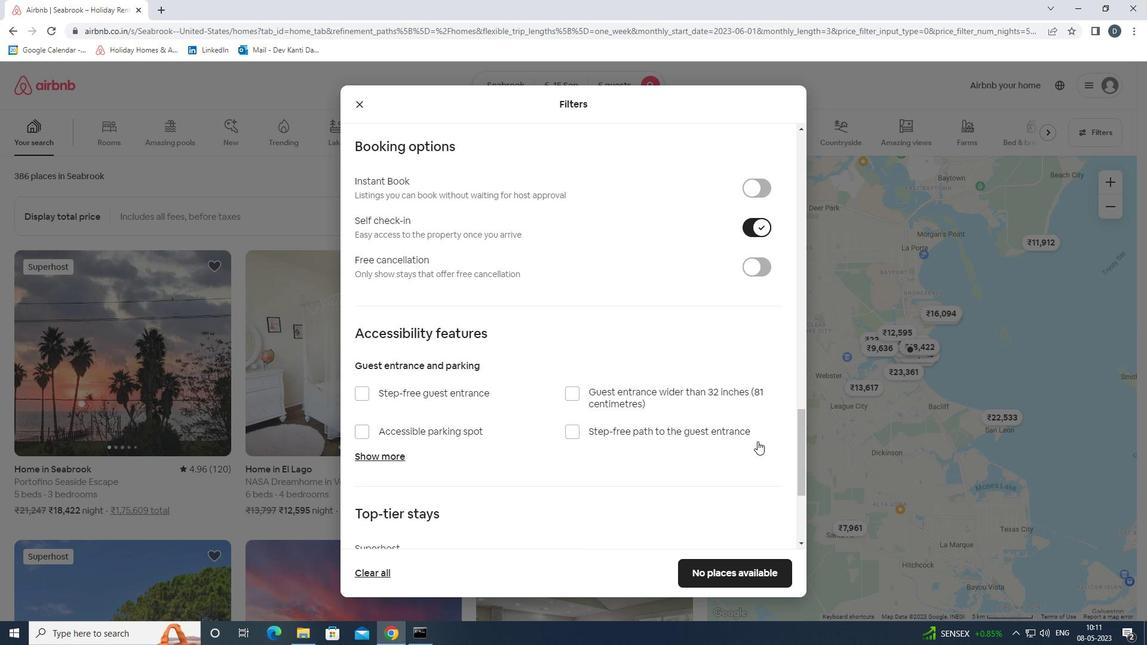 
Action: Mouse scrolled (757, 441) with delta (0, 0)
Screenshot: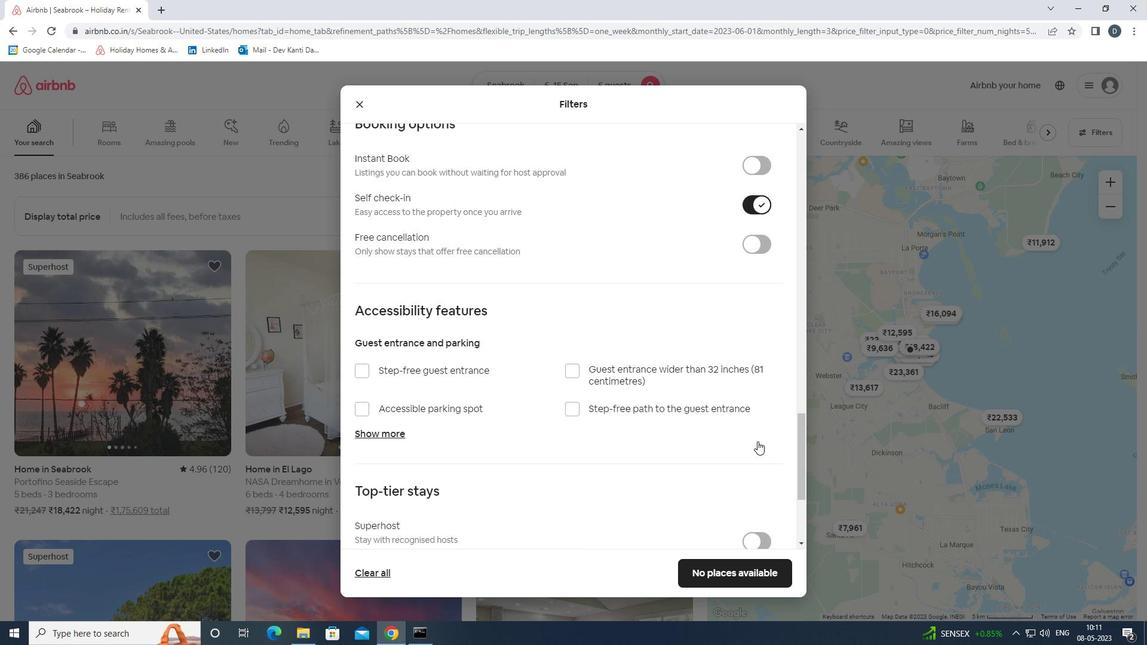
Action: Mouse scrolled (757, 441) with delta (0, 0)
Screenshot: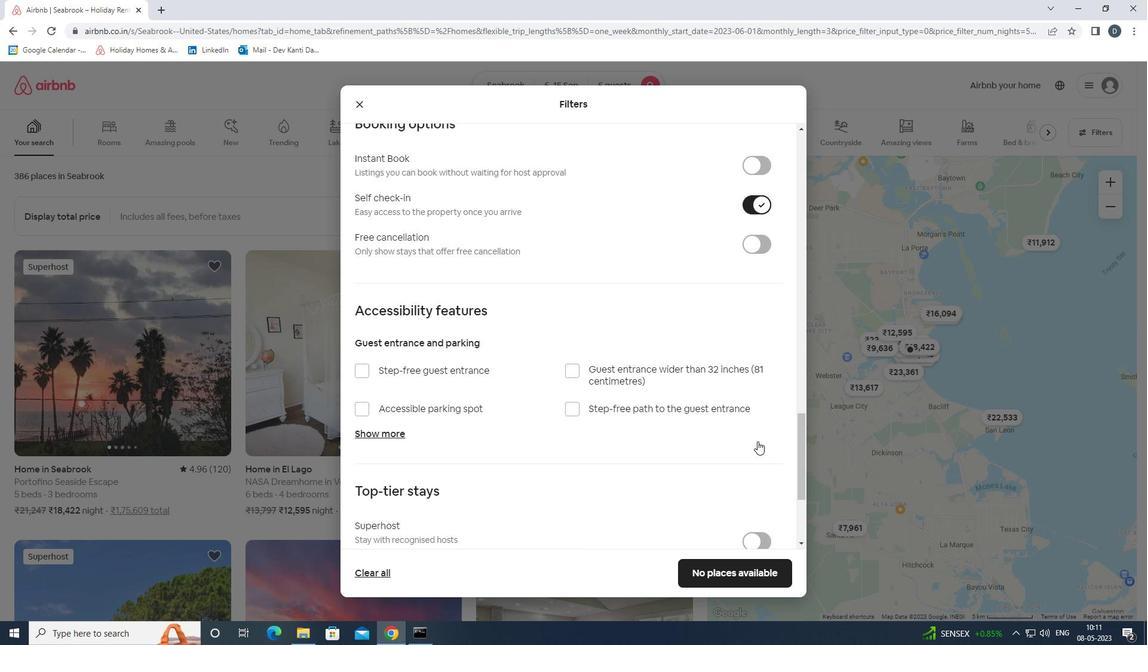 
Action: Mouse moved to (754, 439)
Screenshot: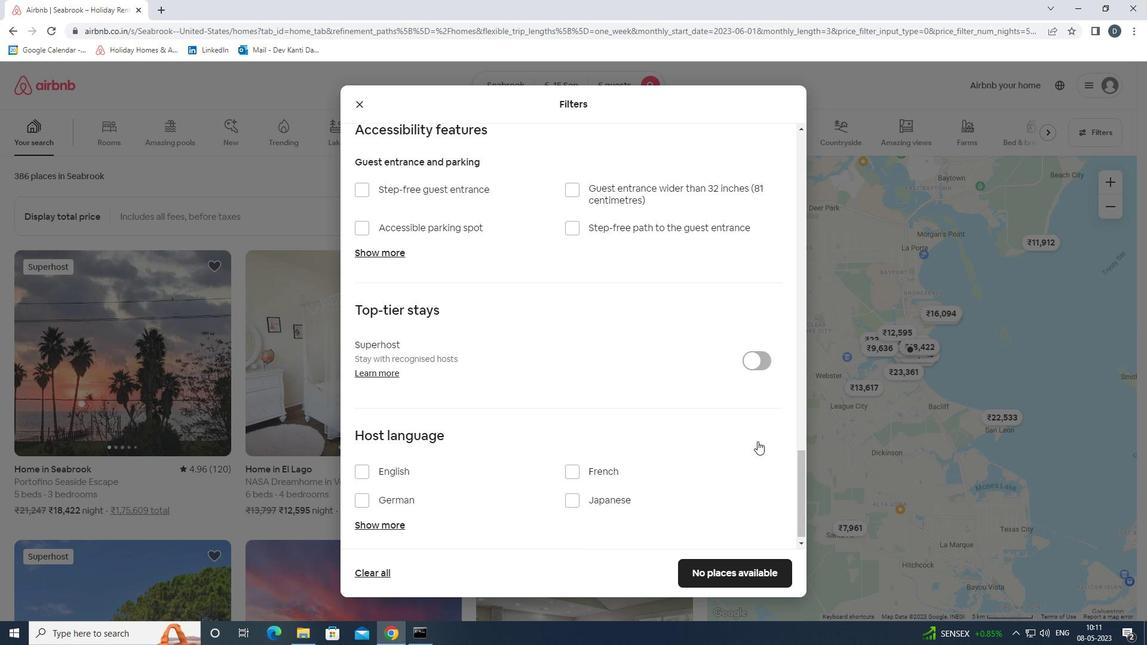 
Action: Mouse scrolled (754, 439) with delta (0, 0)
Screenshot: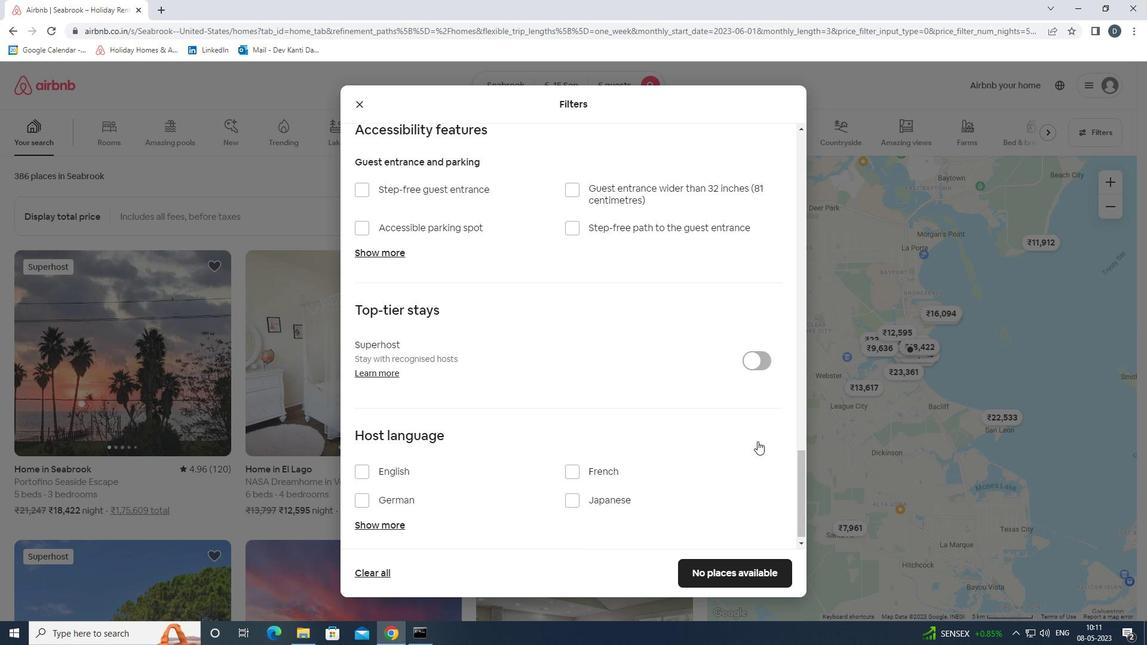 
Action: Mouse moved to (754, 439)
Screenshot: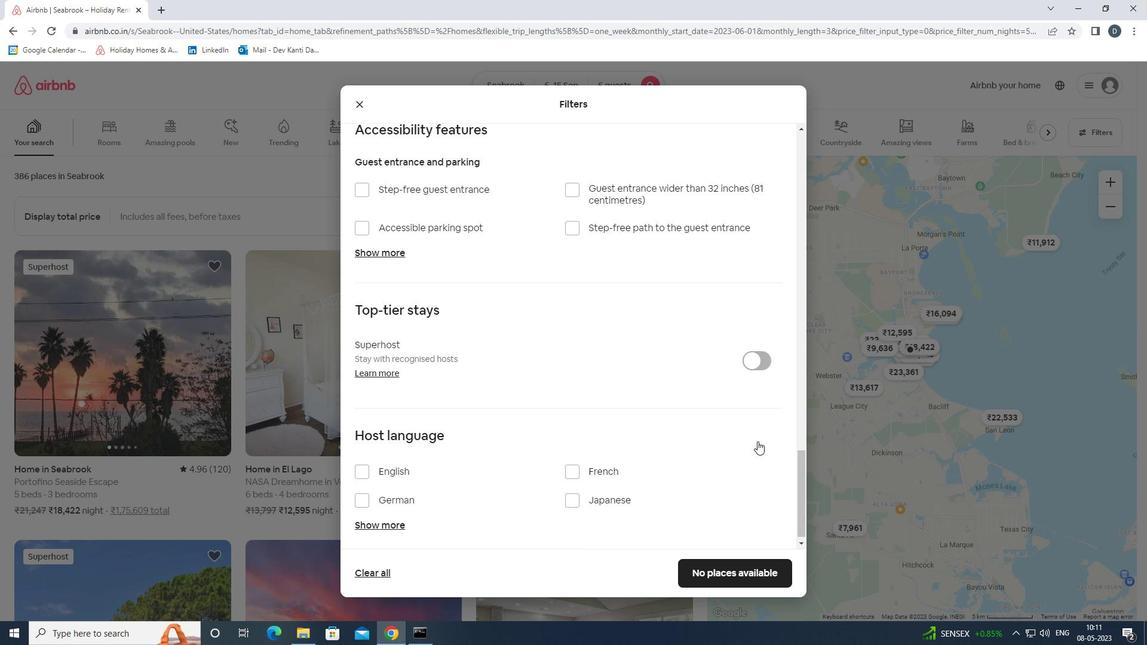 
Action: Mouse scrolled (754, 439) with delta (0, 0)
Screenshot: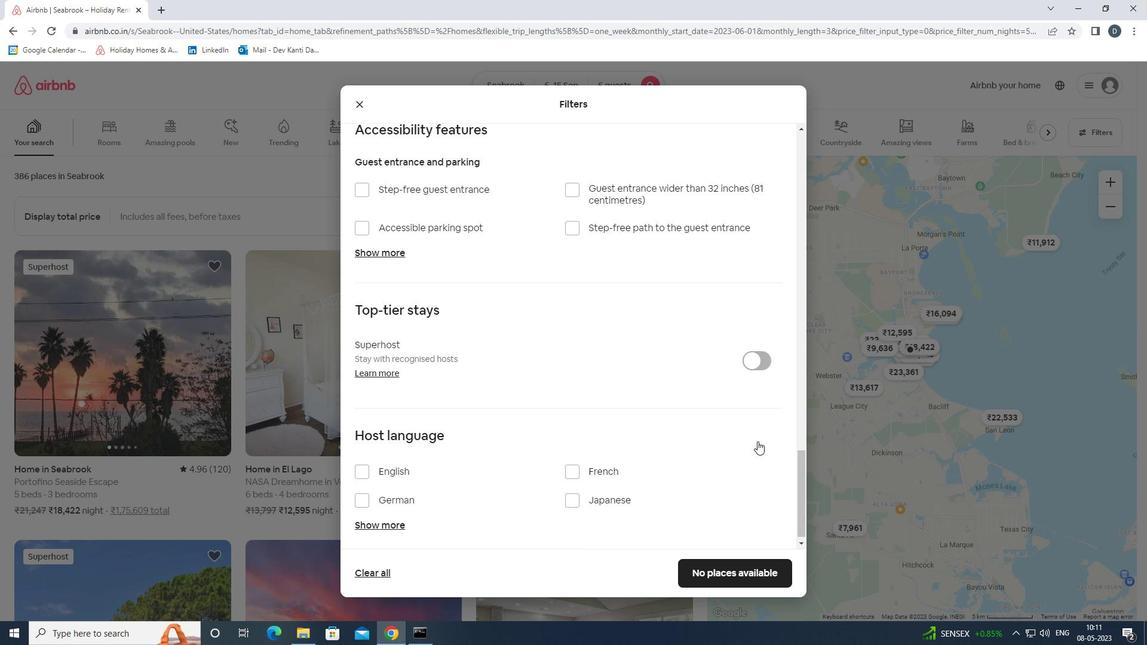
Action: Mouse moved to (401, 460)
Screenshot: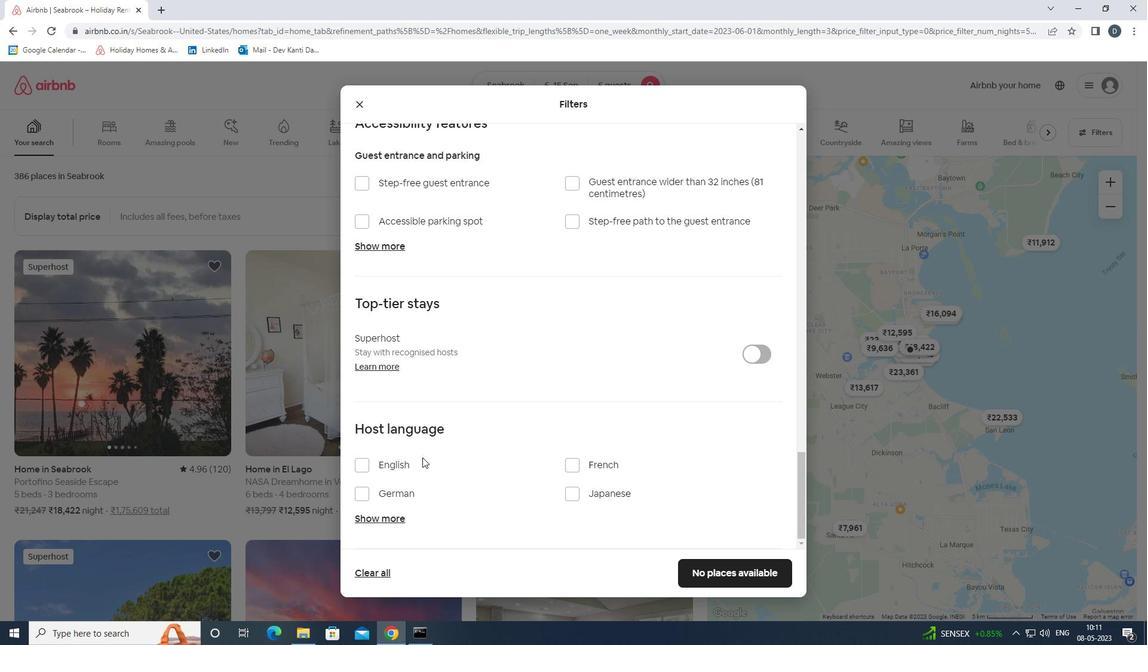 
Action: Mouse pressed left at (401, 460)
Screenshot: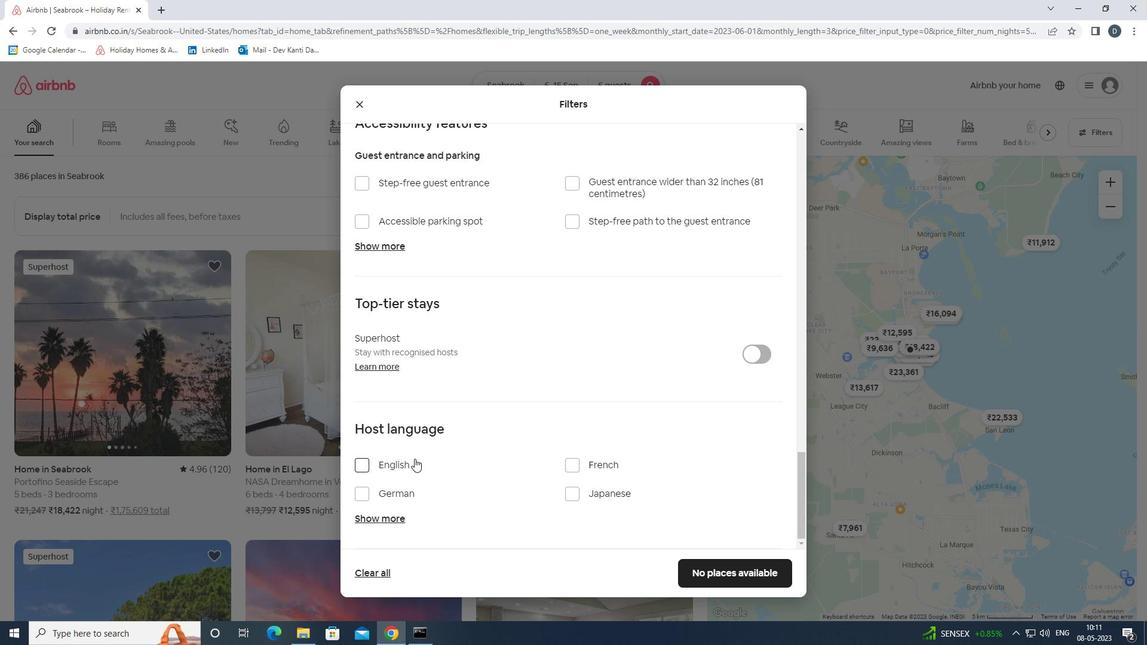 
Action: Mouse moved to (704, 566)
Screenshot: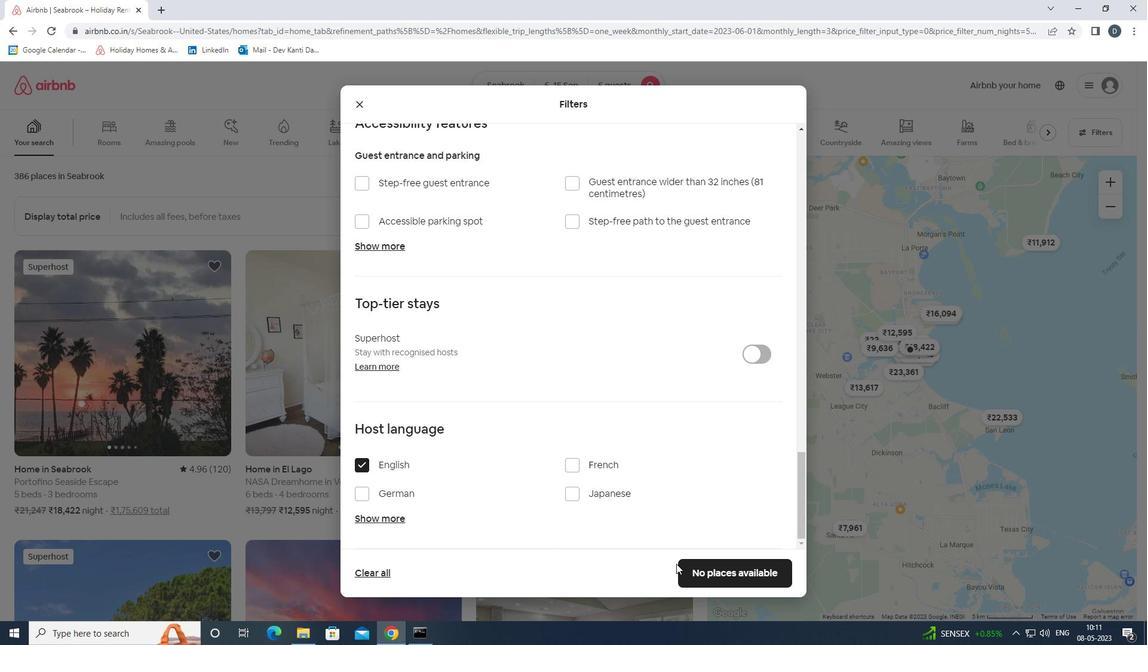 
Action: Mouse pressed left at (704, 566)
Screenshot: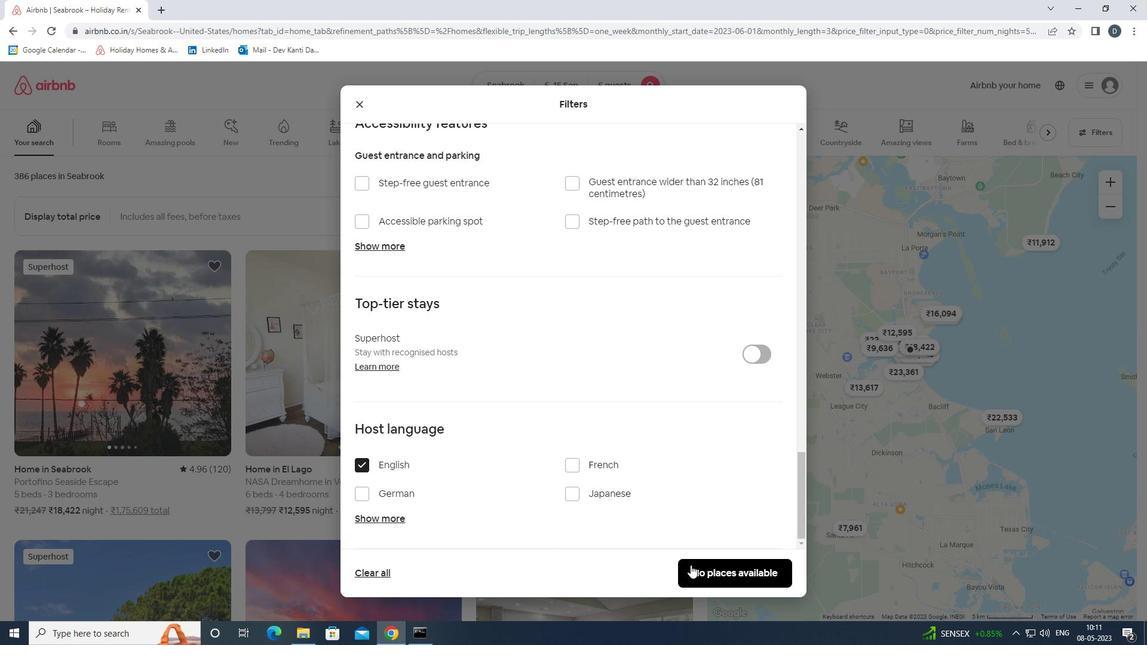 
Action: Mouse moved to (667, 436)
Screenshot: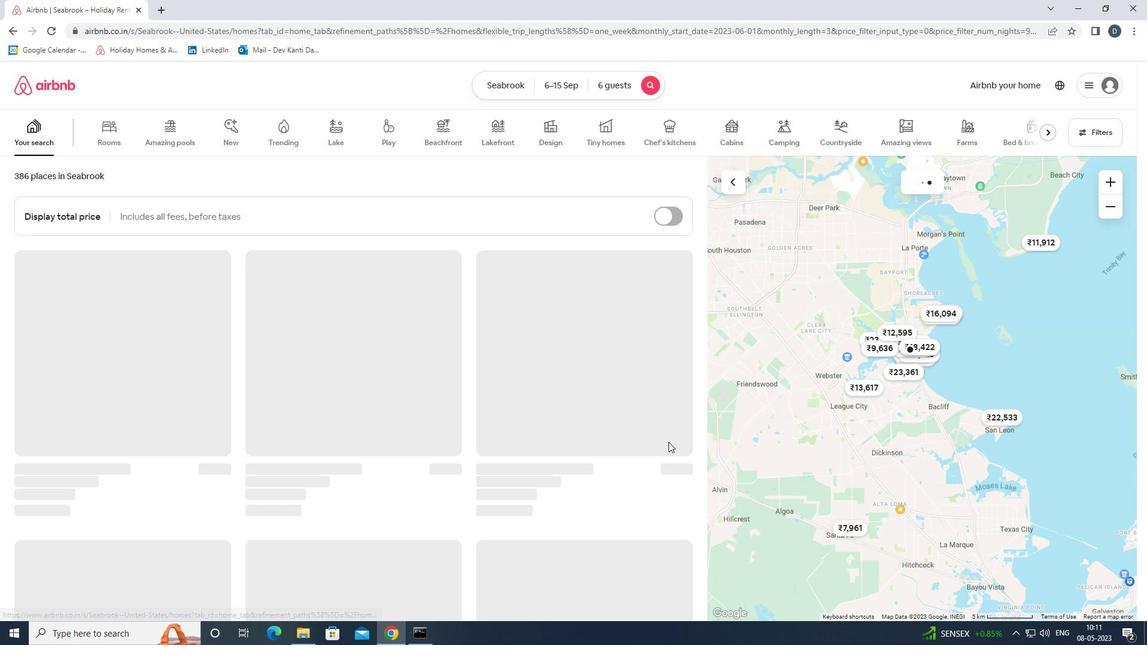 
